Task: Find connections with filter location Sampués with filter topic #WebsiteDesignwith filter profile language Spanish with filter current company GenXHire Services Private Limited with filter school Sri Shakthi Institute of Engineering and Technology with filter industry Wholesale Footwear with filter service category Accounting with filter keywords title Computer Animator
Action: Mouse moved to (365, 275)
Screenshot: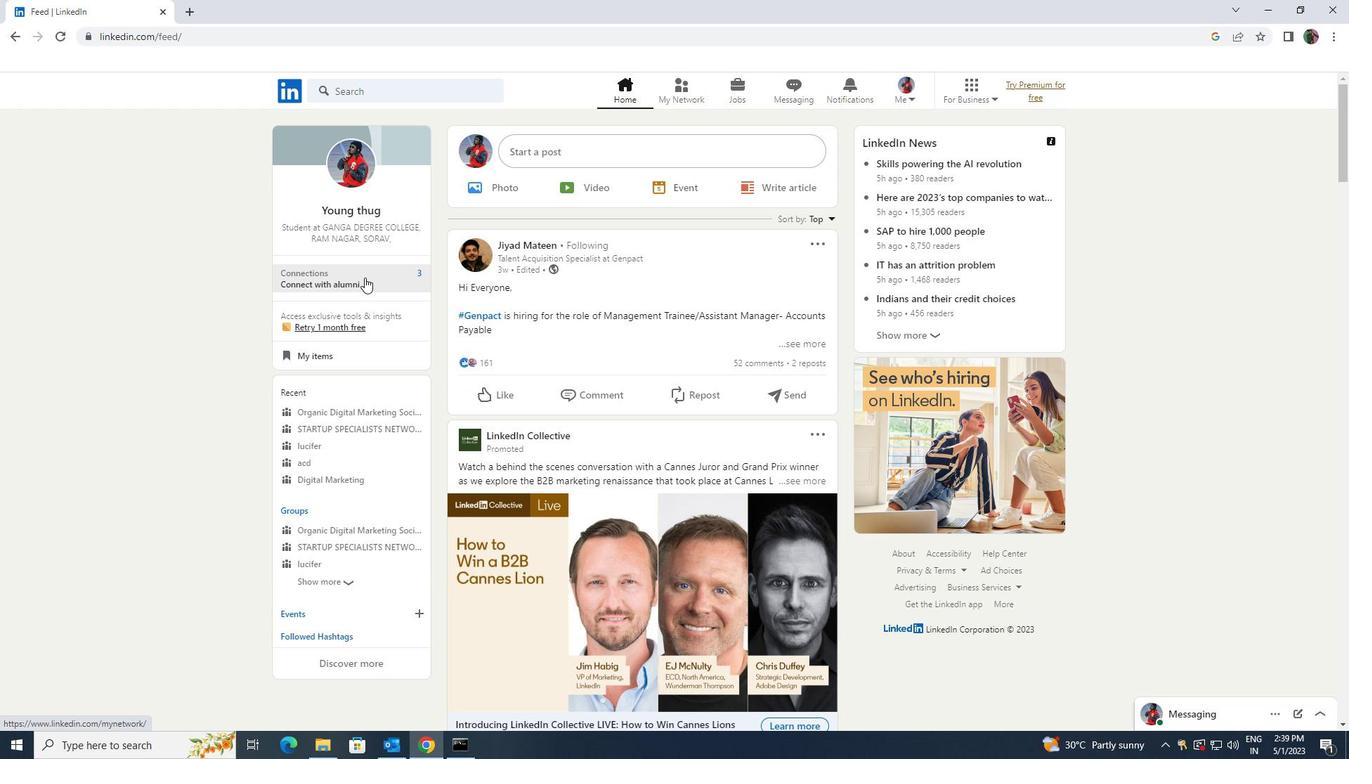 
Action: Mouse pressed left at (365, 275)
Screenshot: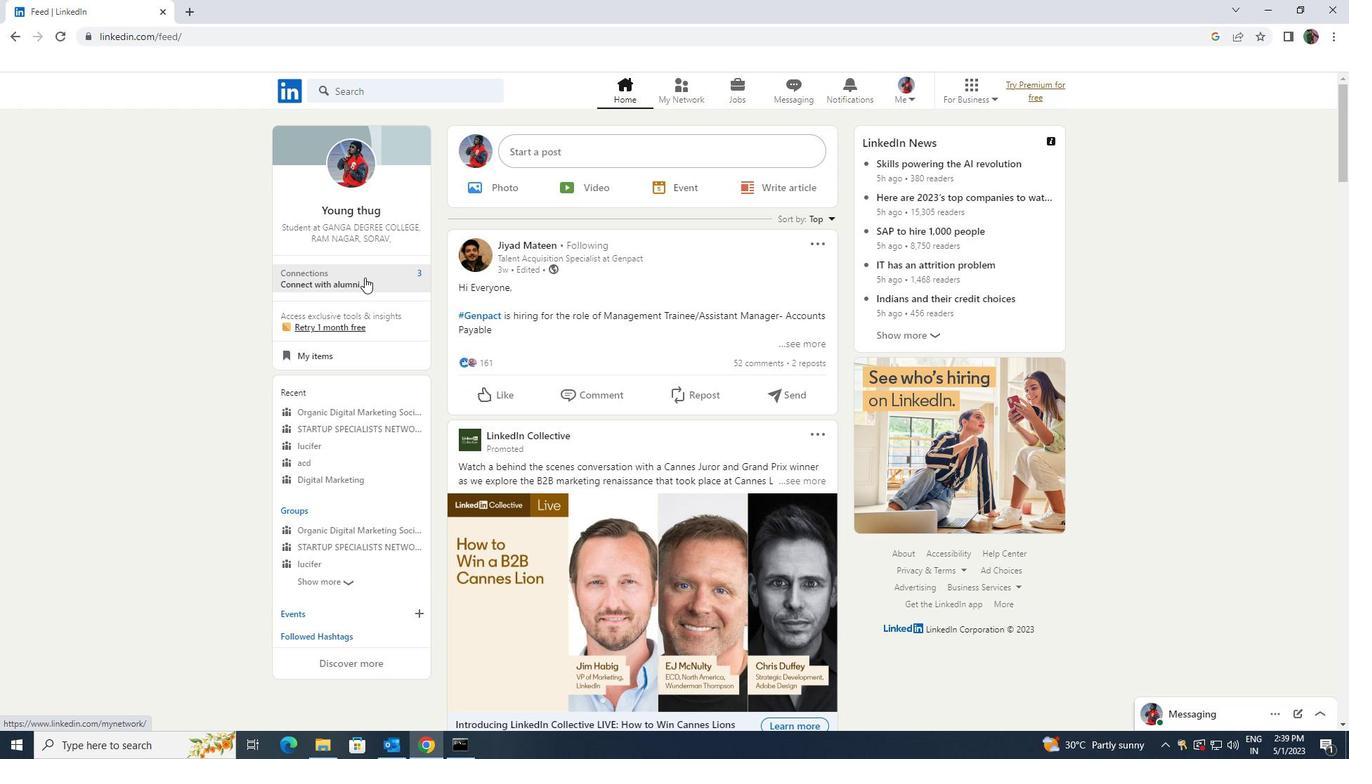 
Action: Mouse moved to (375, 172)
Screenshot: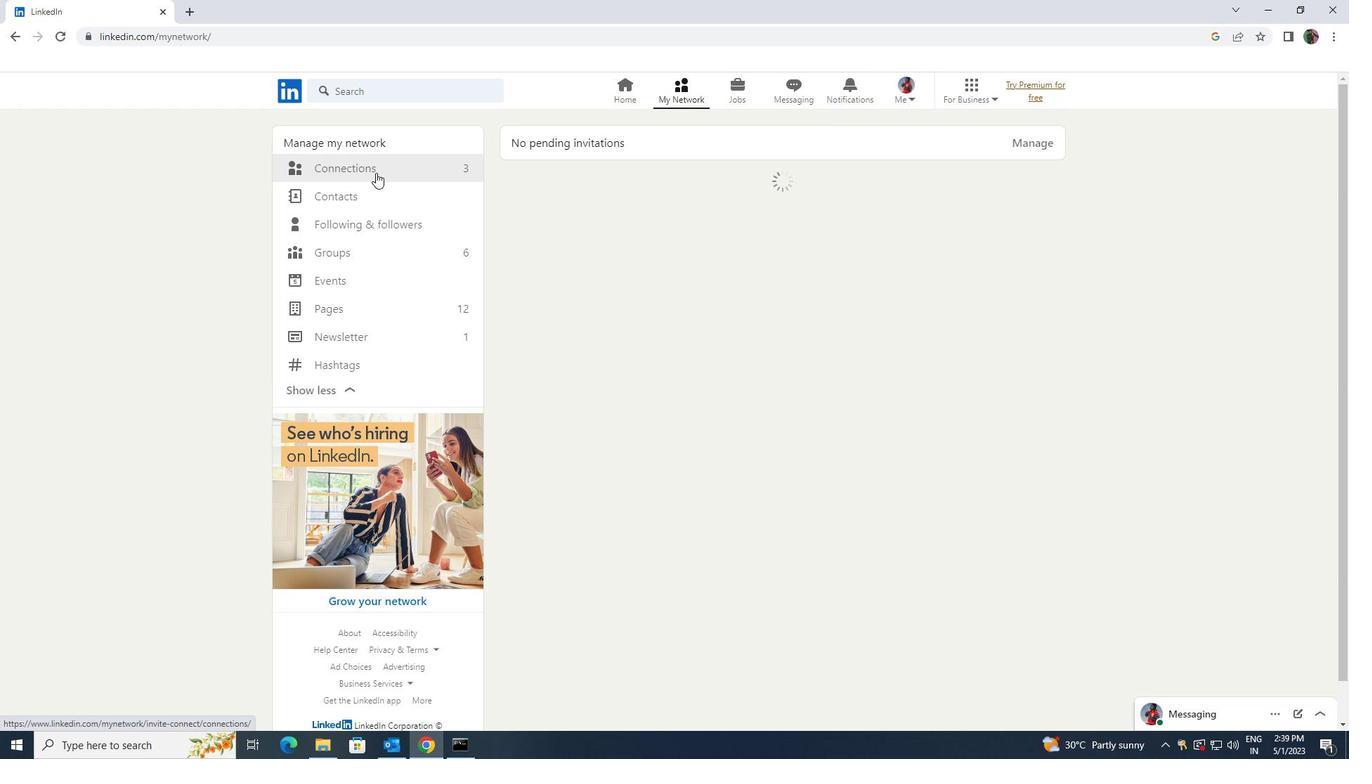 
Action: Mouse pressed left at (375, 172)
Screenshot: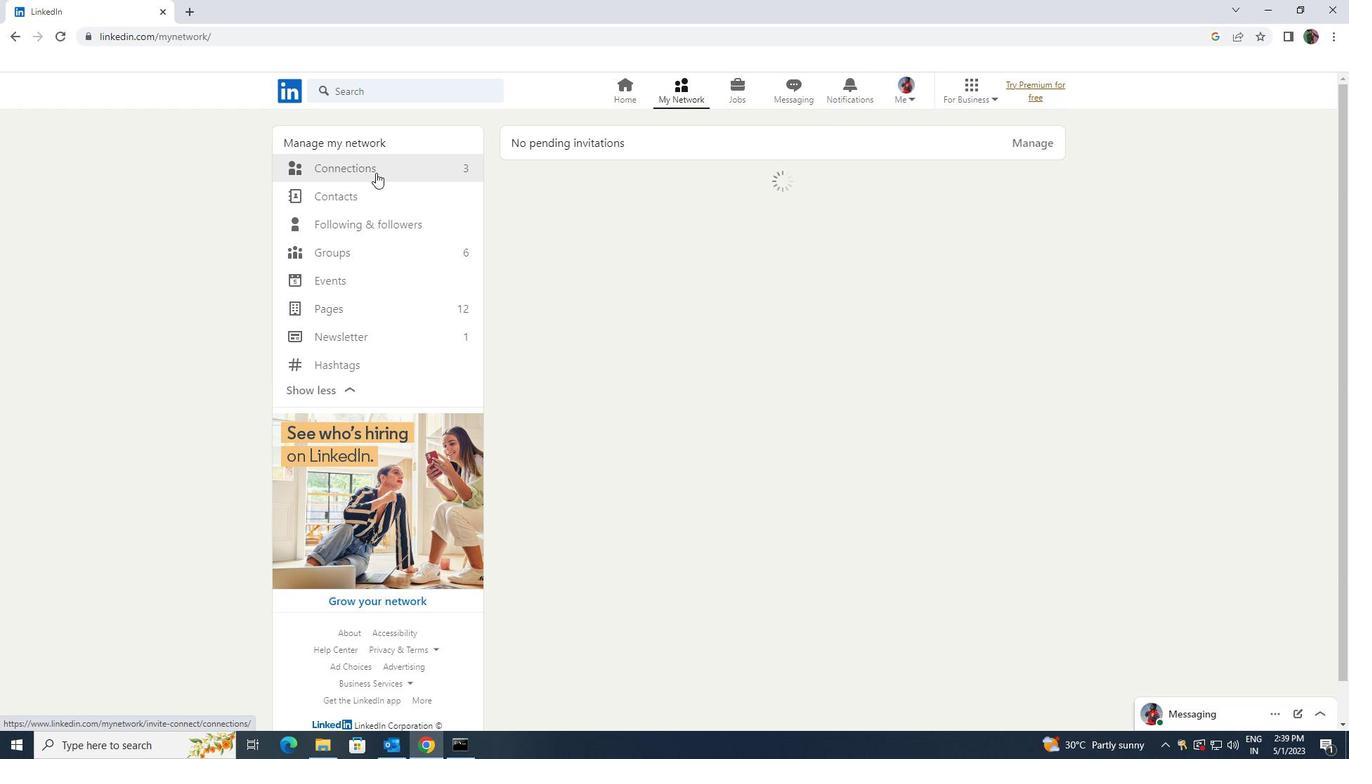 
Action: Mouse moved to (750, 171)
Screenshot: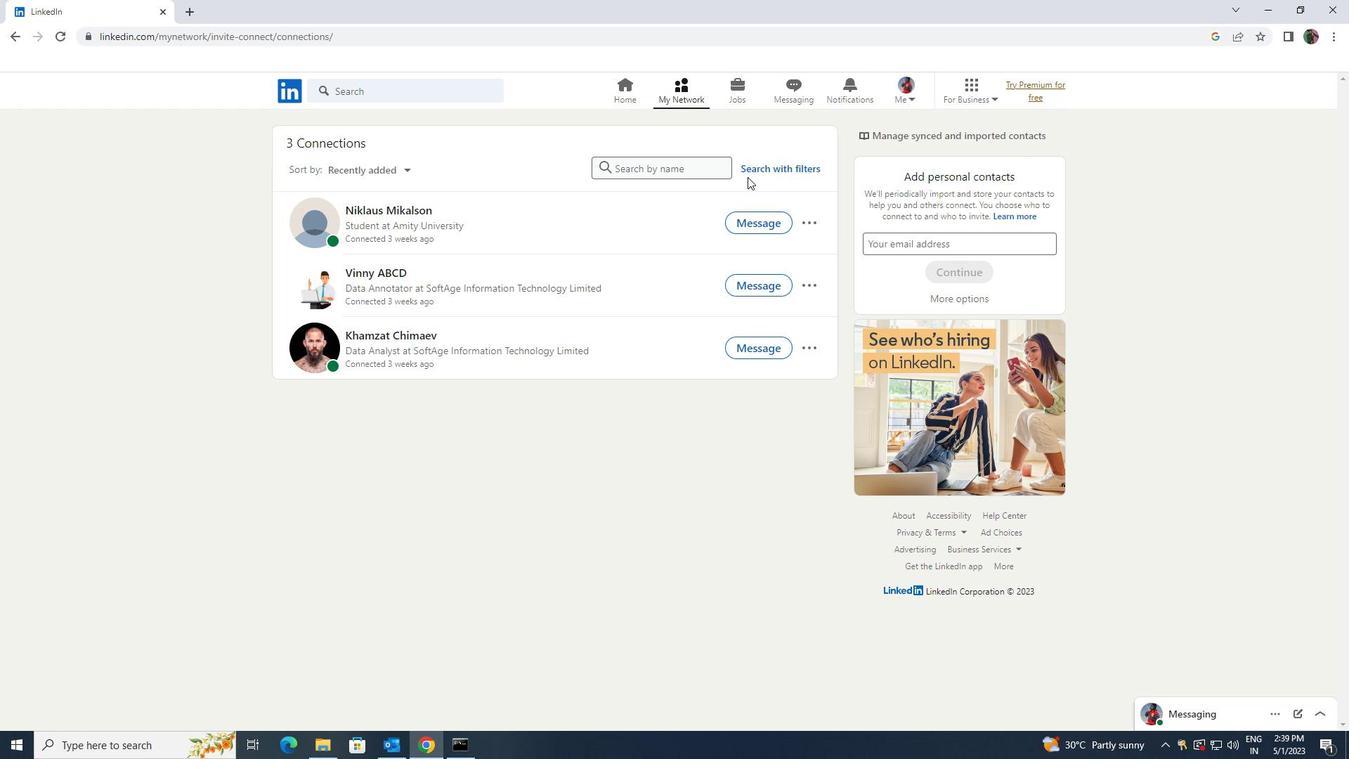 
Action: Mouse pressed left at (750, 171)
Screenshot: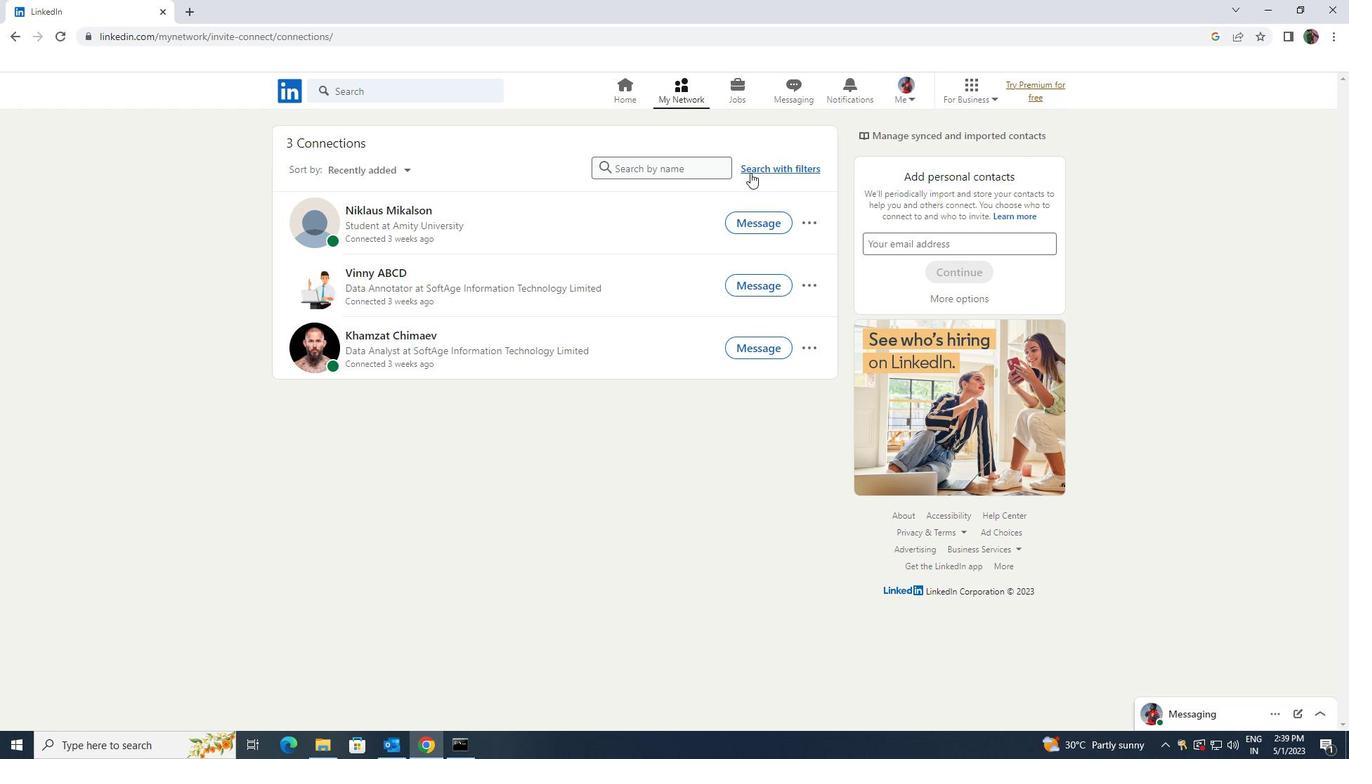 
Action: Mouse moved to (722, 133)
Screenshot: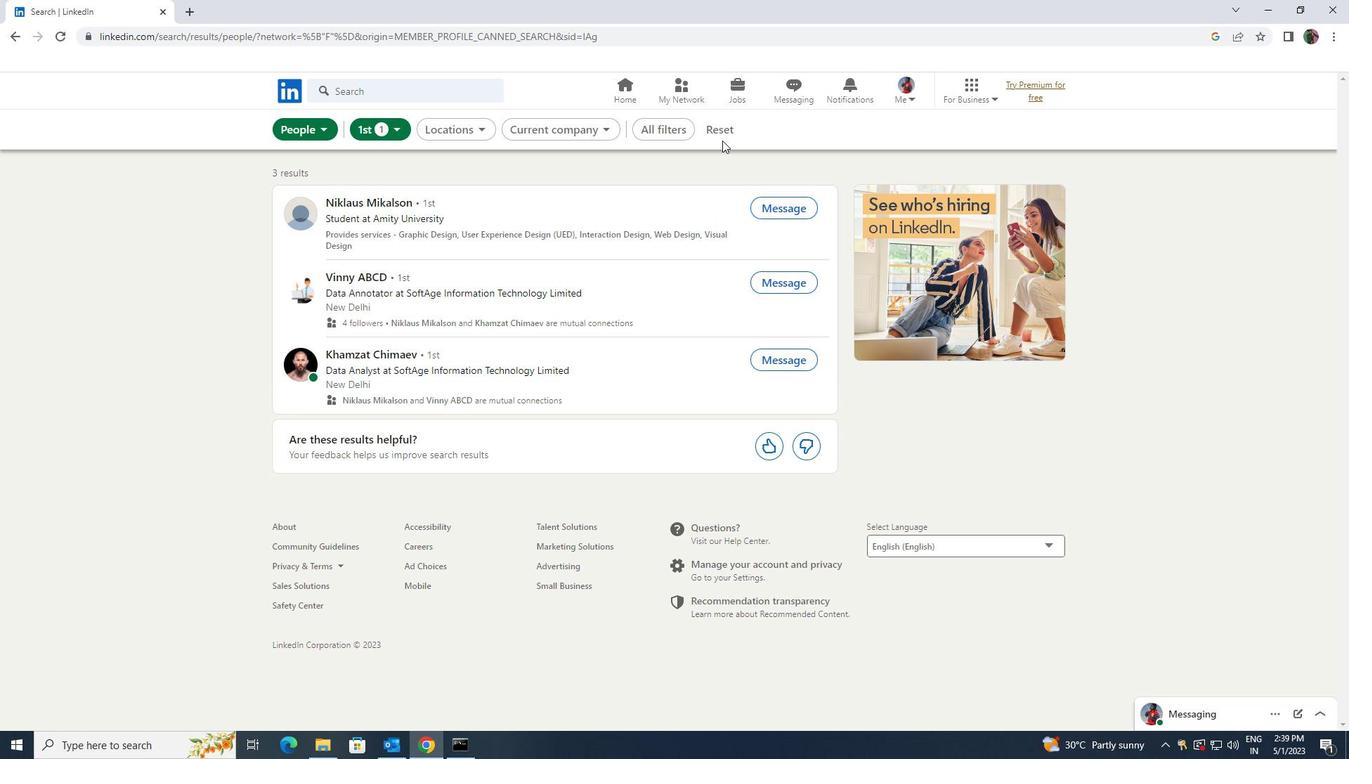 
Action: Mouse pressed left at (722, 133)
Screenshot: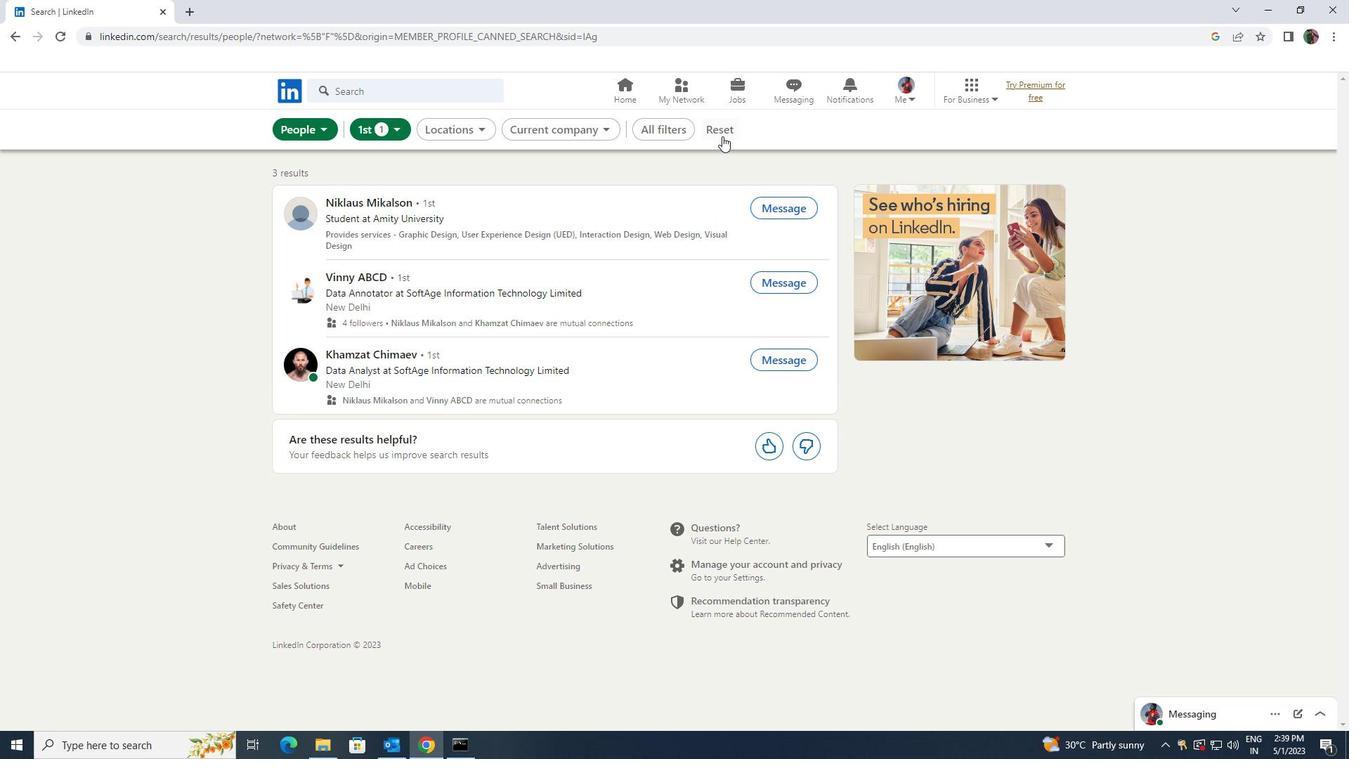 
Action: Mouse moved to (703, 127)
Screenshot: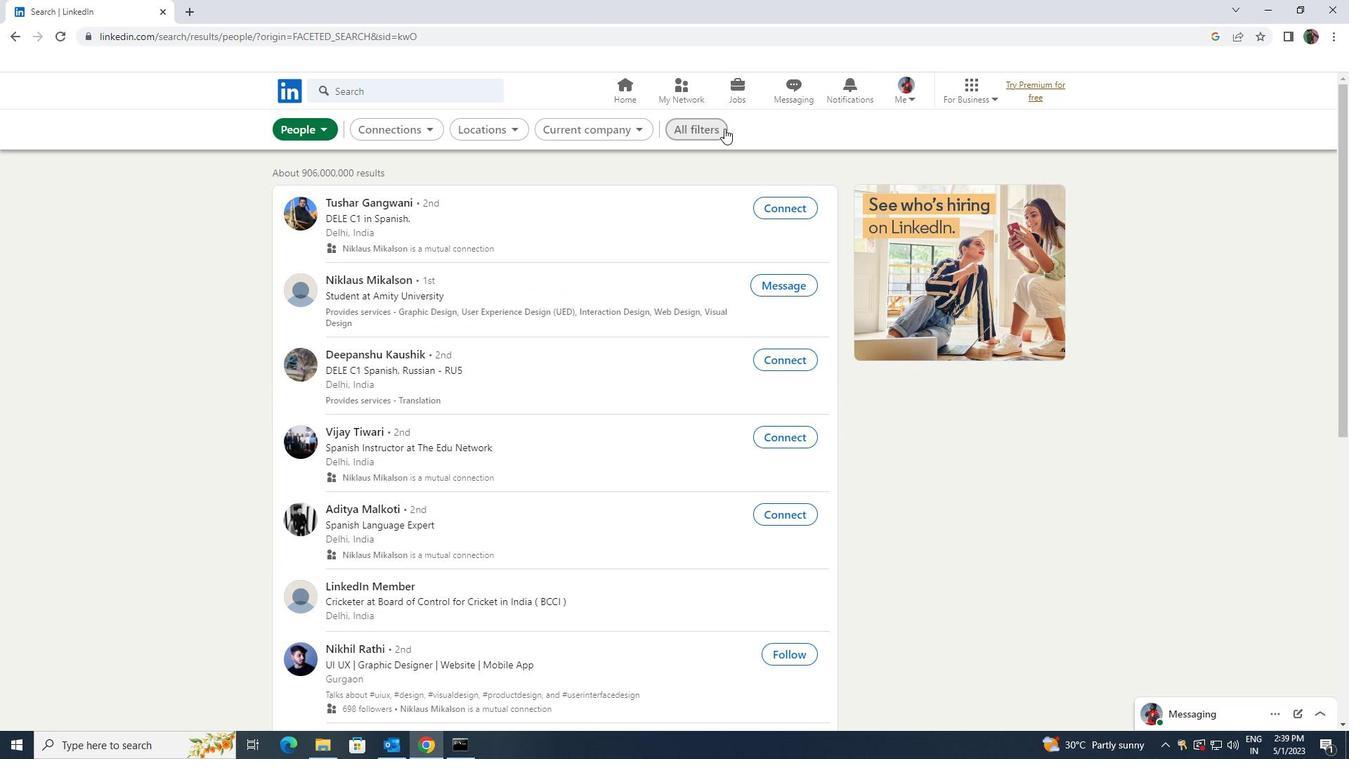 
Action: Mouse pressed left at (703, 127)
Screenshot: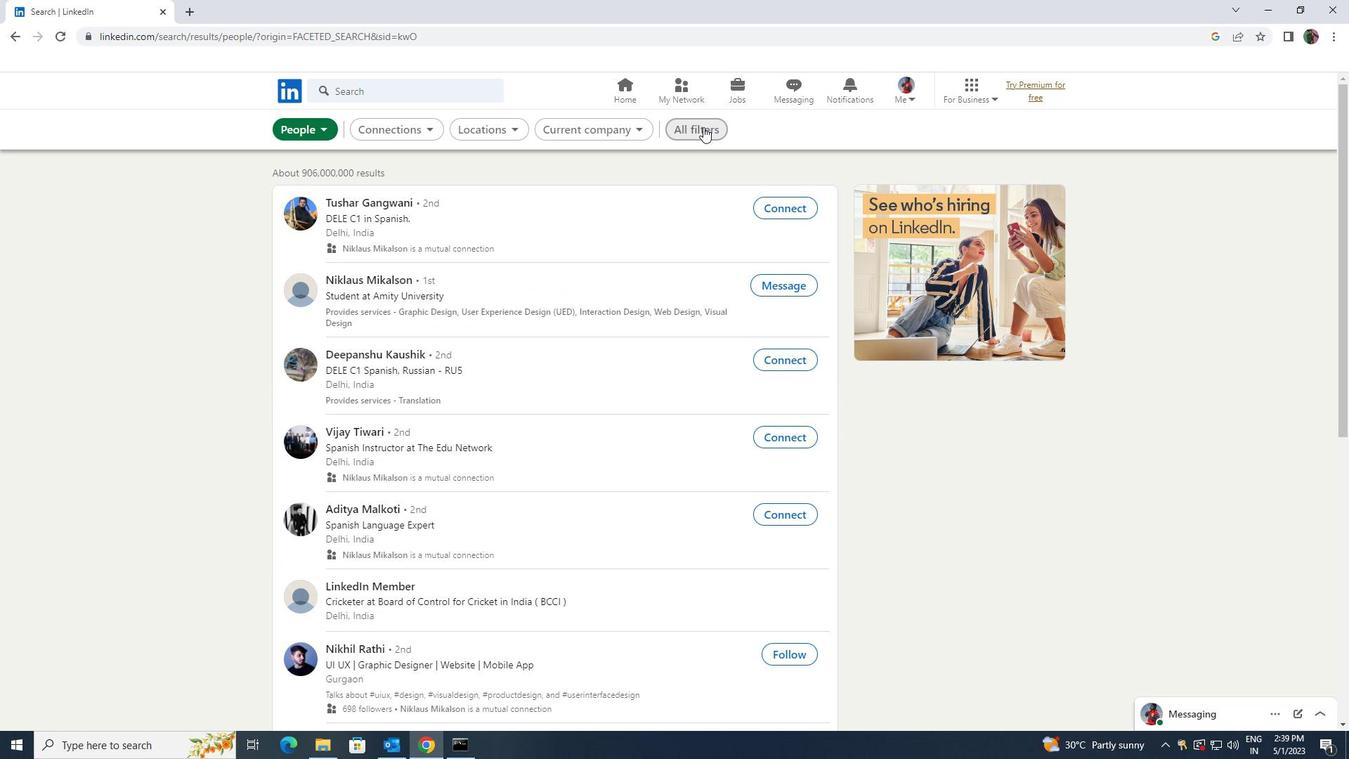 
Action: Mouse moved to (1114, 420)
Screenshot: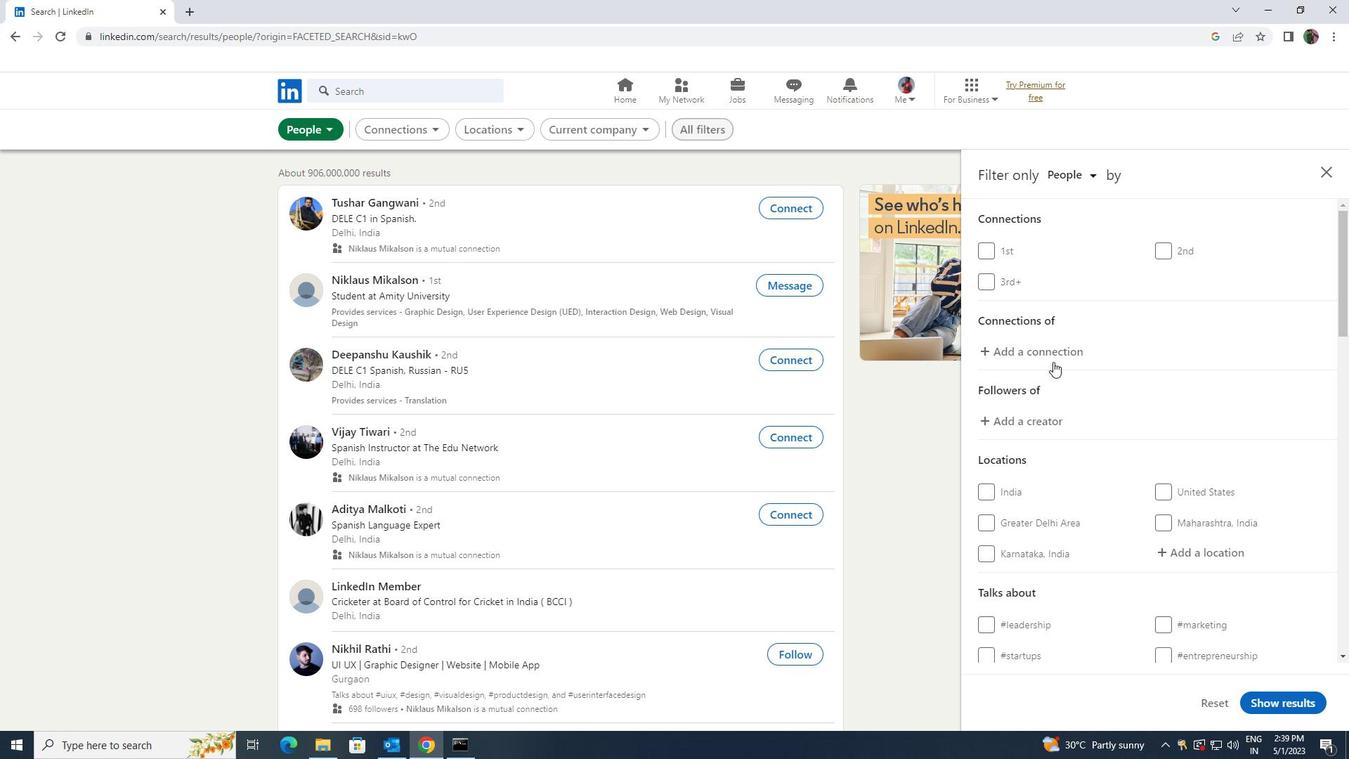 
Action: Mouse scrolled (1114, 420) with delta (0, 0)
Screenshot: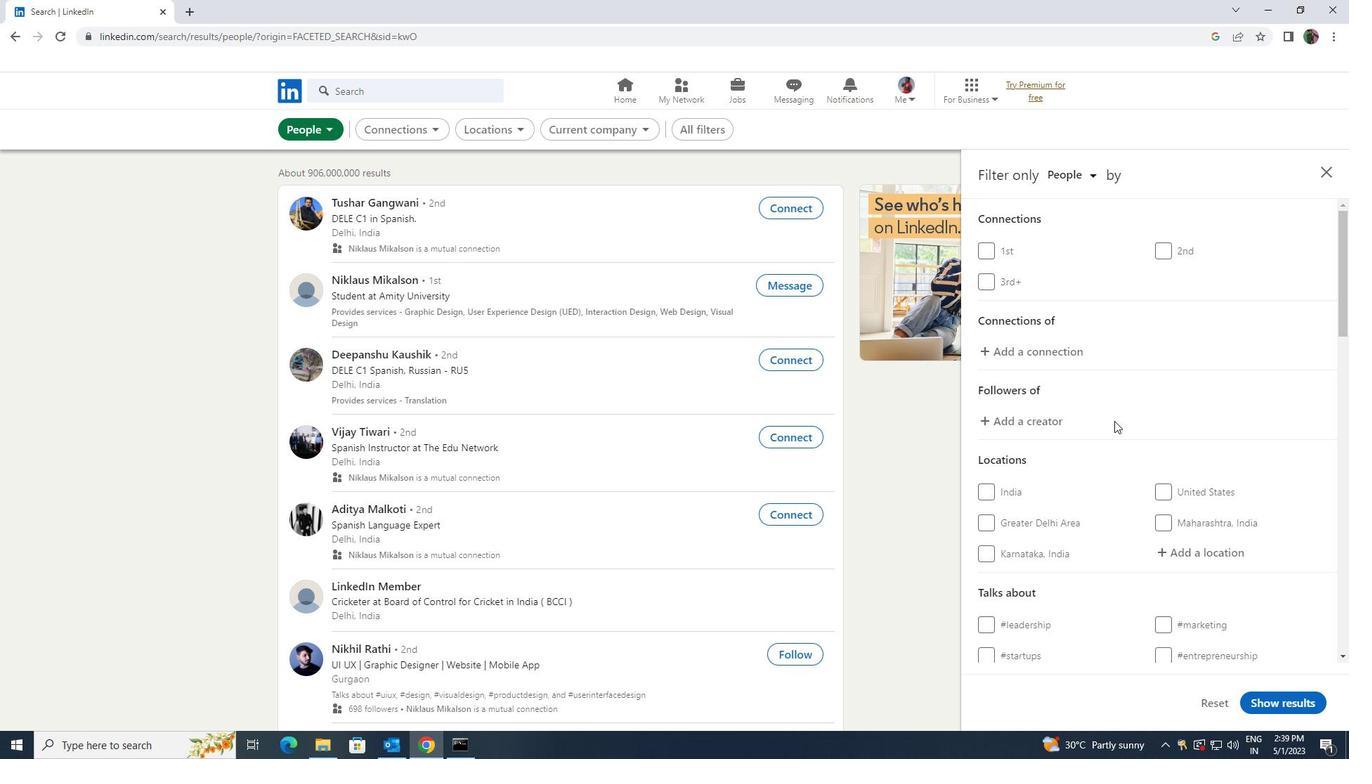 
Action: Mouse scrolled (1114, 420) with delta (0, 0)
Screenshot: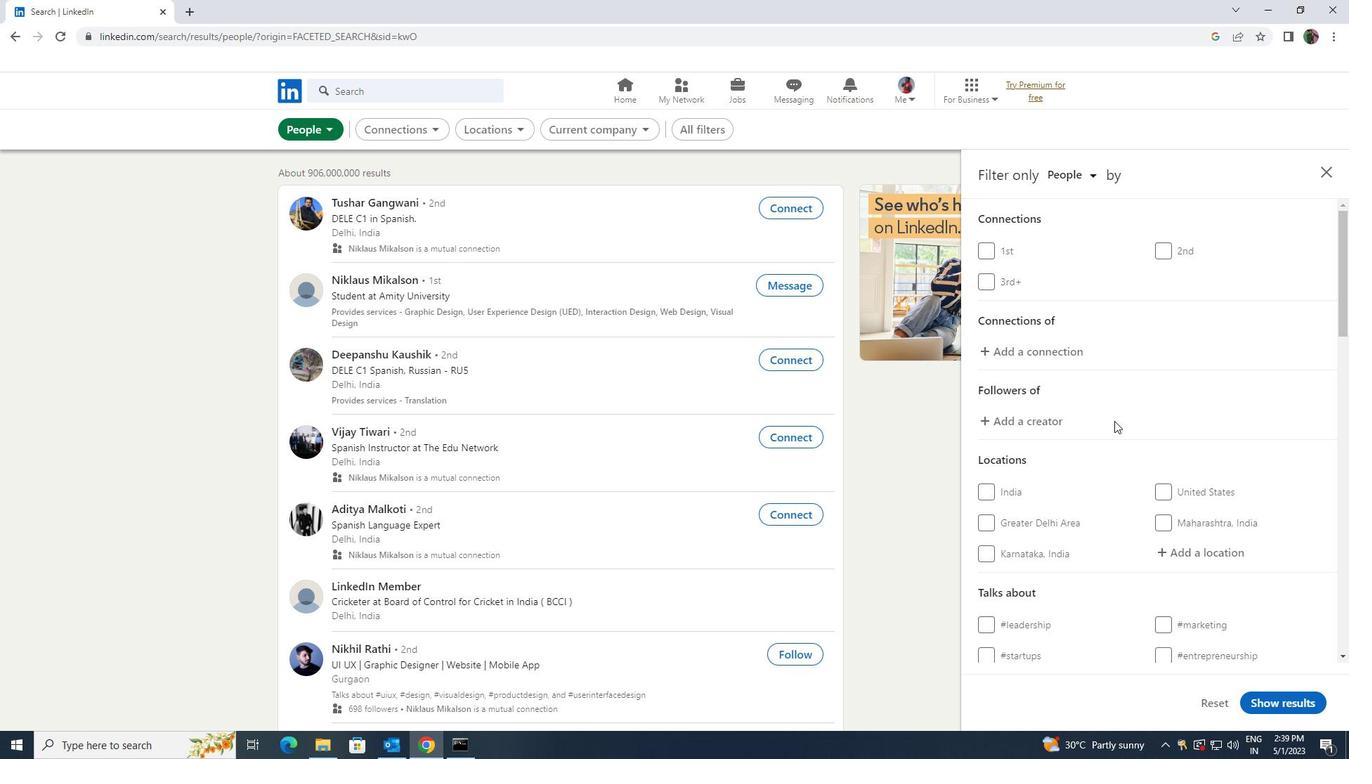 
Action: Mouse moved to (1172, 406)
Screenshot: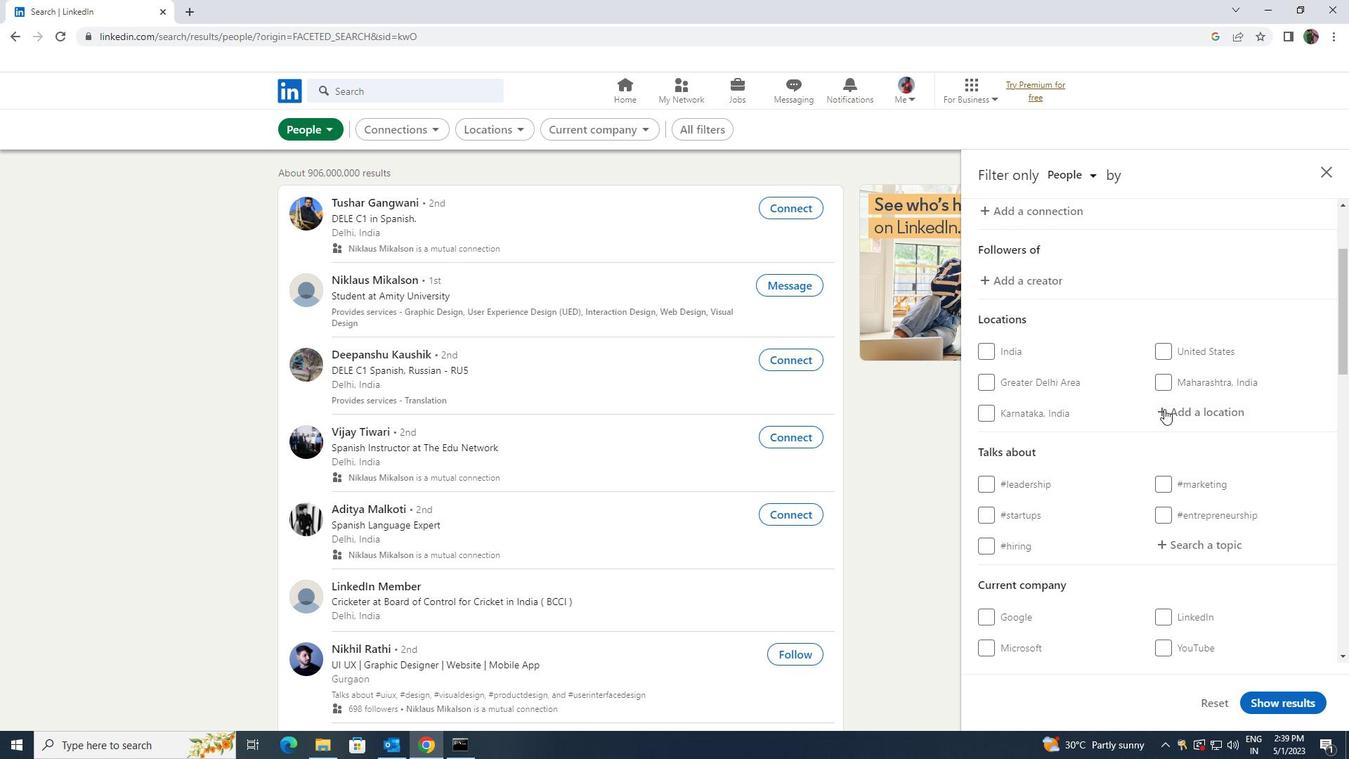 
Action: Mouse pressed left at (1172, 406)
Screenshot: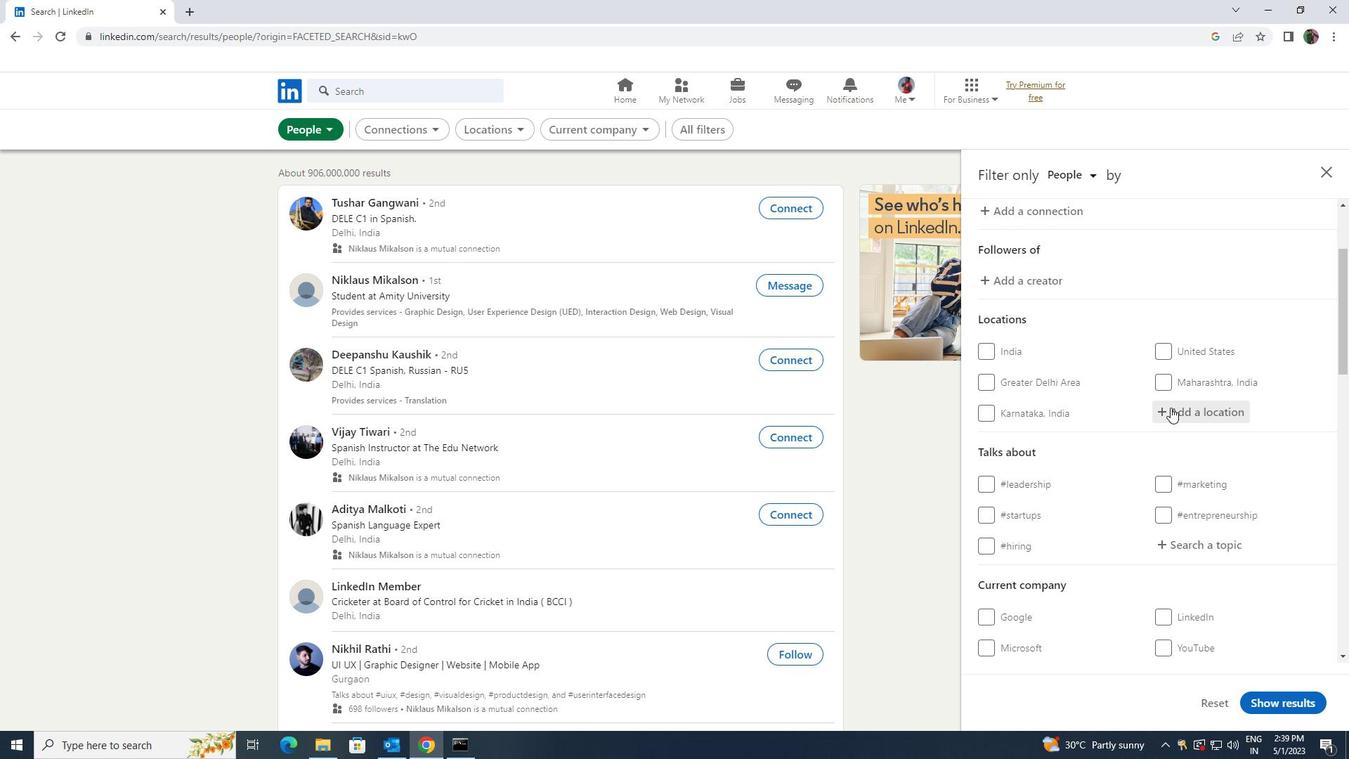 
Action: Mouse moved to (1159, 398)
Screenshot: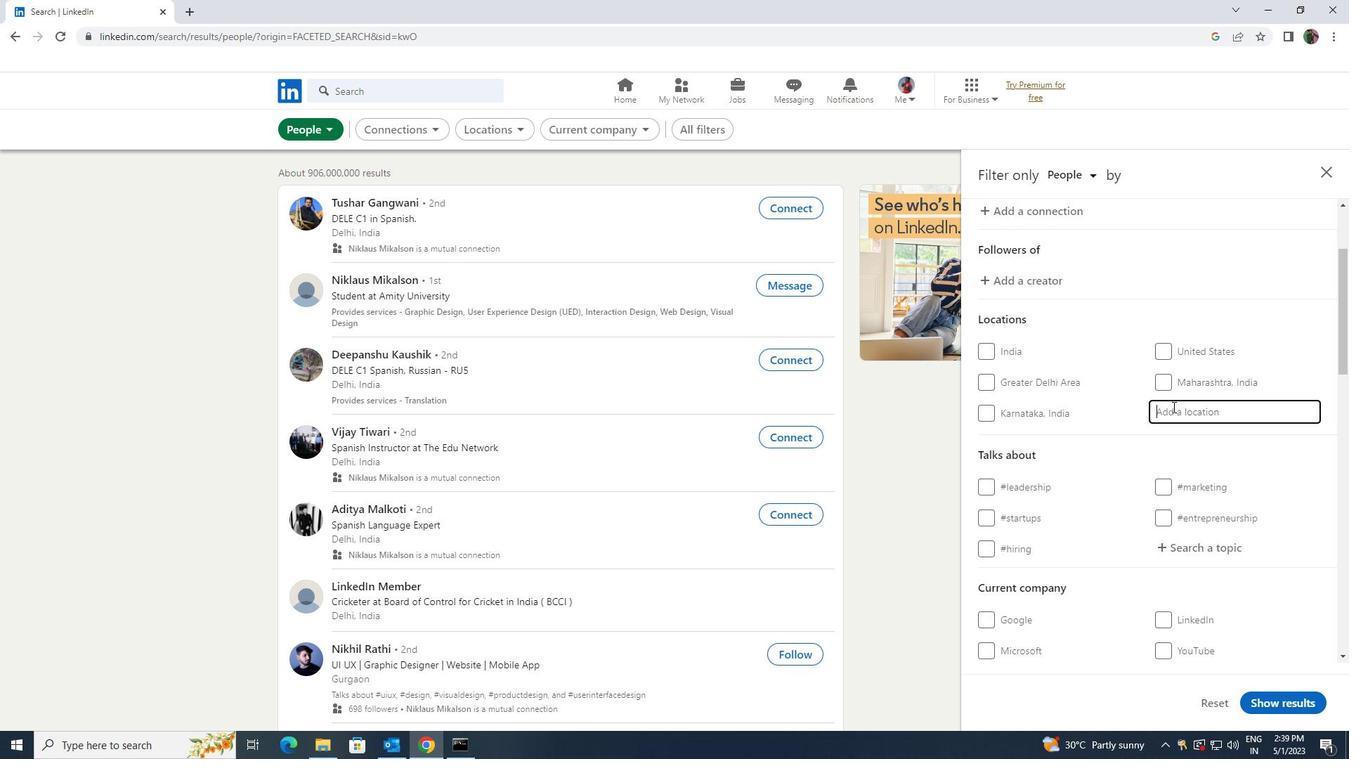 
Action: Key pressed <Key.shift><Key.shift>SAMPUES
Screenshot: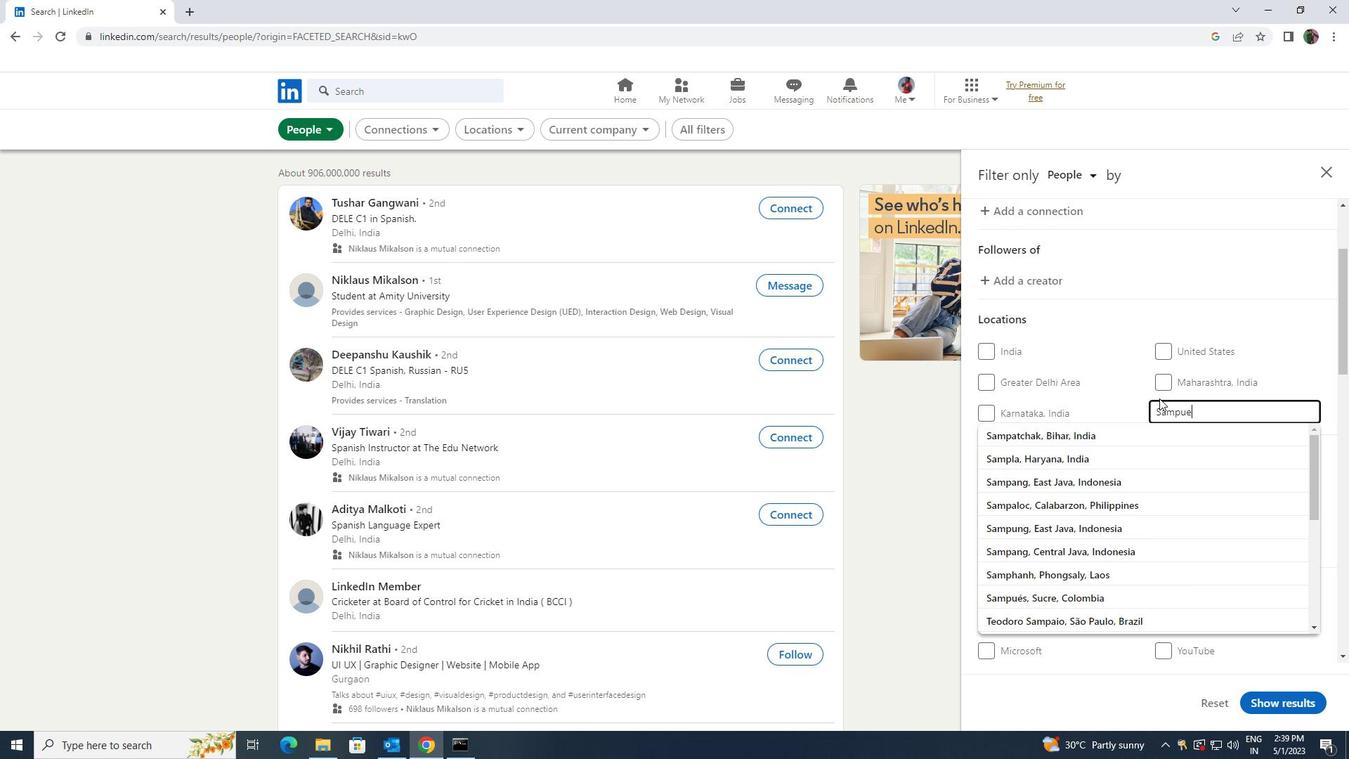 
Action: Mouse moved to (1148, 427)
Screenshot: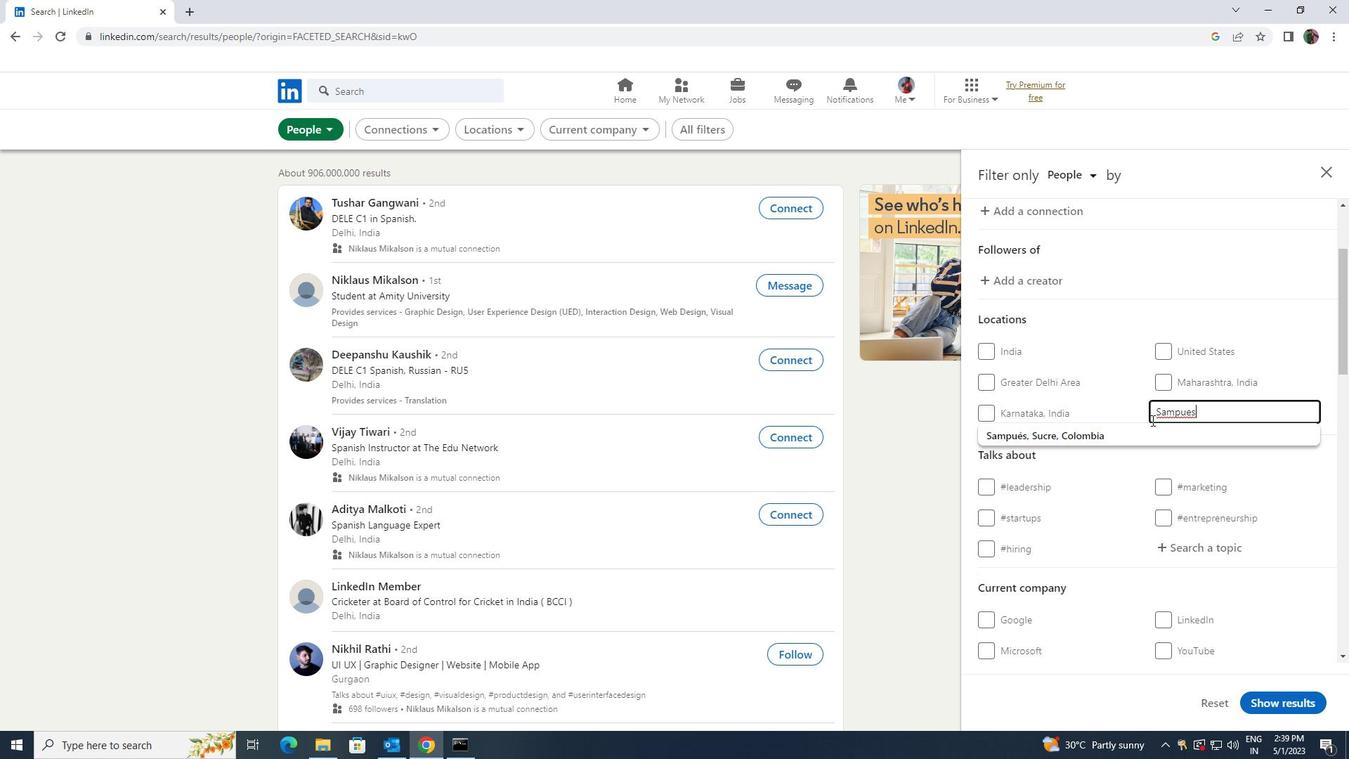 
Action: Mouse pressed left at (1148, 427)
Screenshot: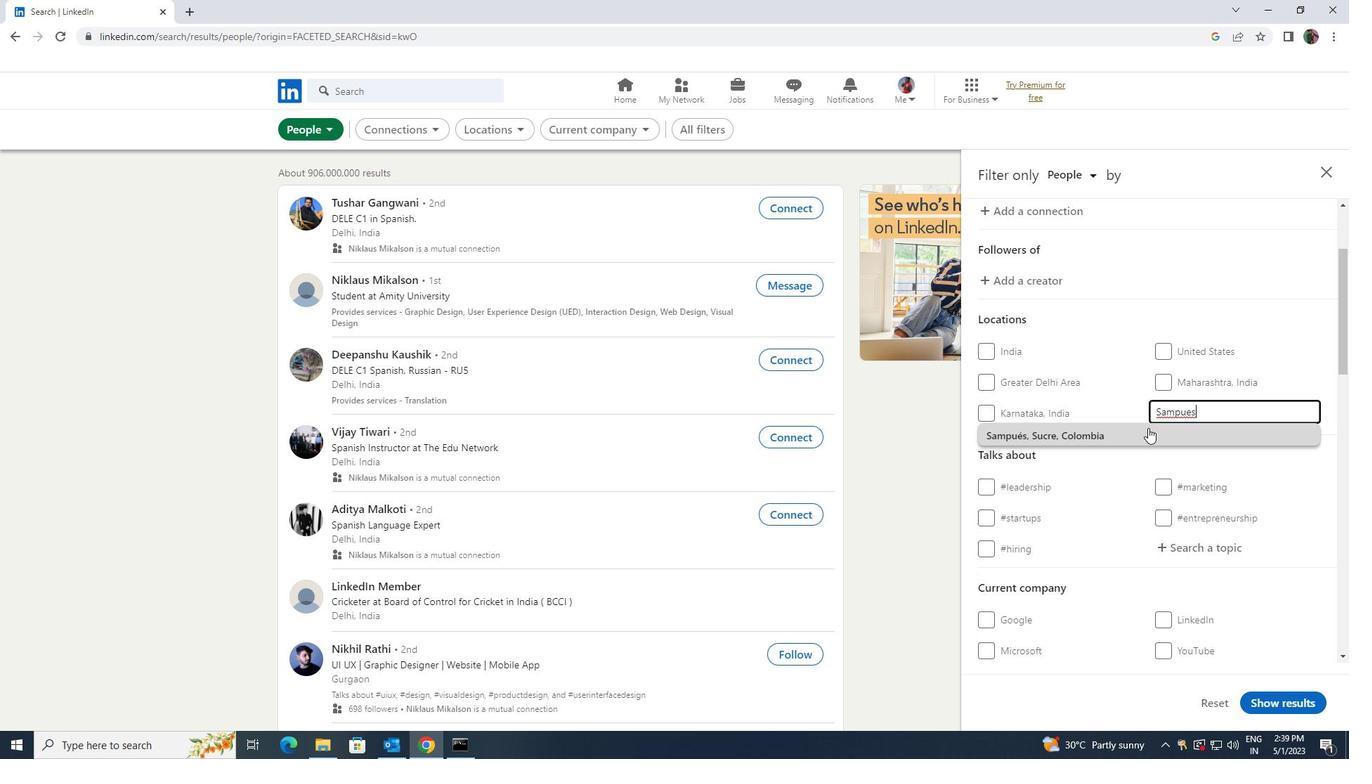 
Action: Mouse scrolled (1148, 427) with delta (0, 0)
Screenshot: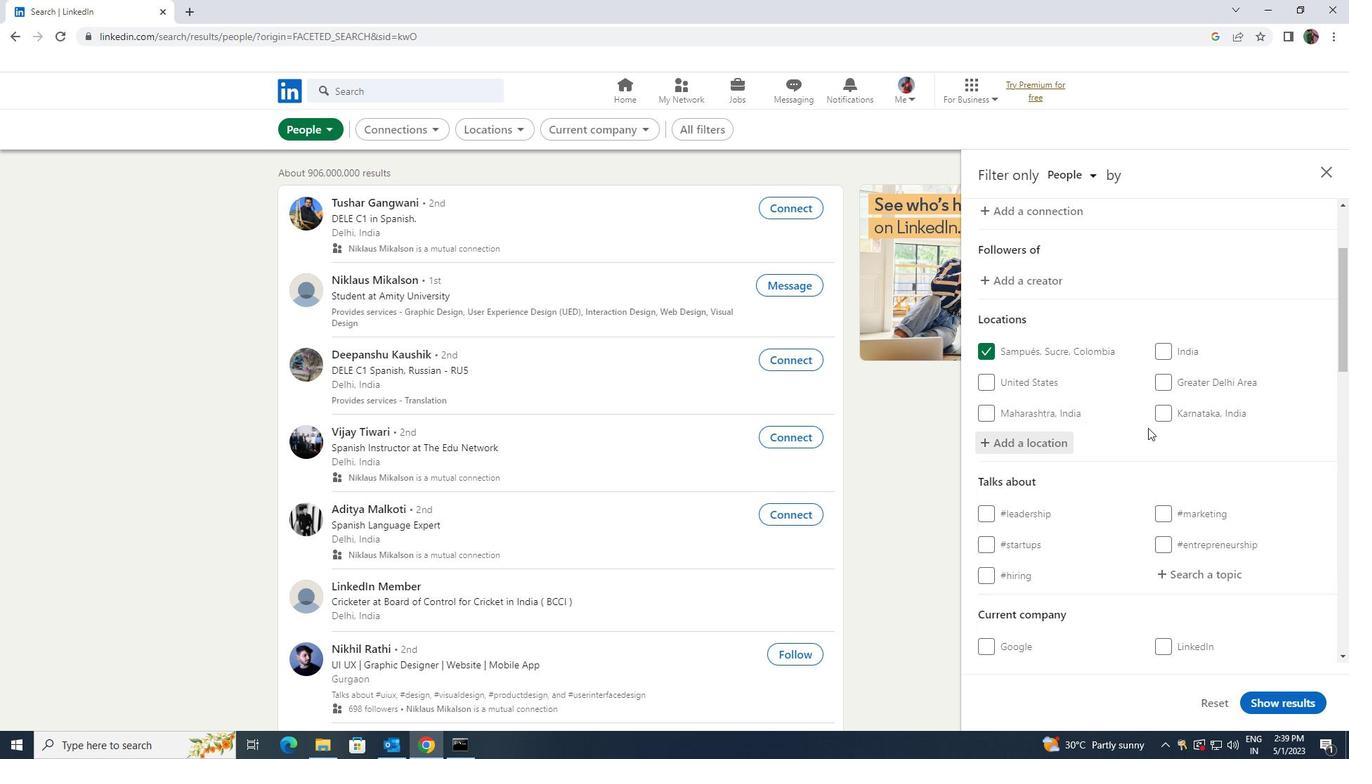 
Action: Mouse moved to (1147, 427)
Screenshot: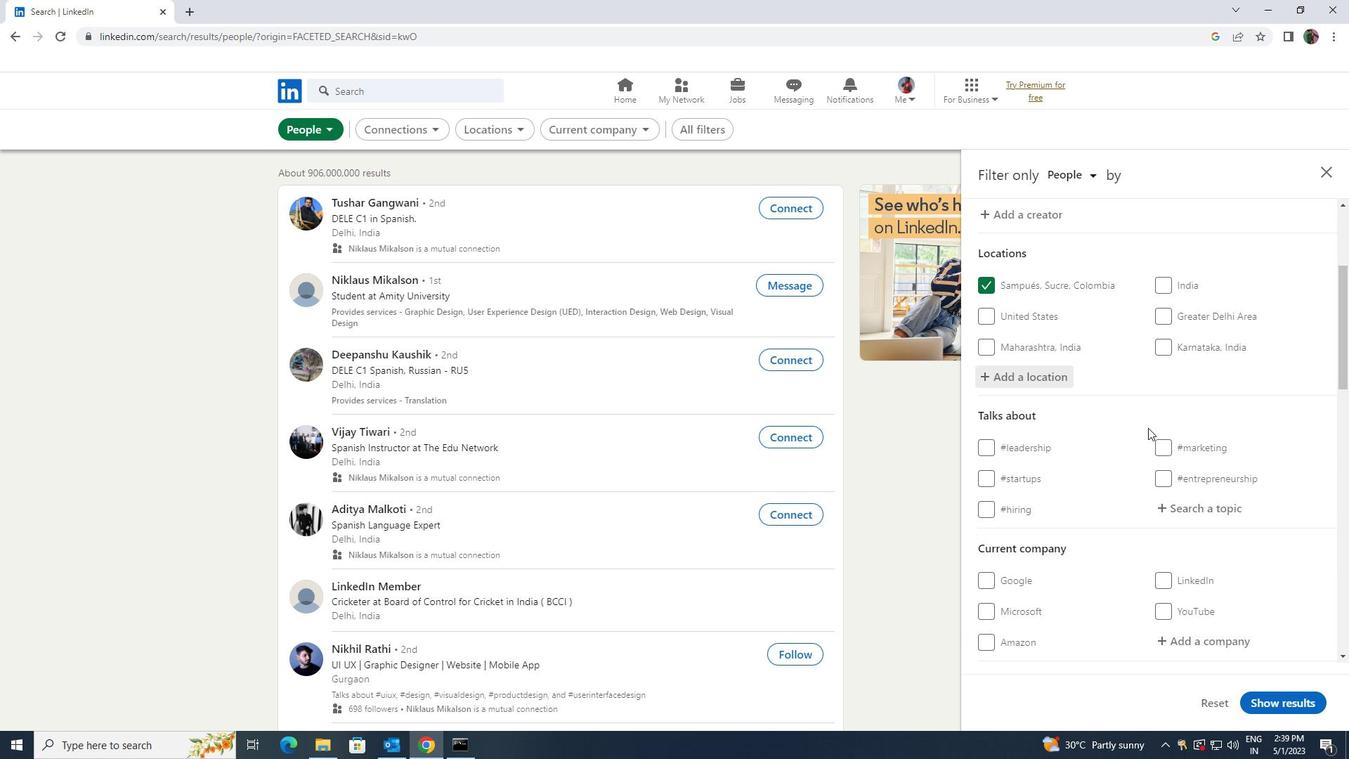 
Action: Mouse scrolled (1147, 427) with delta (0, 0)
Screenshot: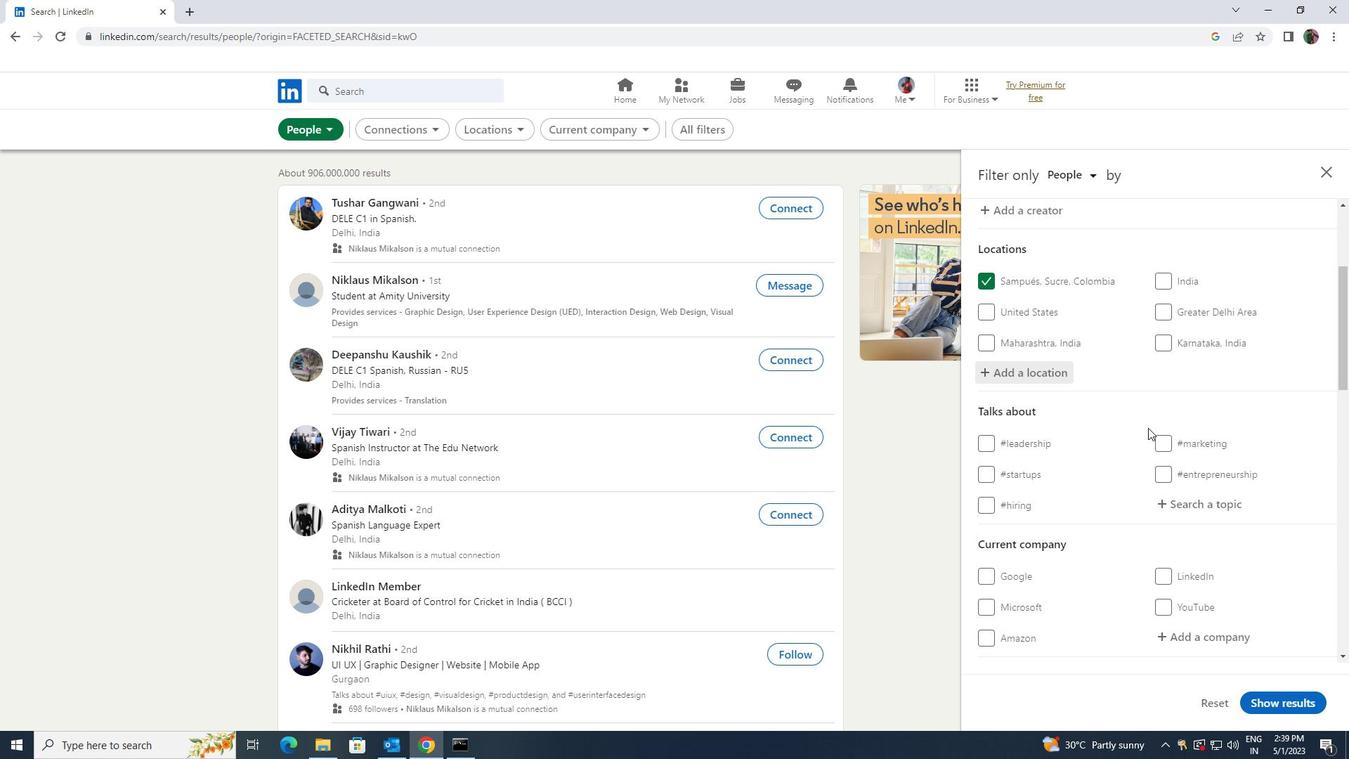 
Action: Mouse moved to (1187, 429)
Screenshot: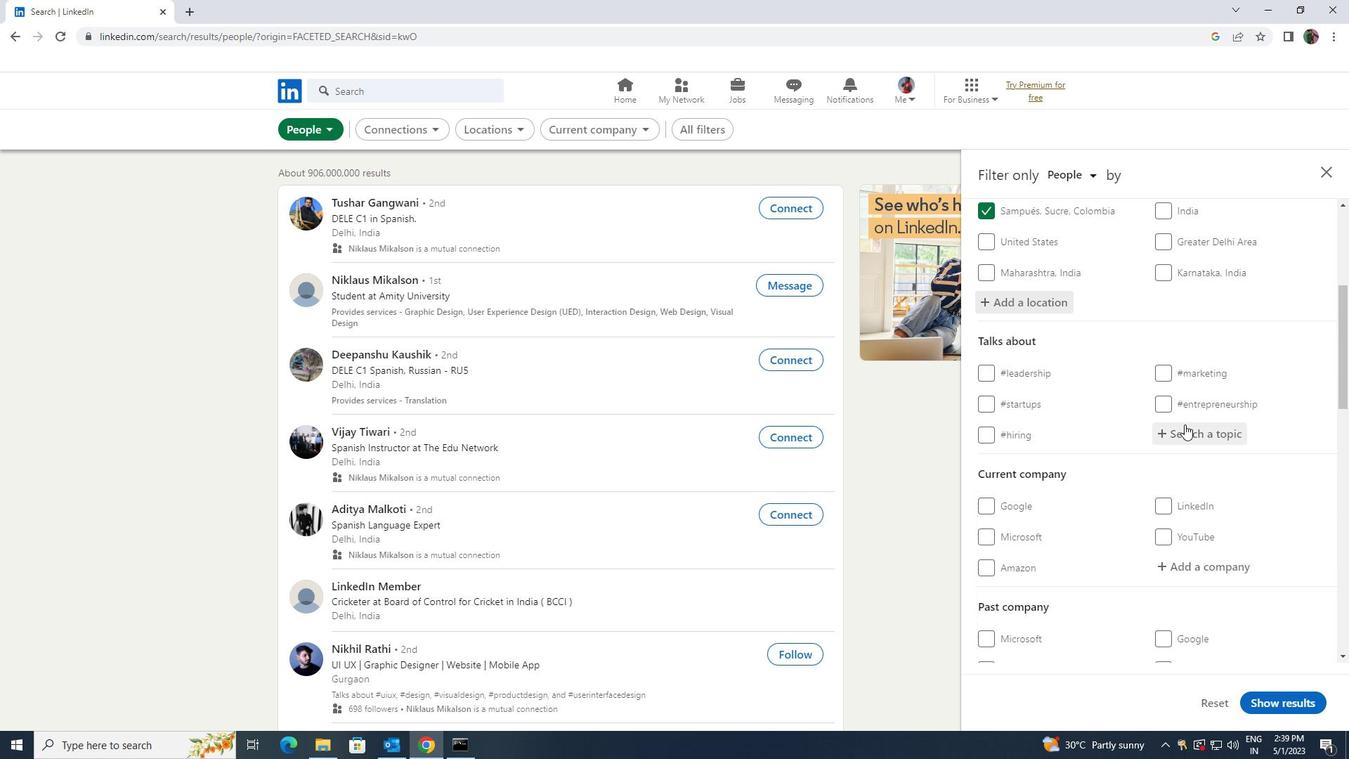 
Action: Mouse pressed left at (1187, 429)
Screenshot: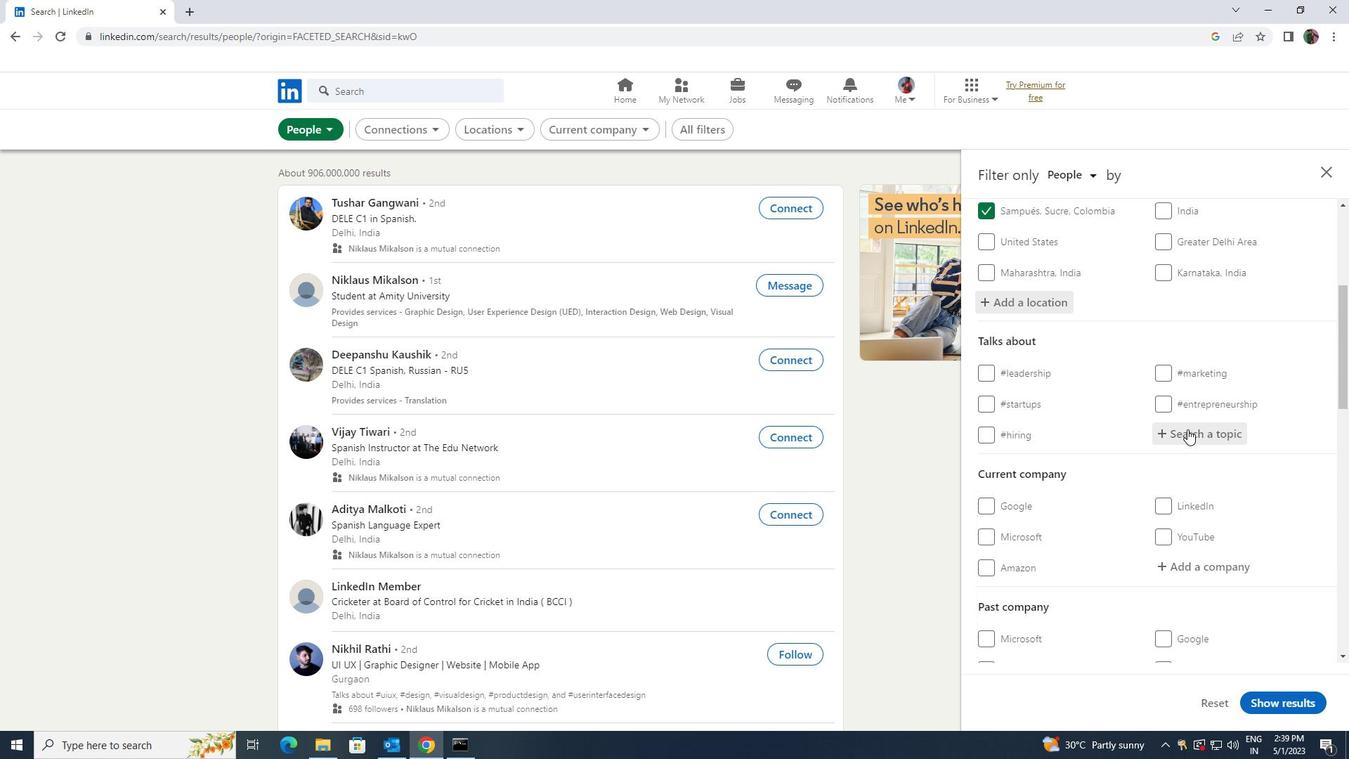 
Action: Key pressed <Key.shift>WEBSITE
Screenshot: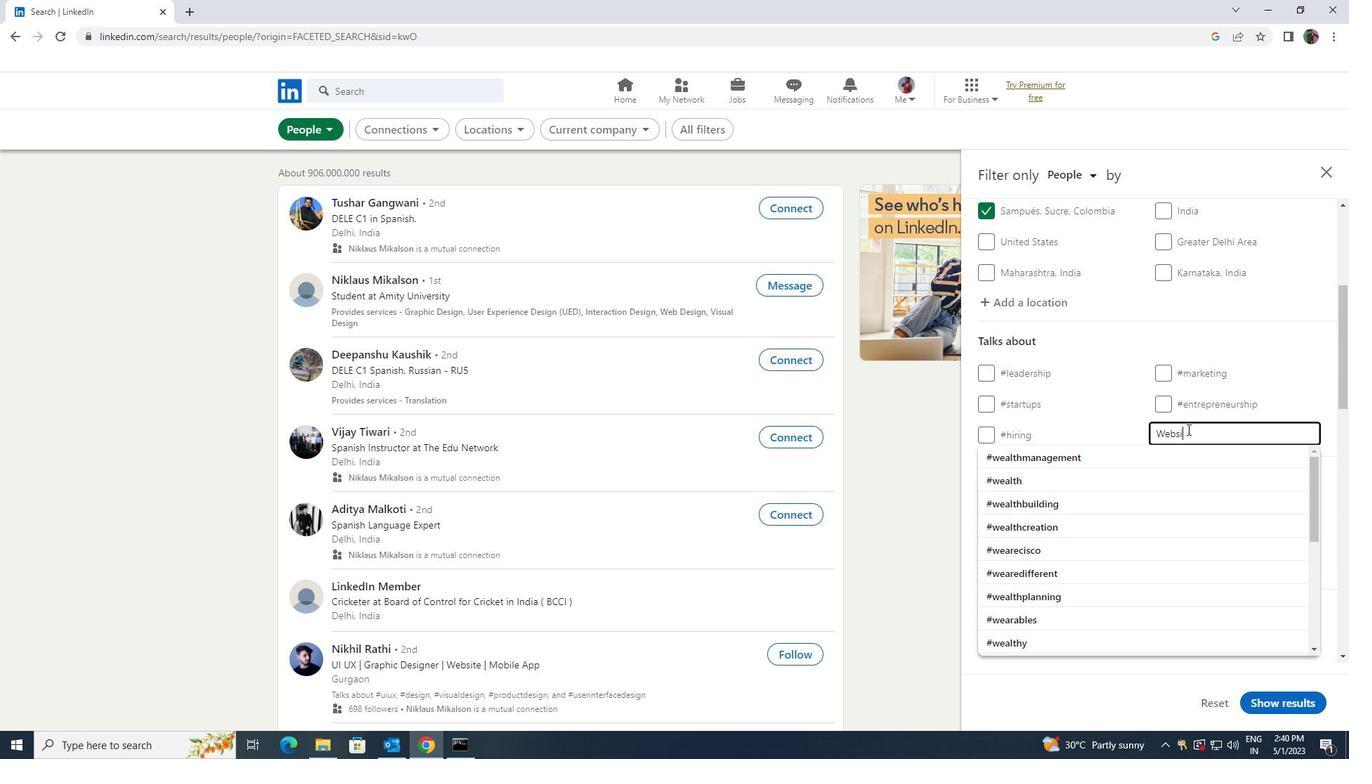 
Action: Mouse moved to (1142, 476)
Screenshot: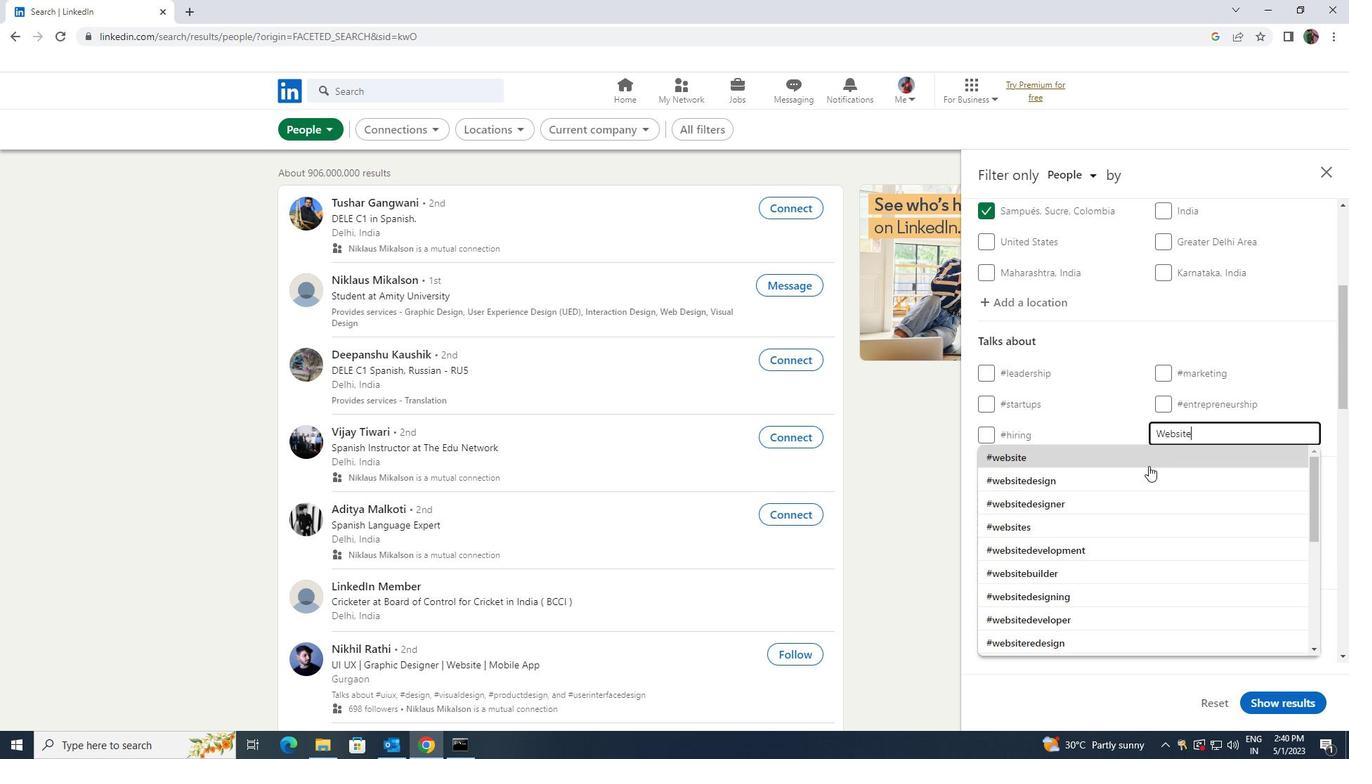 
Action: Mouse pressed left at (1142, 476)
Screenshot: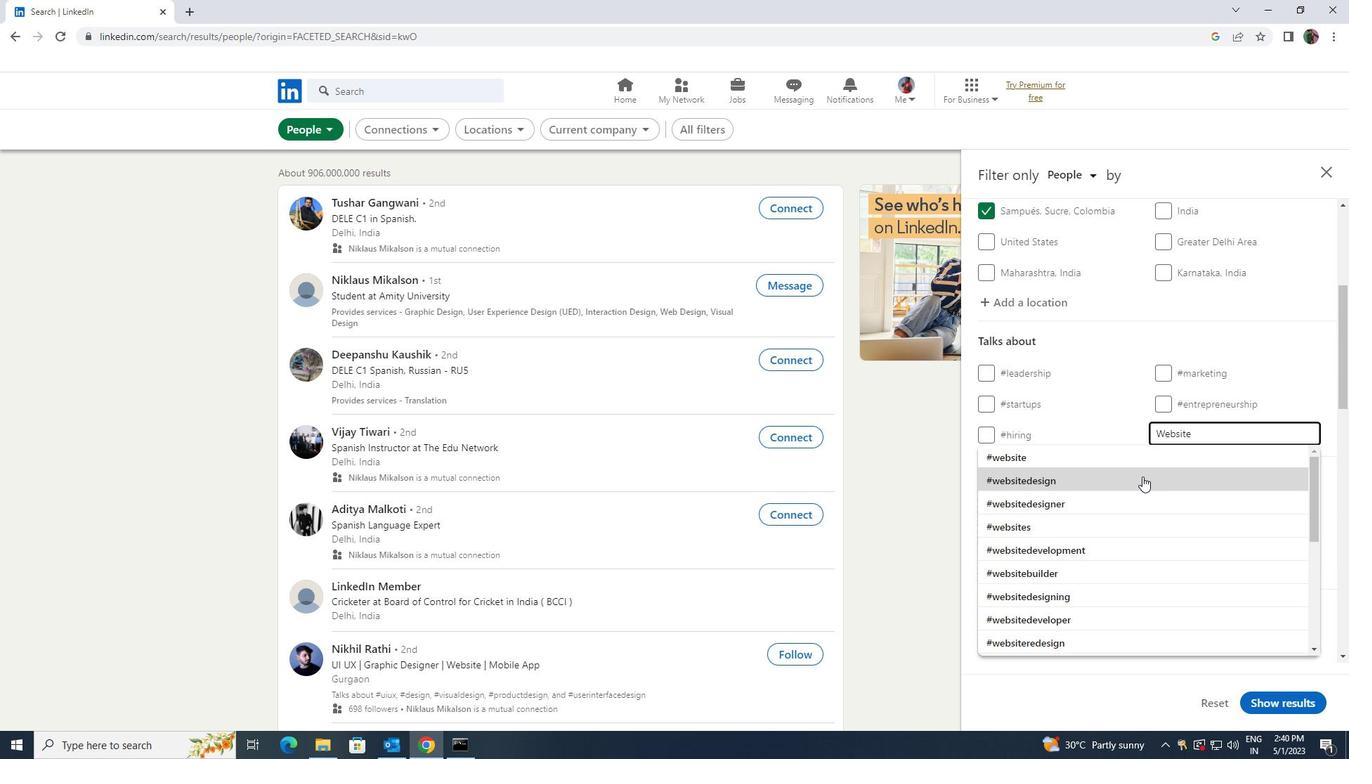 
Action: Mouse scrolled (1142, 475) with delta (0, 0)
Screenshot: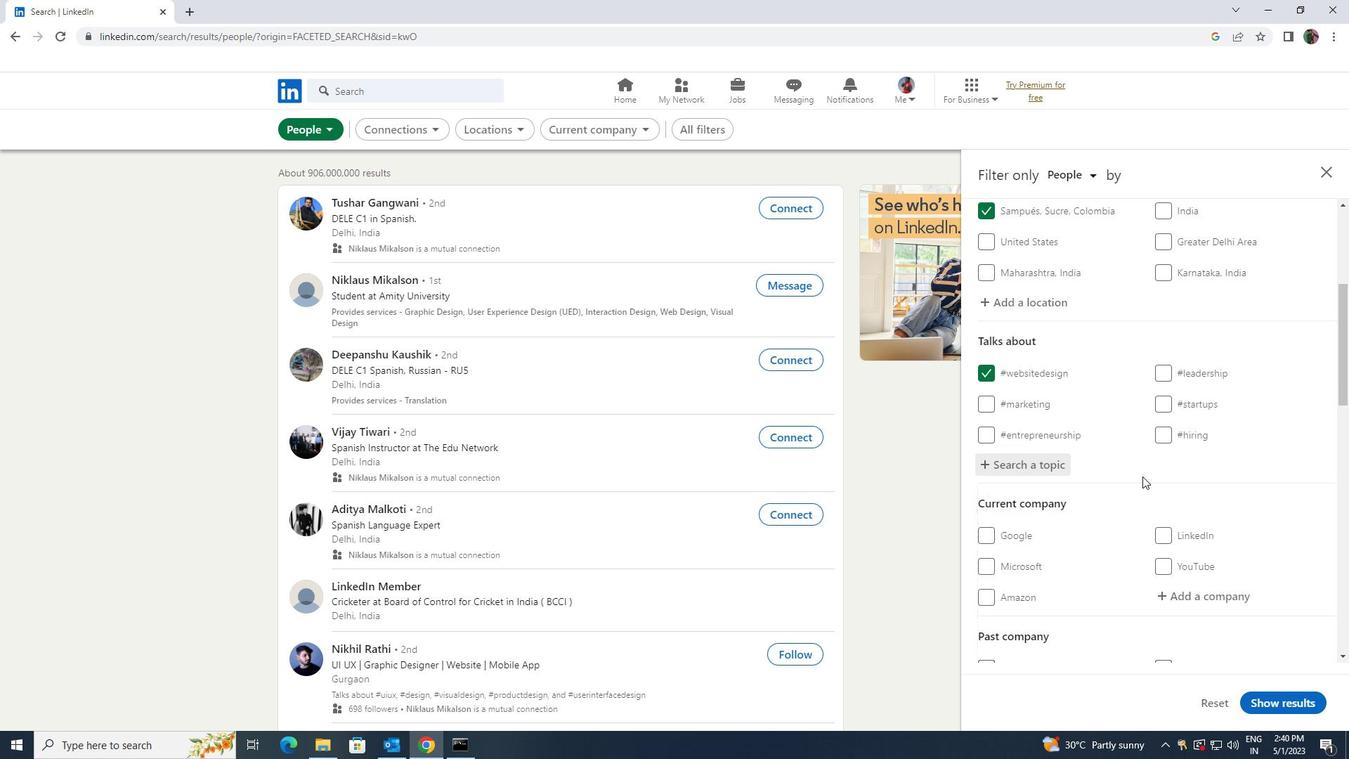 
Action: Mouse scrolled (1142, 475) with delta (0, 0)
Screenshot: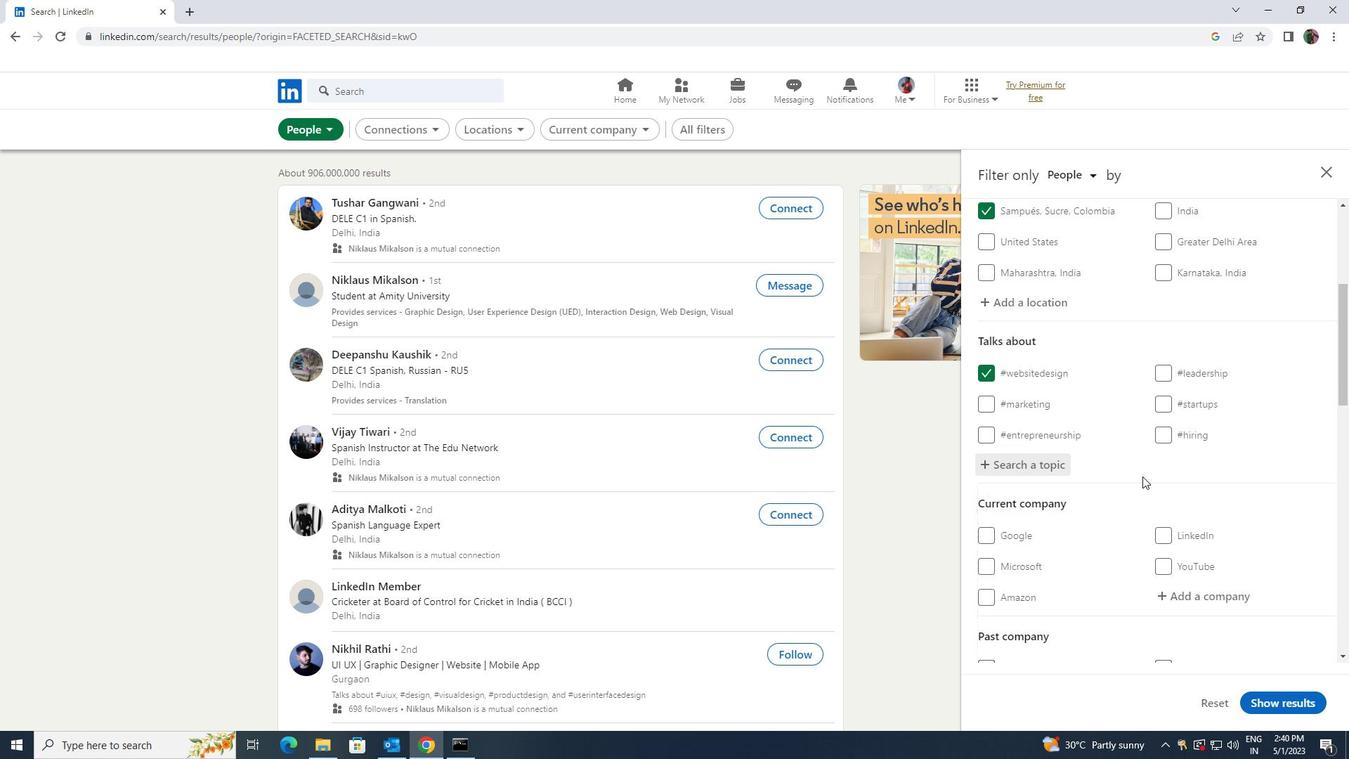 
Action: Mouse moved to (1142, 477)
Screenshot: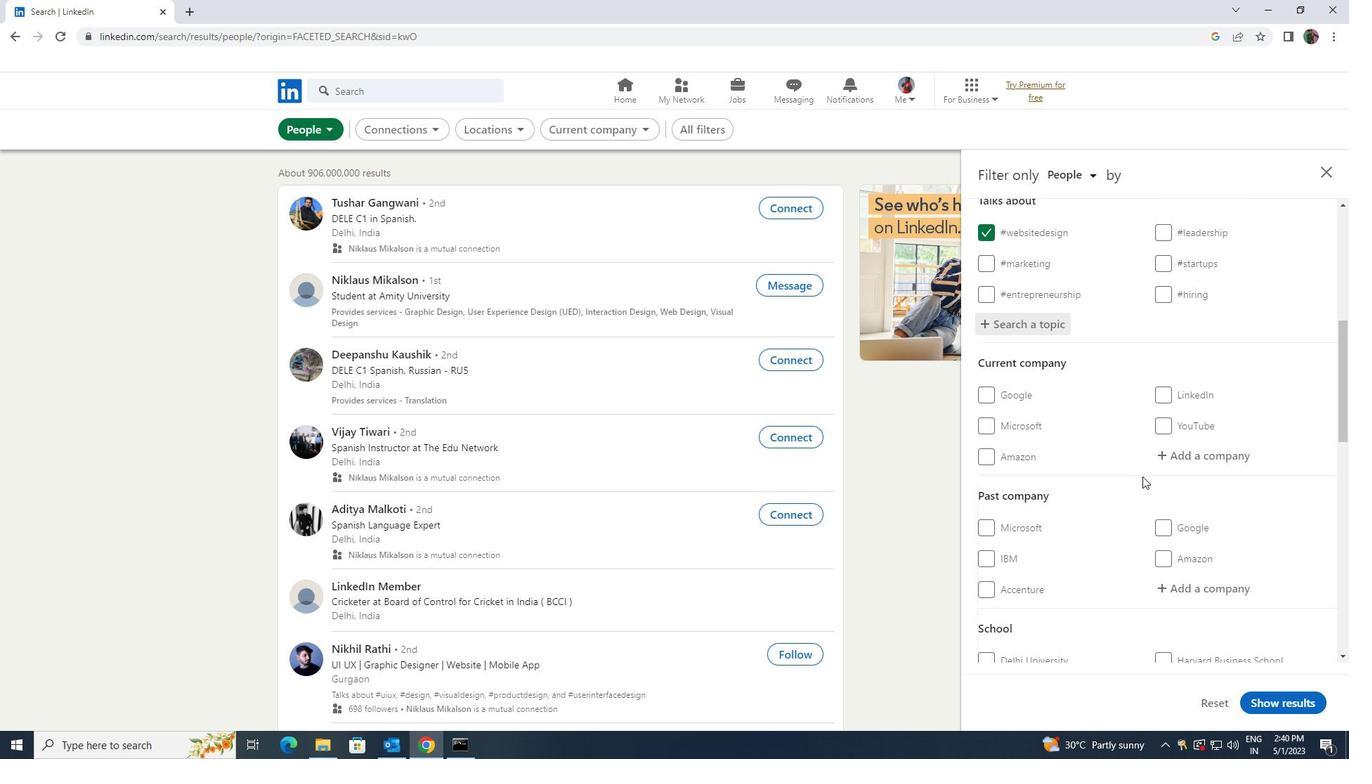 
Action: Mouse scrolled (1142, 476) with delta (0, 0)
Screenshot: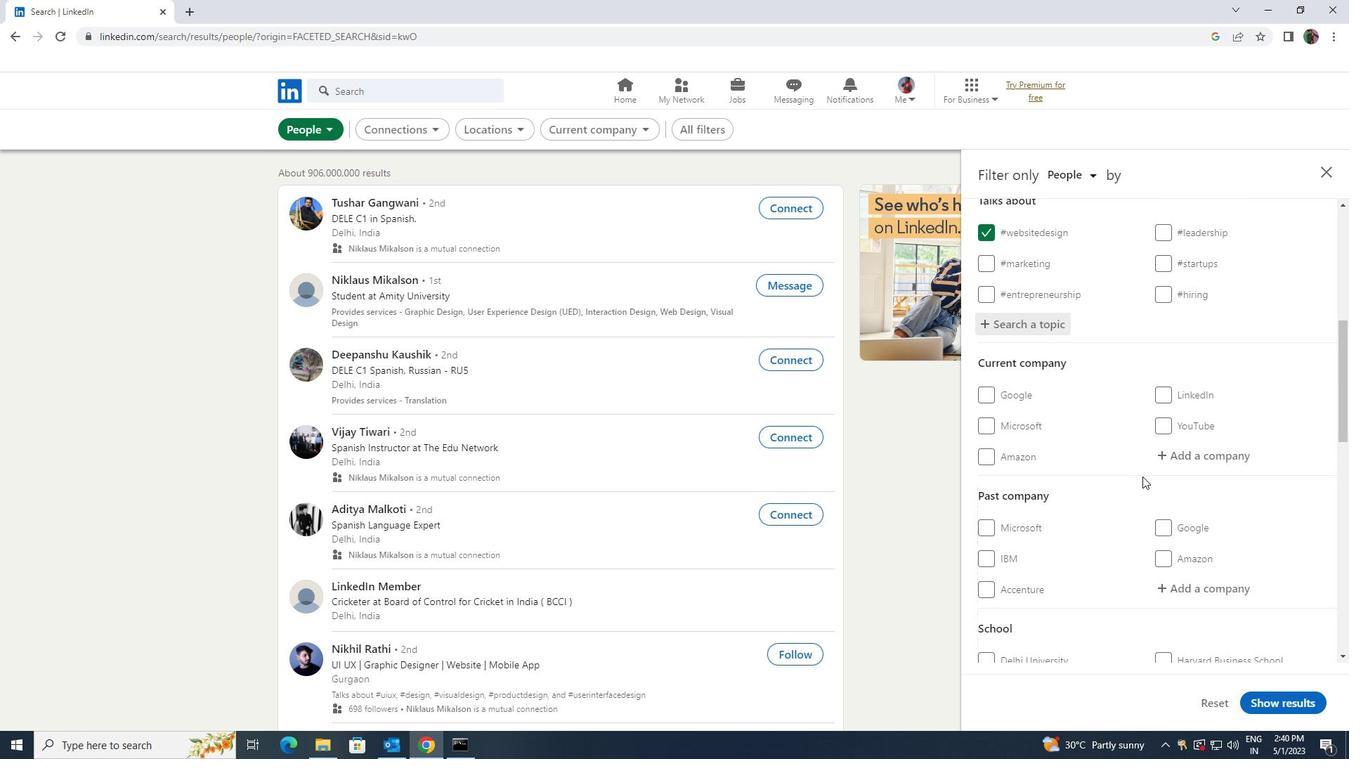 
Action: Mouse moved to (1142, 477)
Screenshot: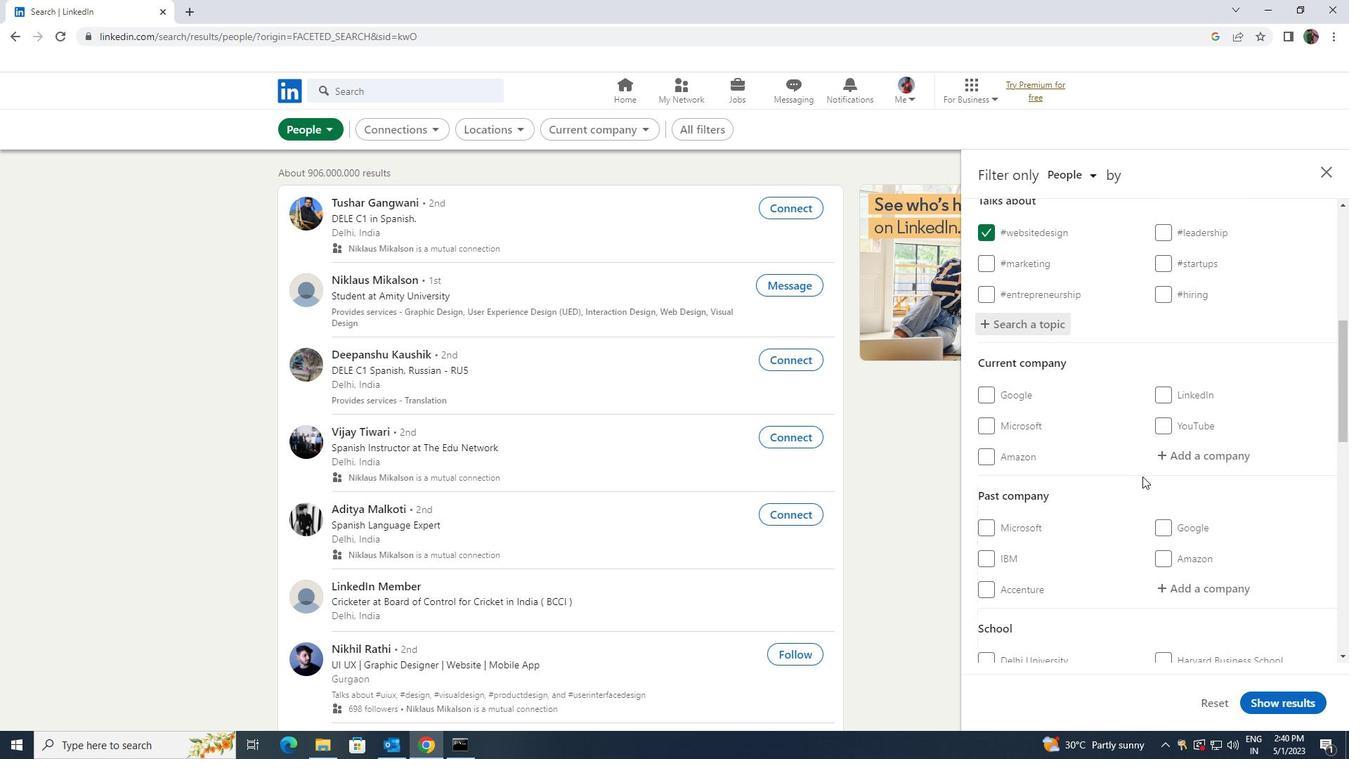 
Action: Mouse scrolled (1142, 477) with delta (0, 0)
Screenshot: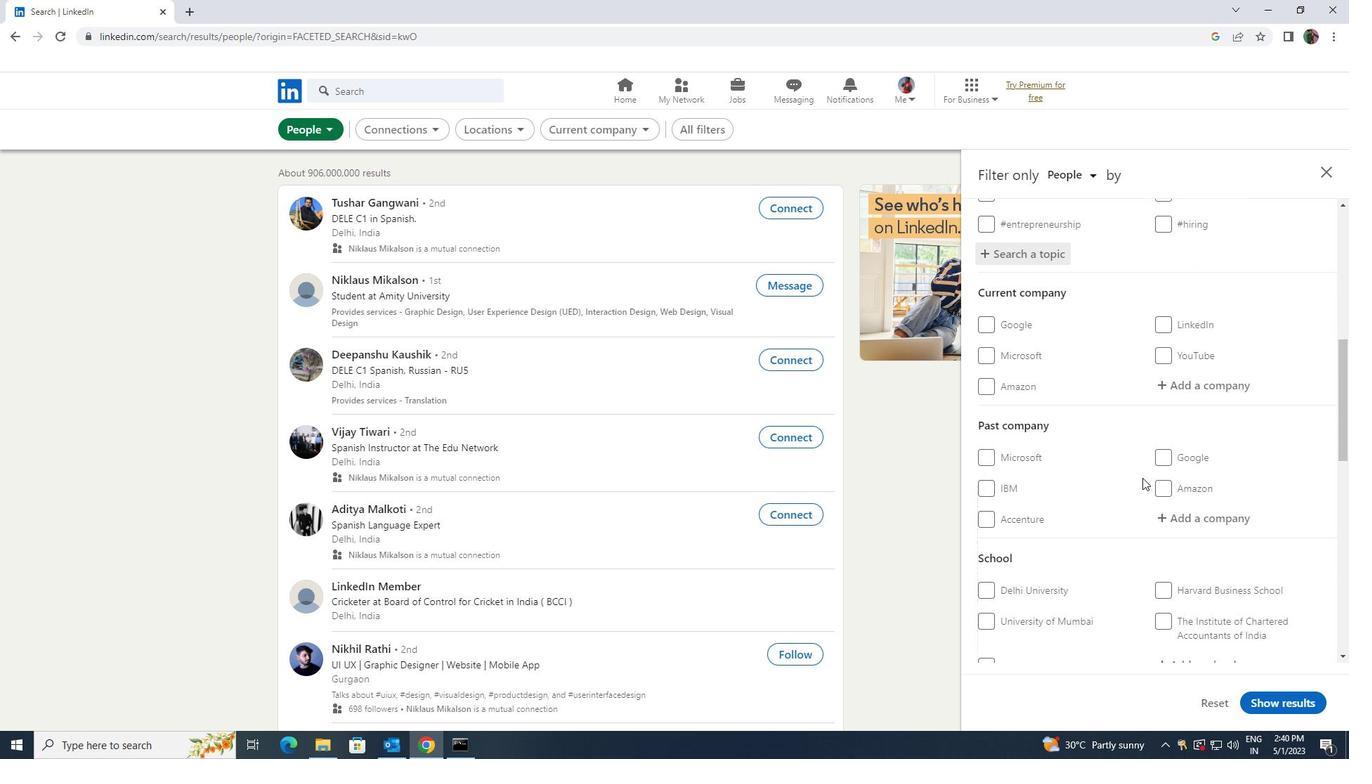 
Action: Mouse scrolled (1142, 477) with delta (0, 0)
Screenshot: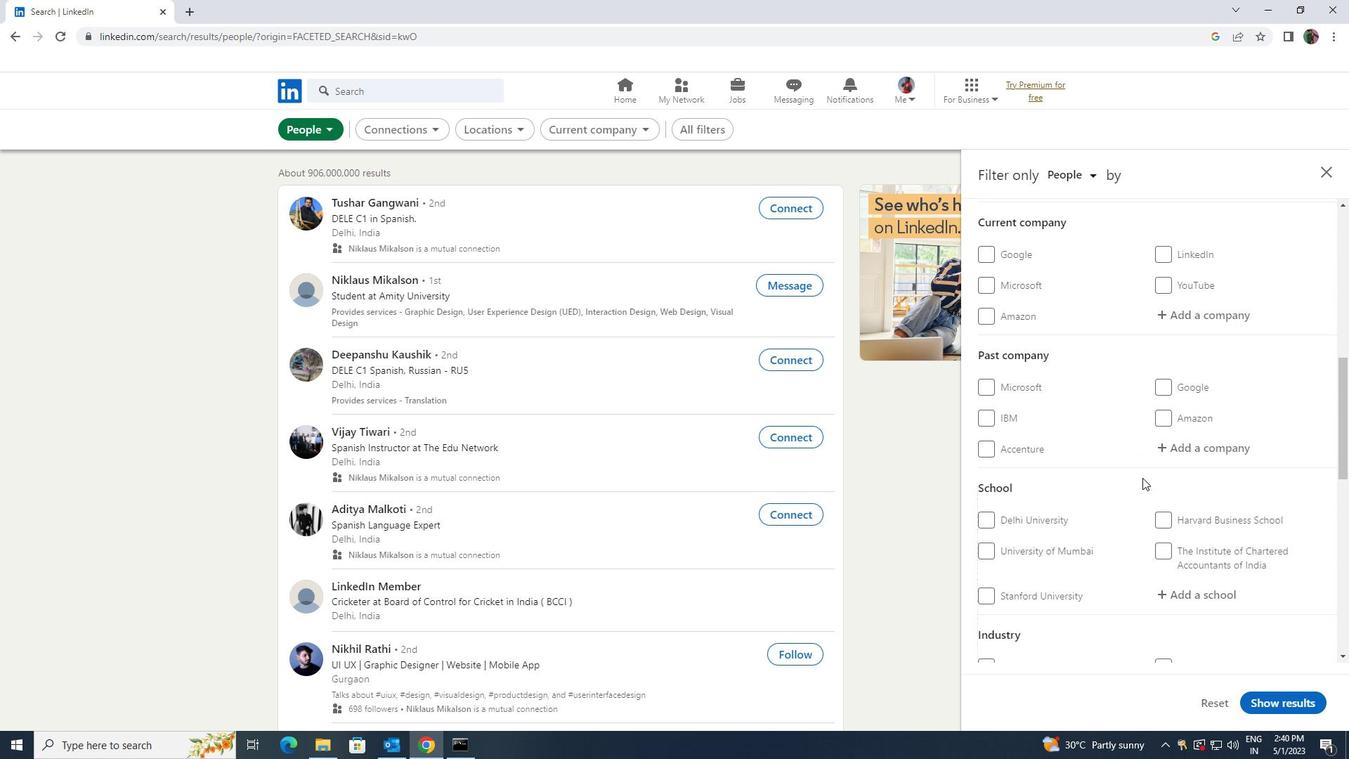
Action: Mouse scrolled (1142, 477) with delta (0, 0)
Screenshot: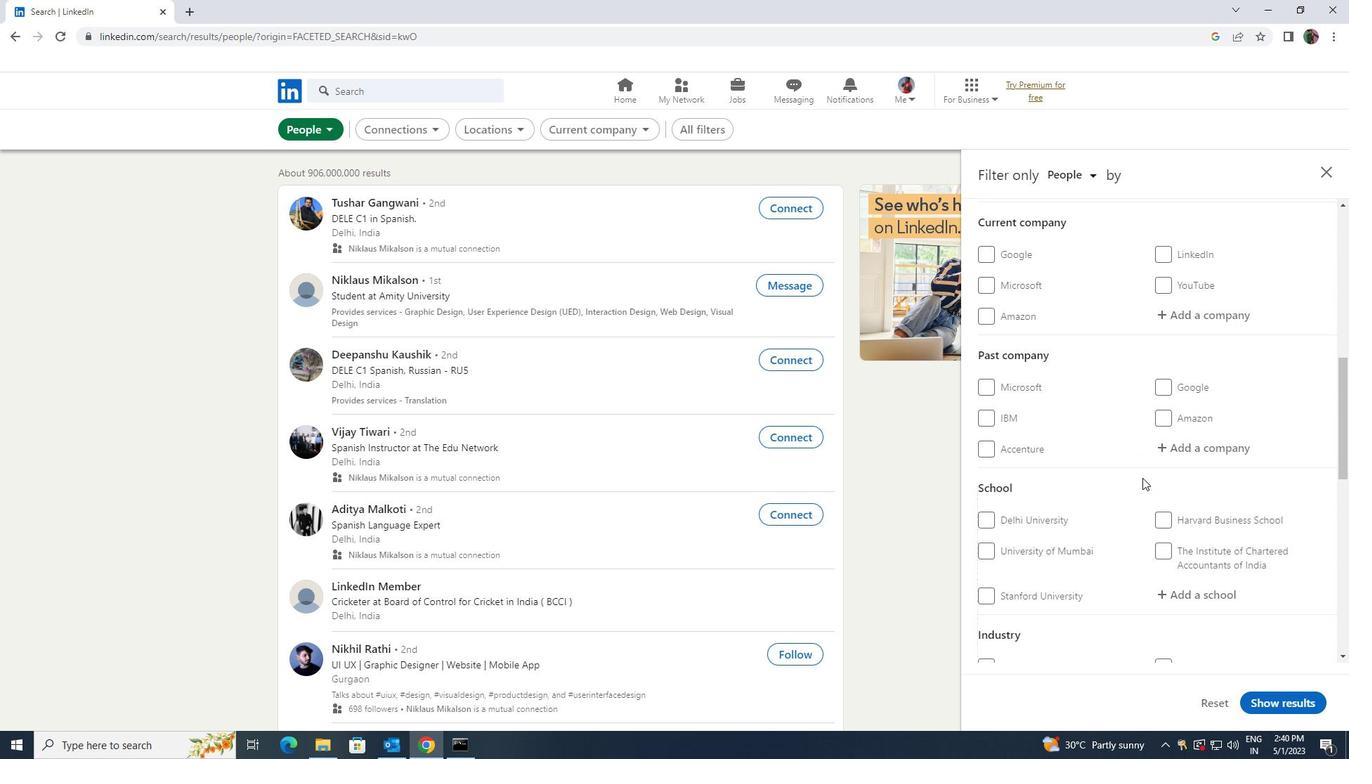 
Action: Mouse scrolled (1142, 477) with delta (0, 0)
Screenshot: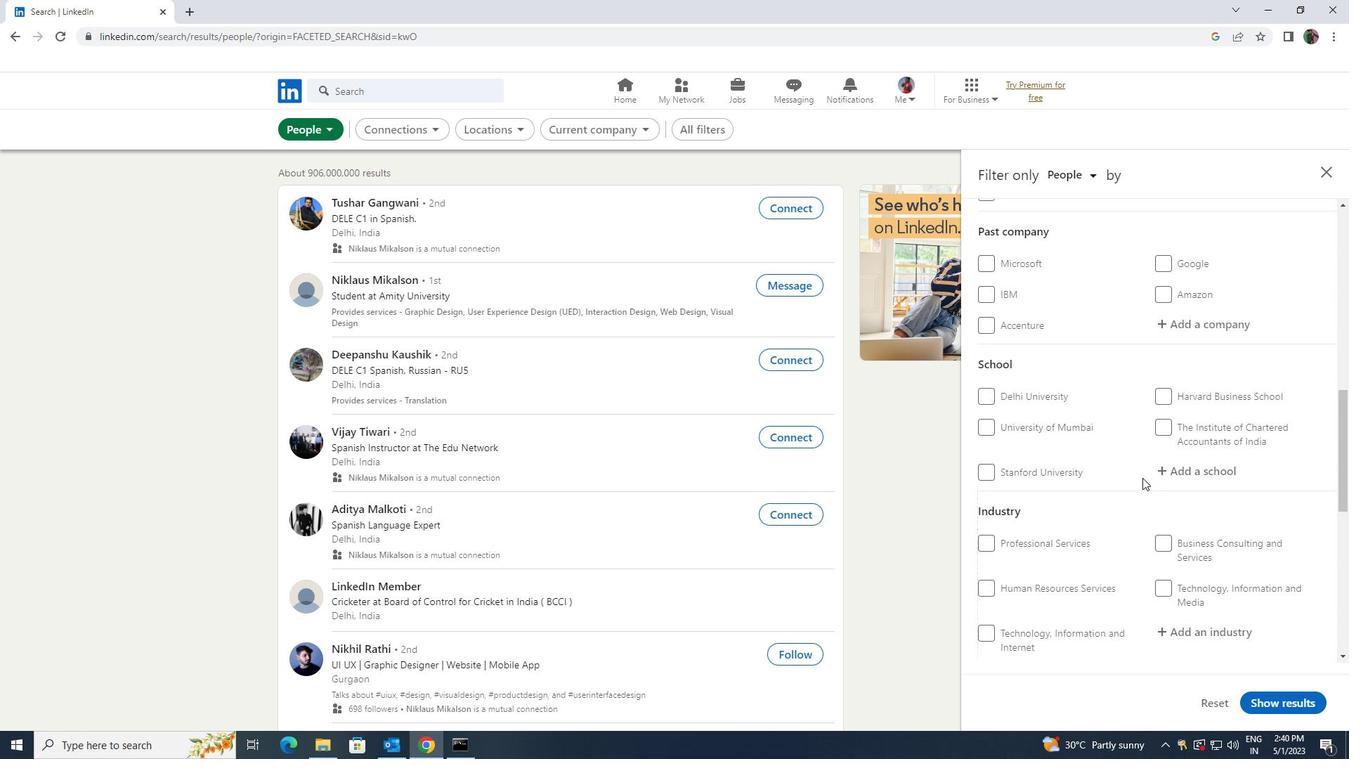 
Action: Mouse scrolled (1142, 477) with delta (0, 0)
Screenshot: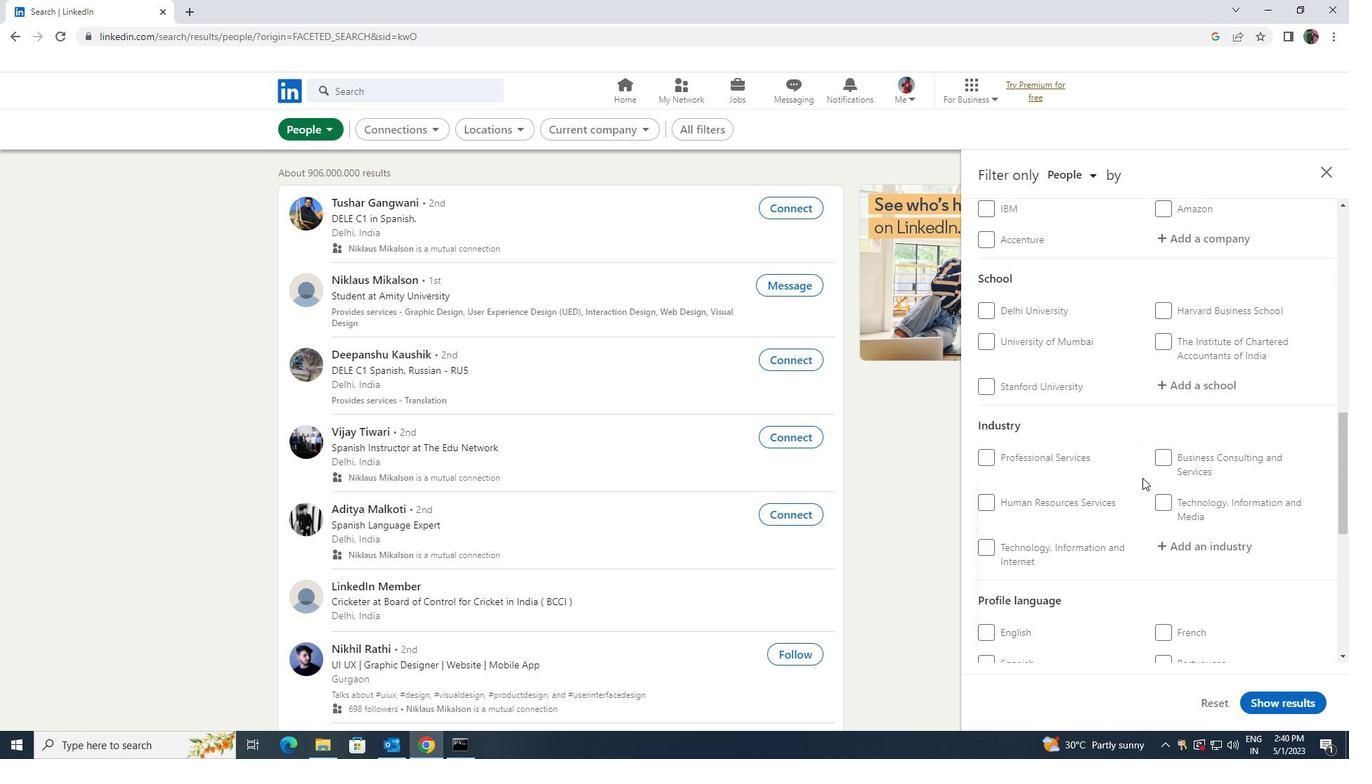 
Action: Mouse scrolled (1142, 477) with delta (0, 0)
Screenshot: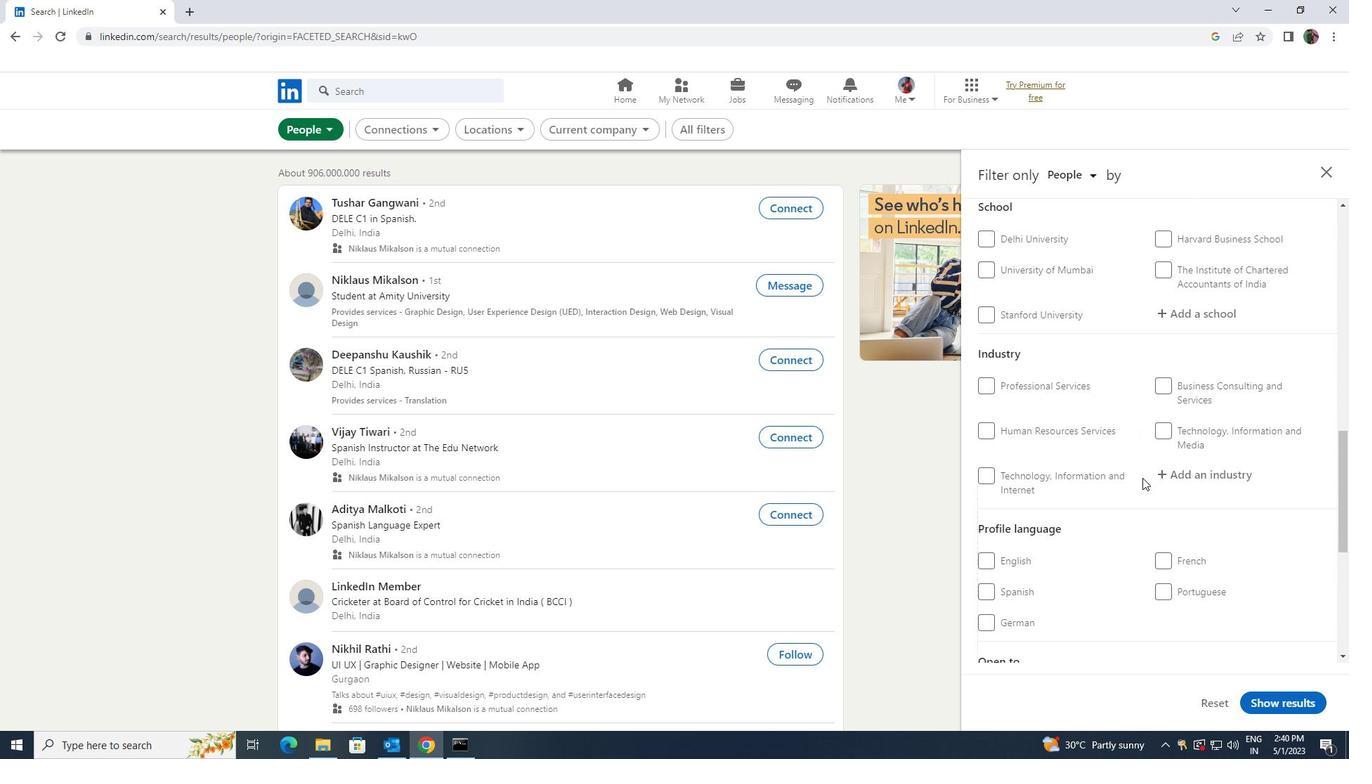 
Action: Mouse scrolled (1142, 477) with delta (0, 0)
Screenshot: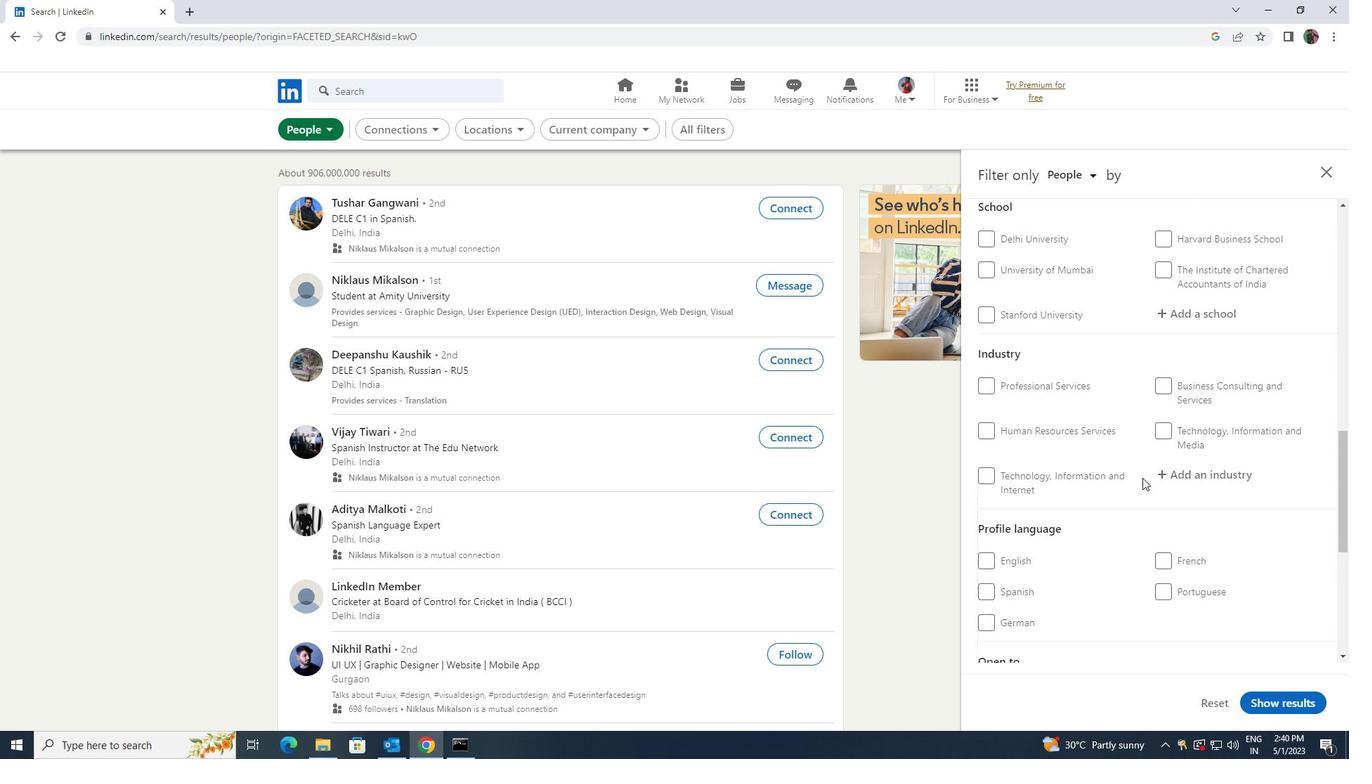 
Action: Mouse moved to (987, 446)
Screenshot: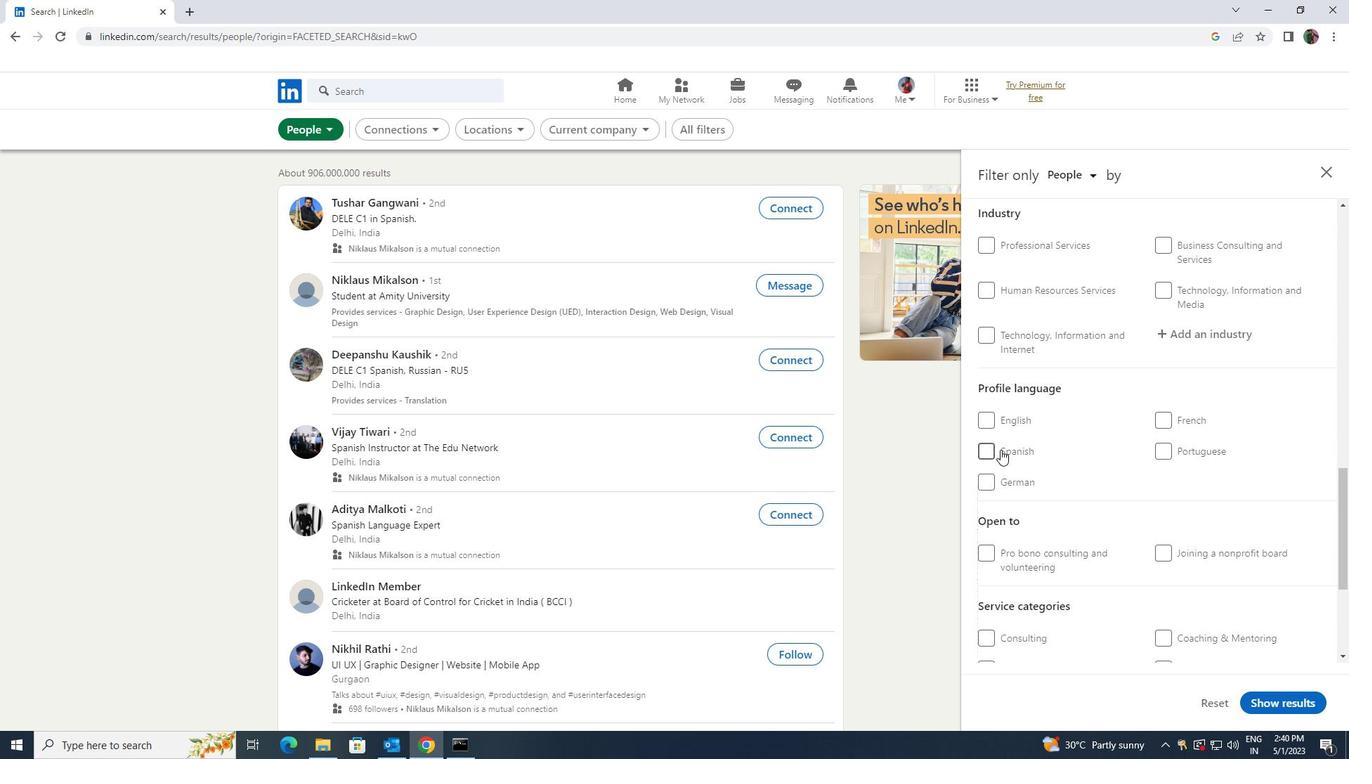 
Action: Mouse pressed left at (987, 446)
Screenshot: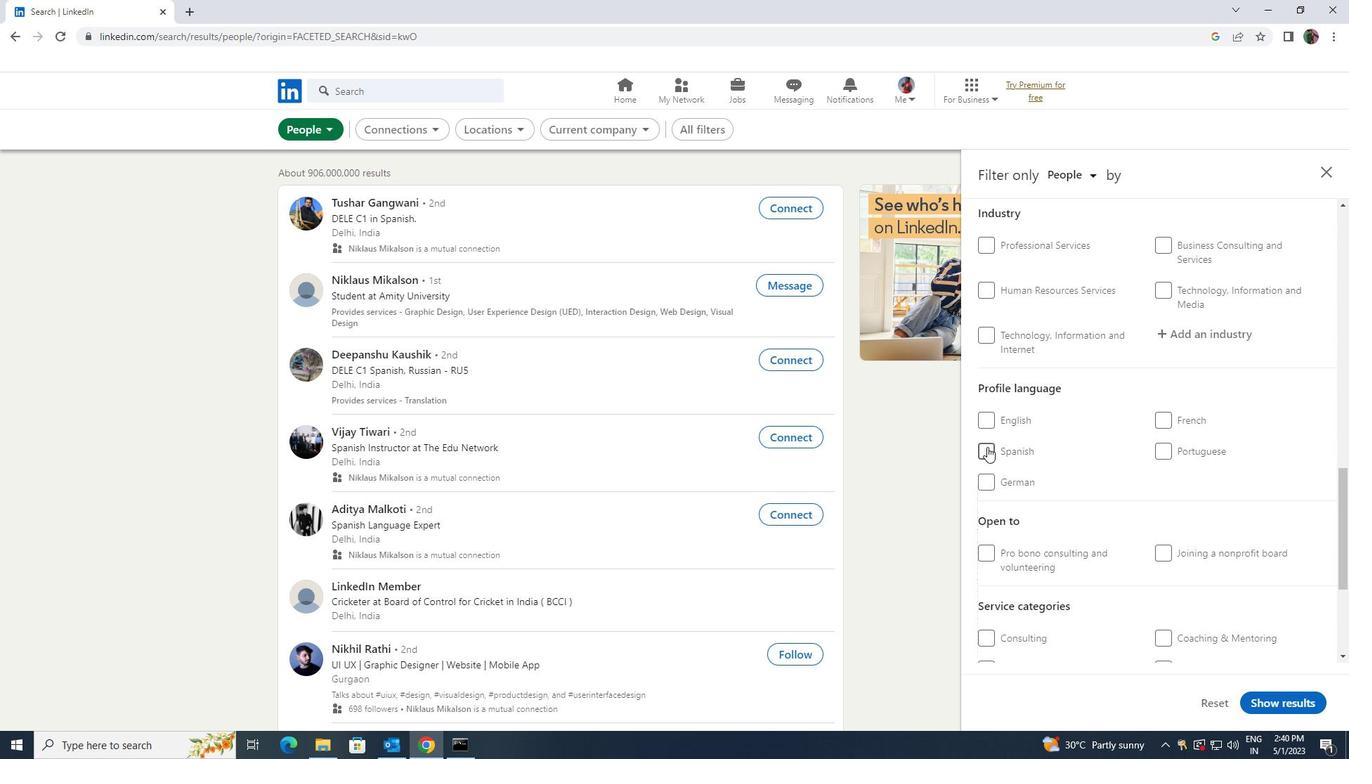 
Action: Mouse moved to (1106, 470)
Screenshot: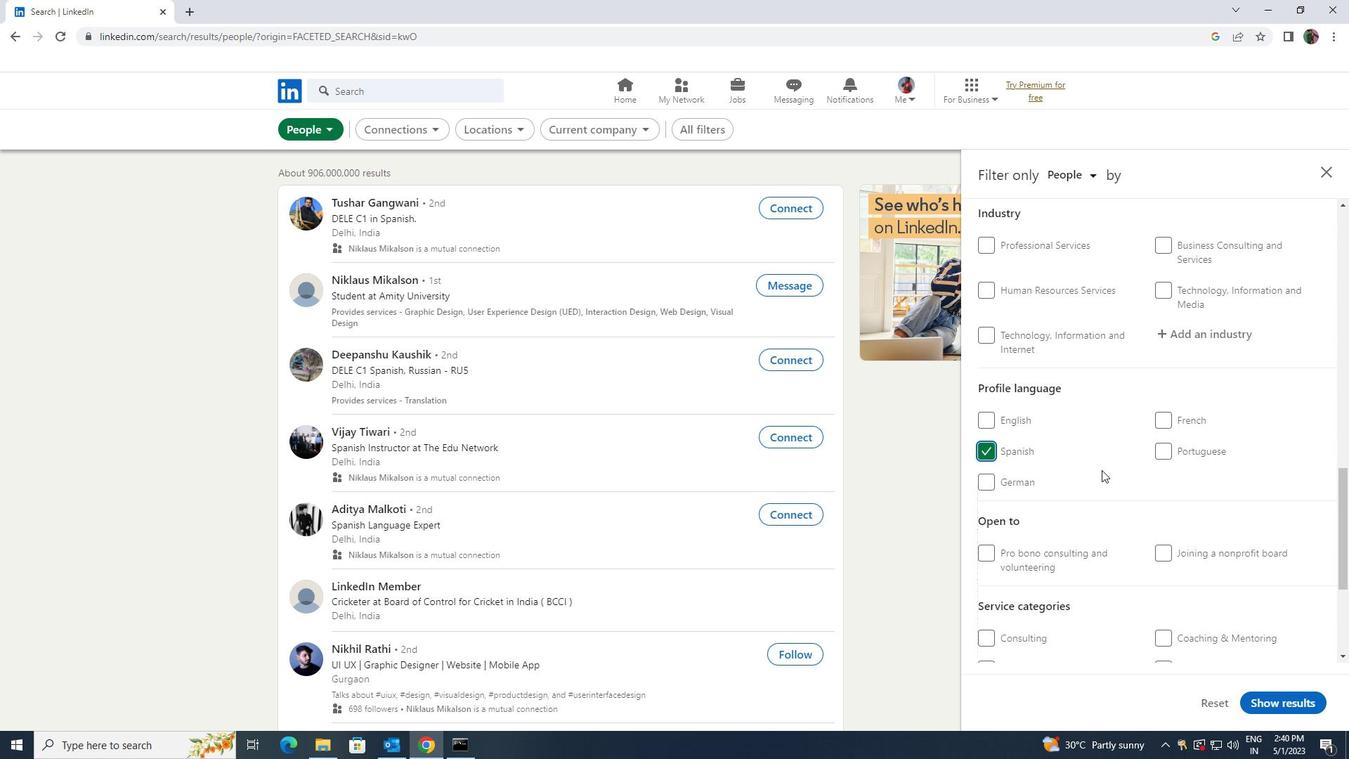 
Action: Mouse scrolled (1106, 470) with delta (0, 0)
Screenshot: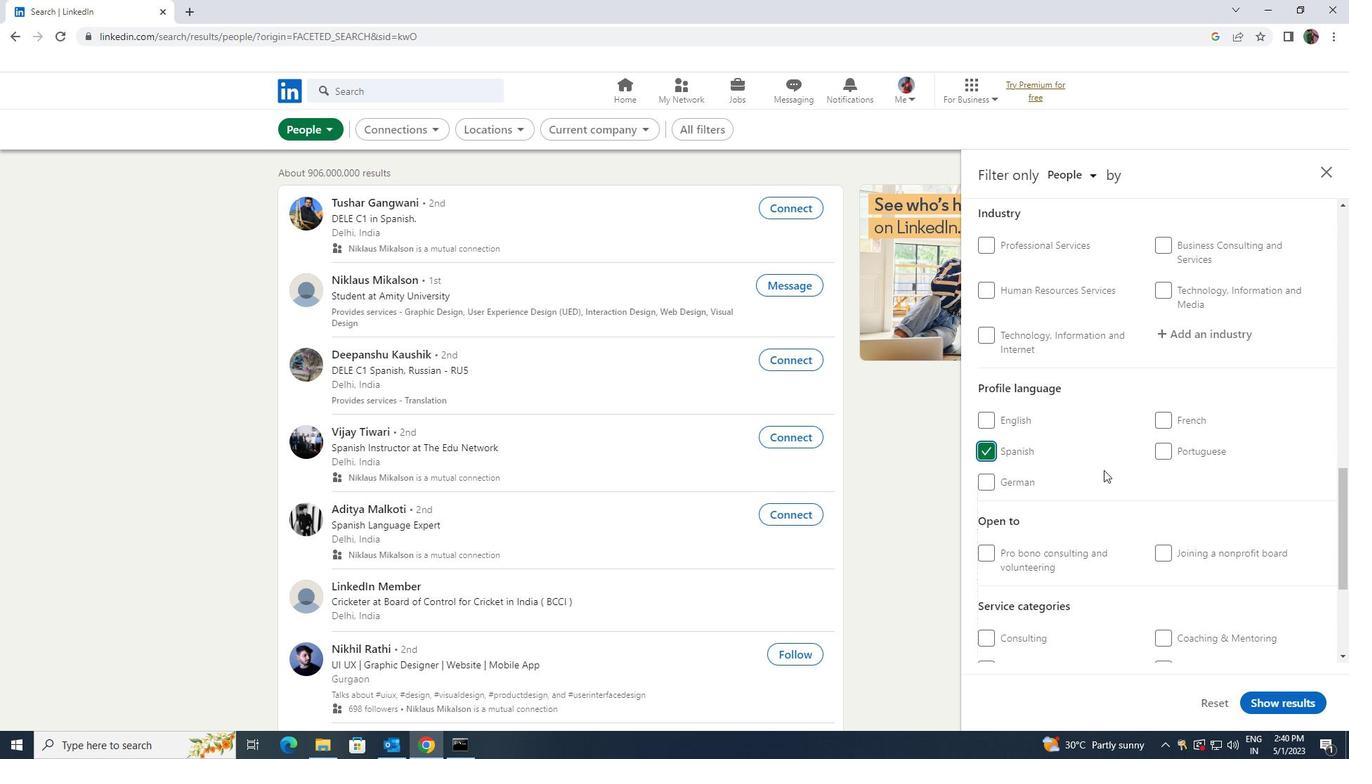 
Action: Mouse scrolled (1106, 470) with delta (0, 0)
Screenshot: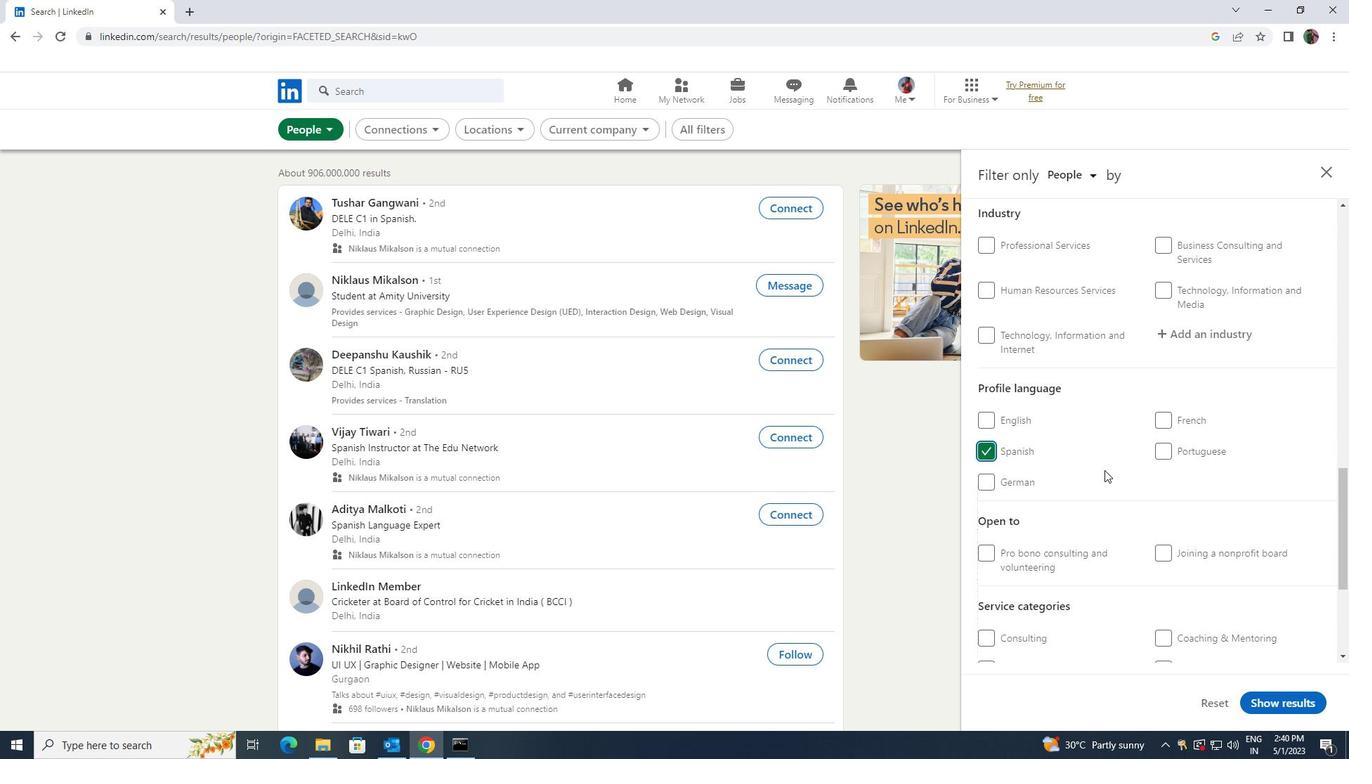
Action: Mouse moved to (1107, 470)
Screenshot: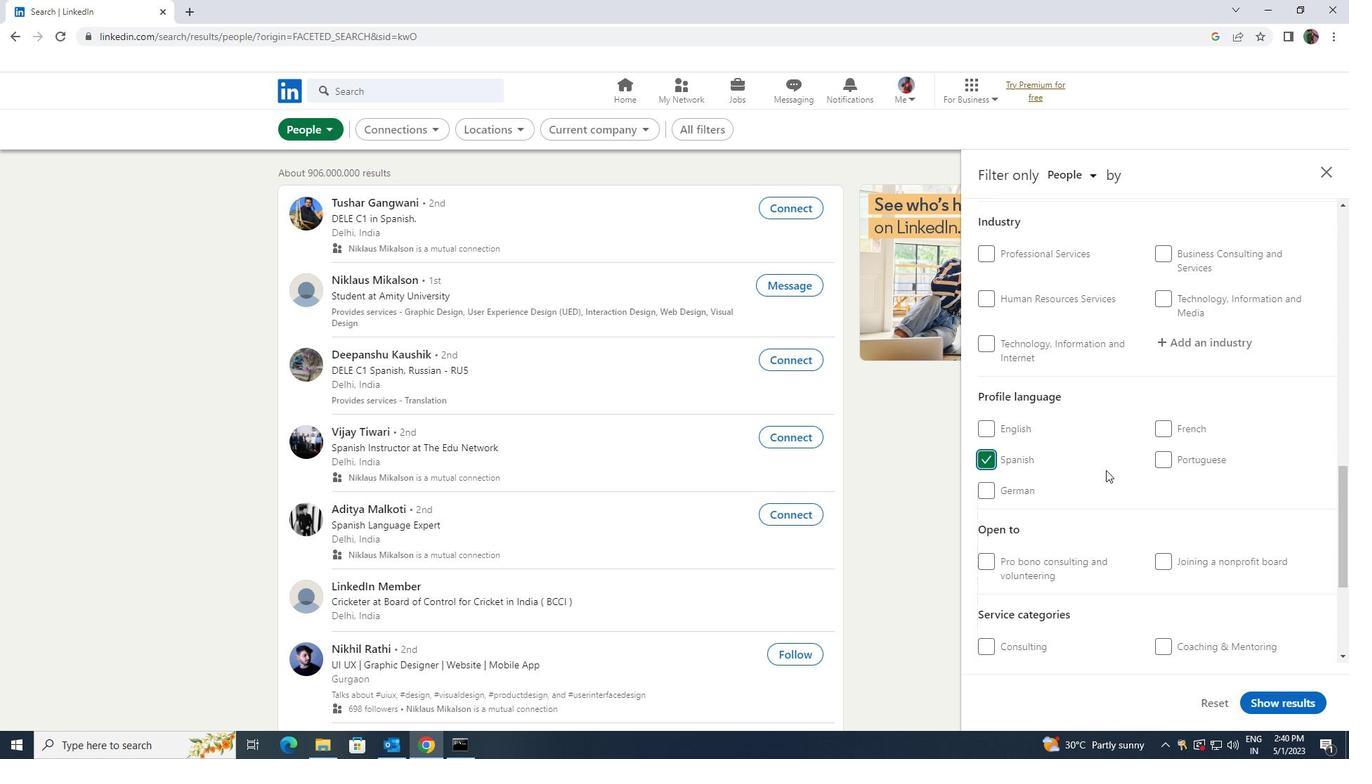 
Action: Mouse scrolled (1107, 470) with delta (0, 0)
Screenshot: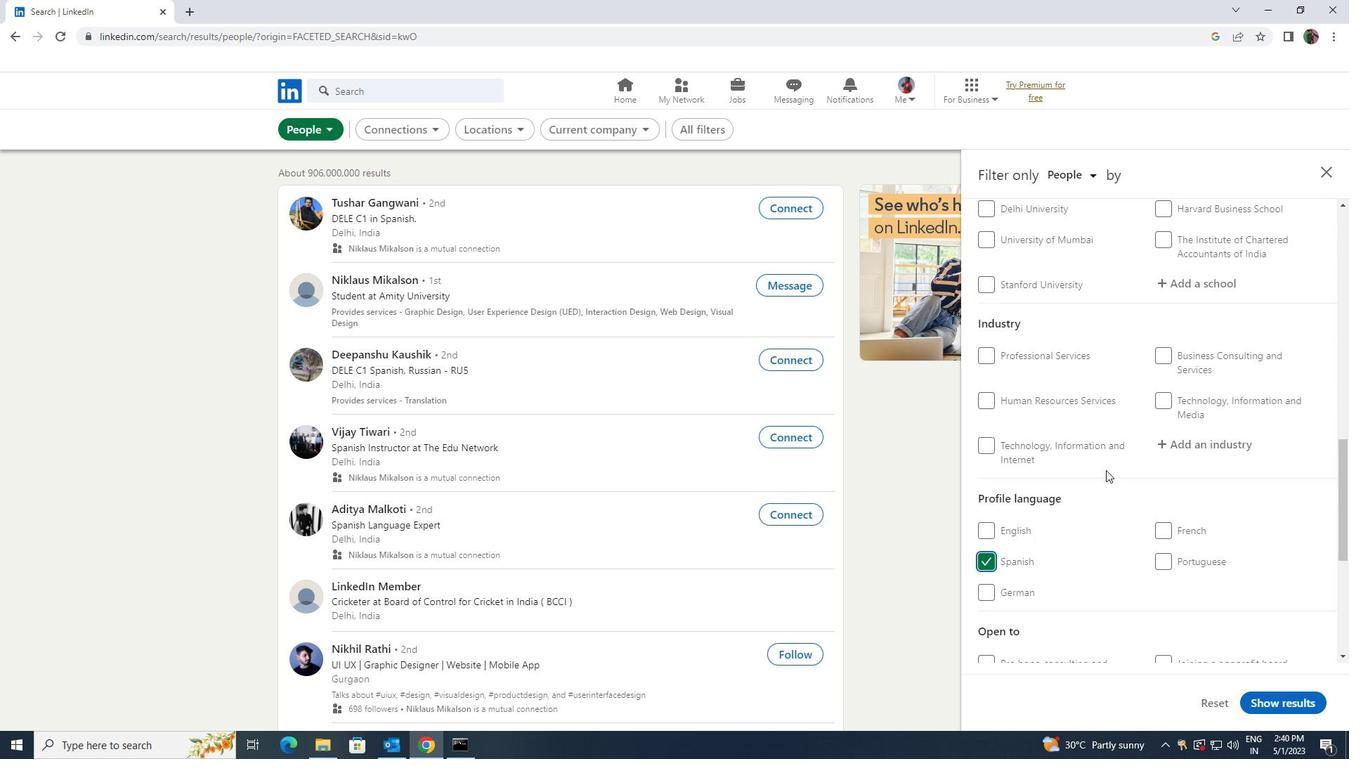 
Action: Mouse scrolled (1107, 470) with delta (0, 0)
Screenshot: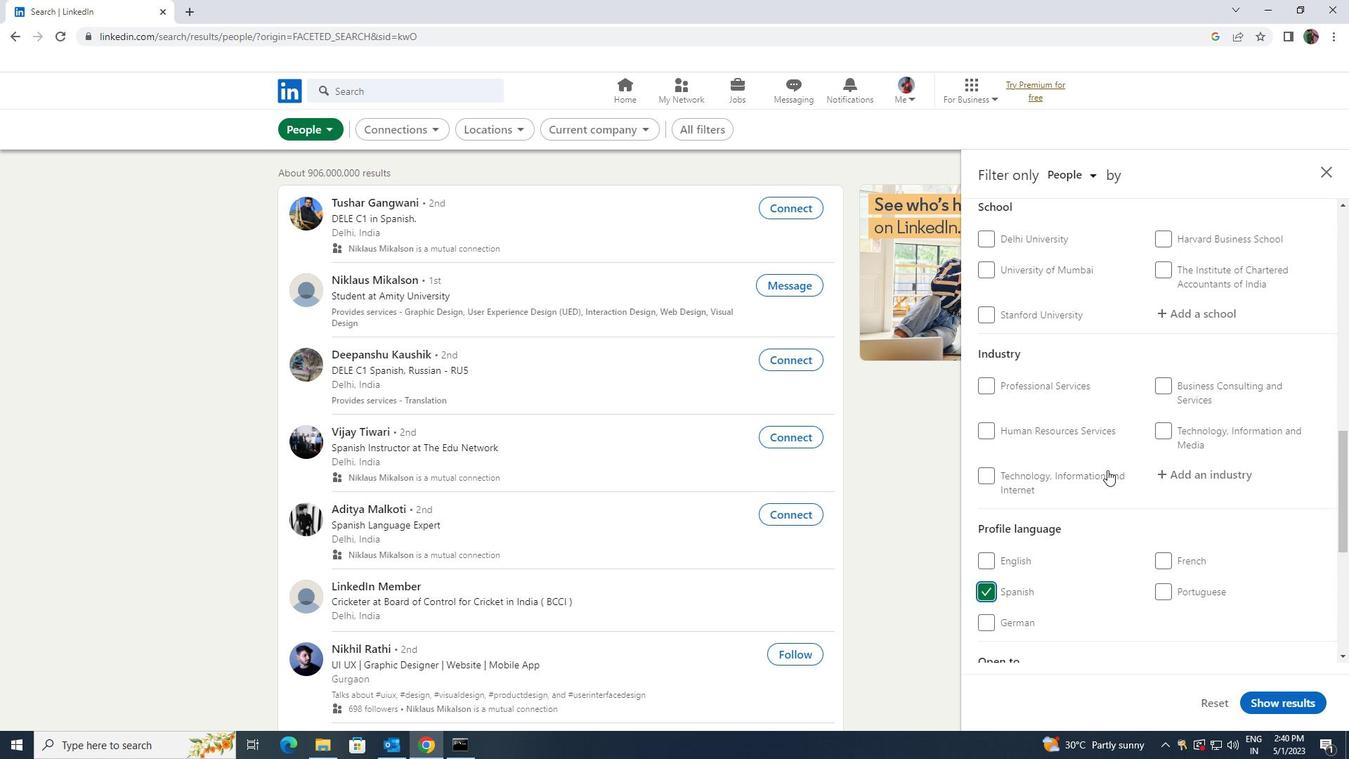 
Action: Mouse moved to (1109, 472)
Screenshot: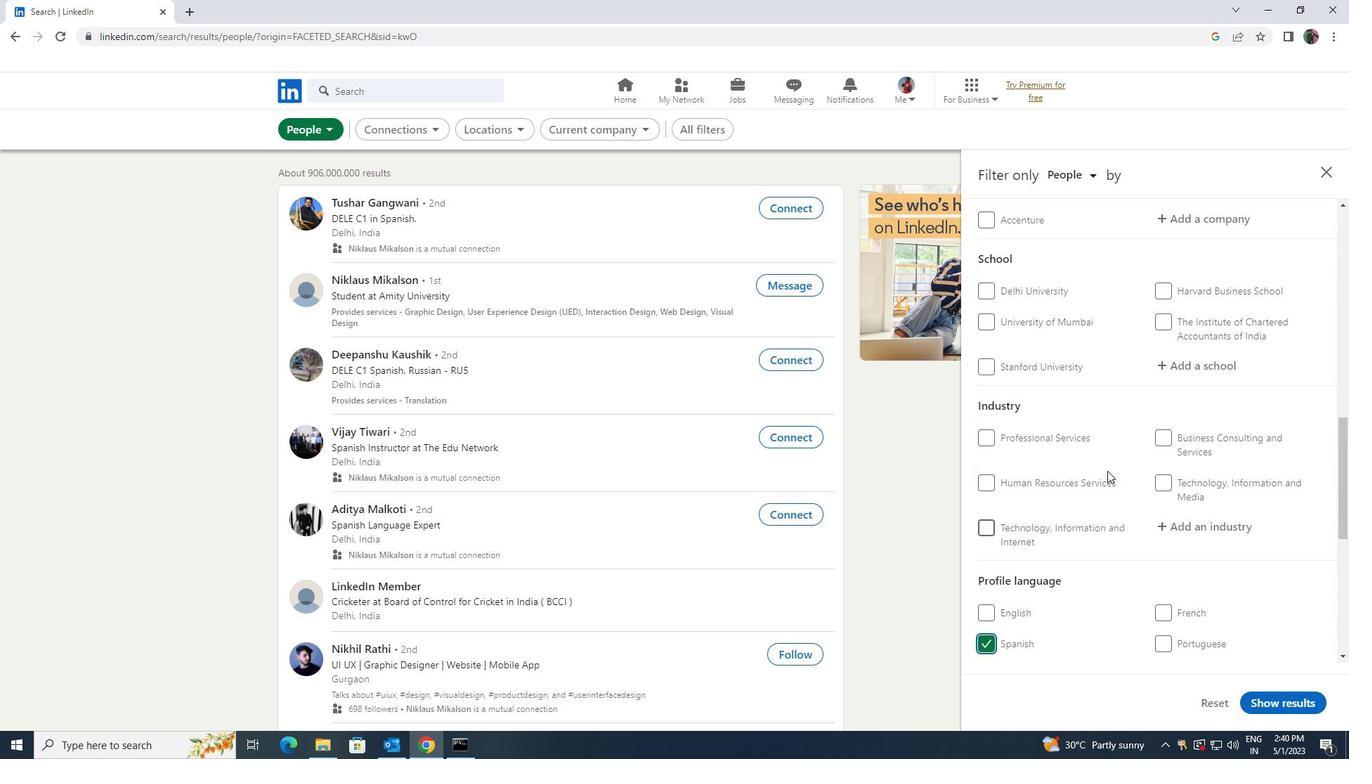 
Action: Mouse scrolled (1109, 472) with delta (0, 0)
Screenshot: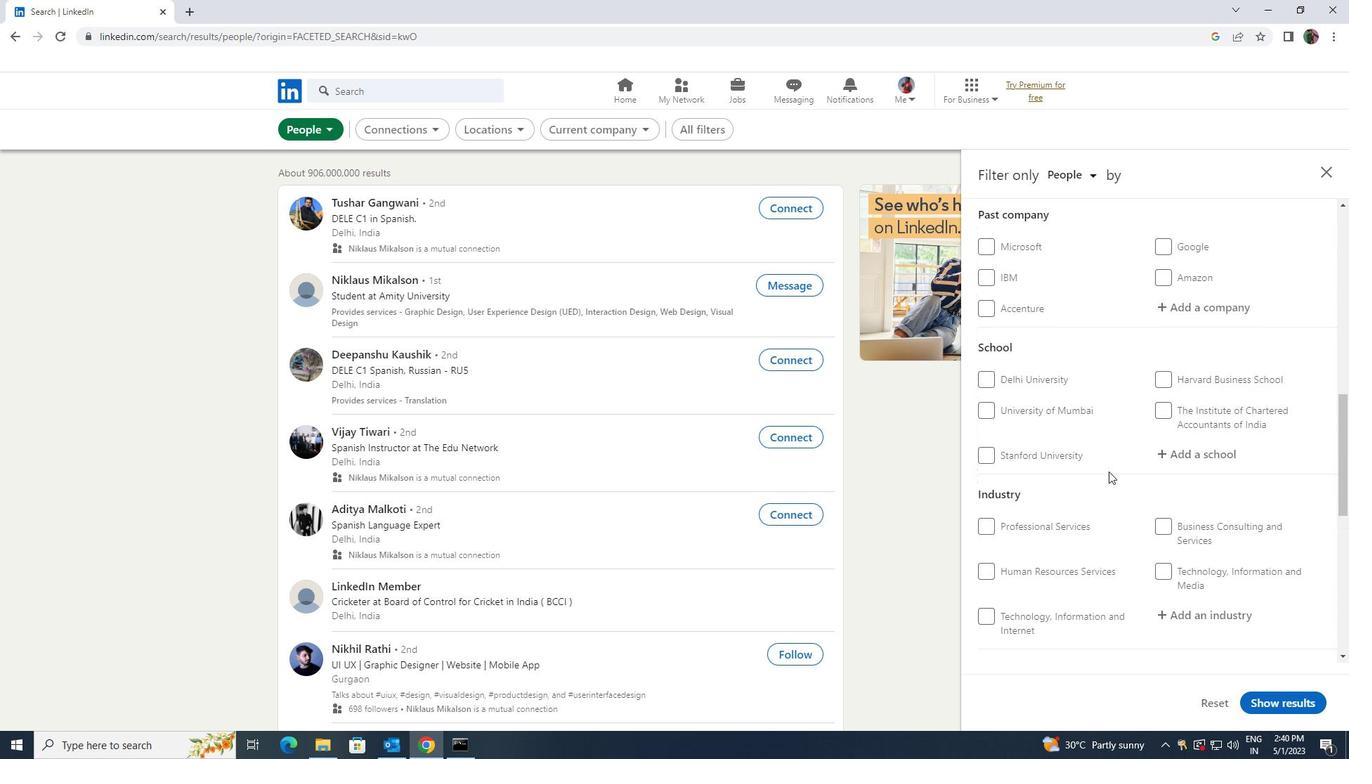 
Action: Mouse moved to (1108, 472)
Screenshot: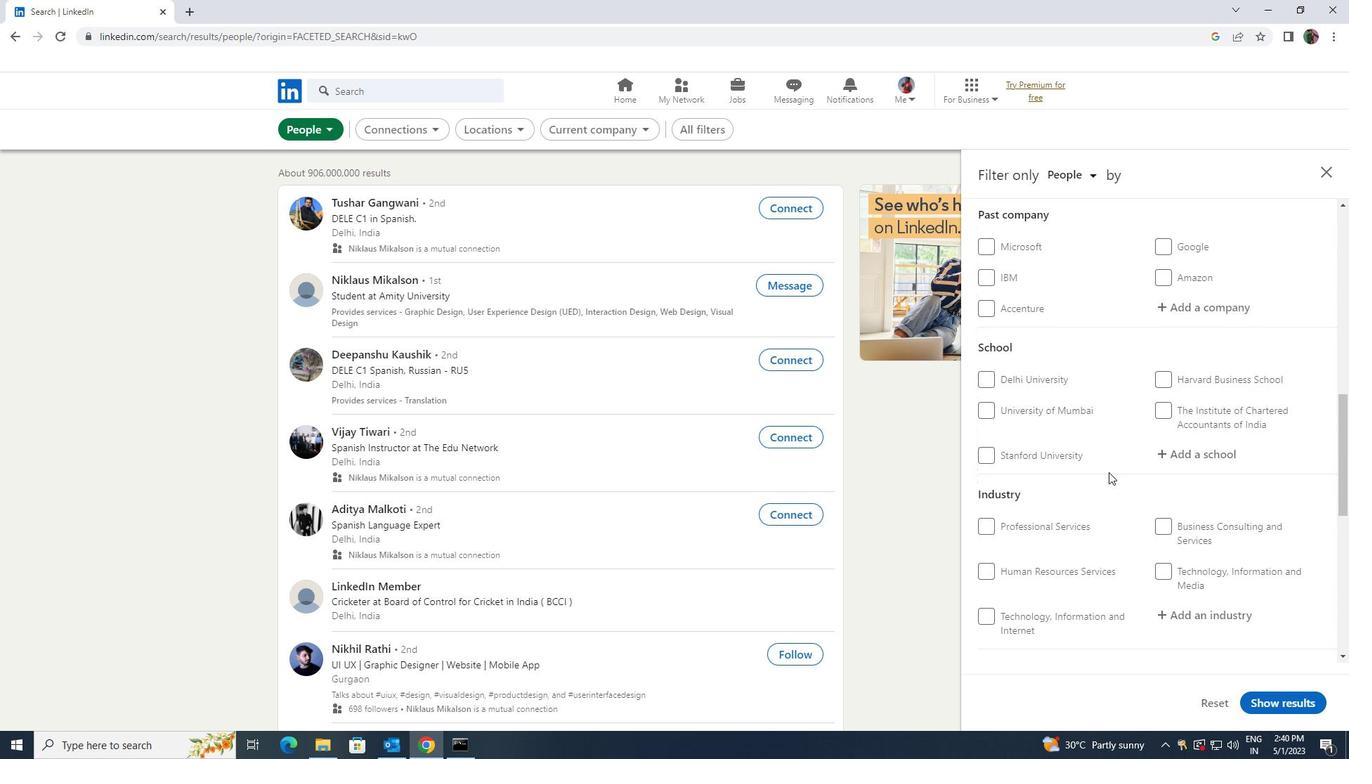 
Action: Mouse scrolled (1108, 473) with delta (0, 0)
Screenshot: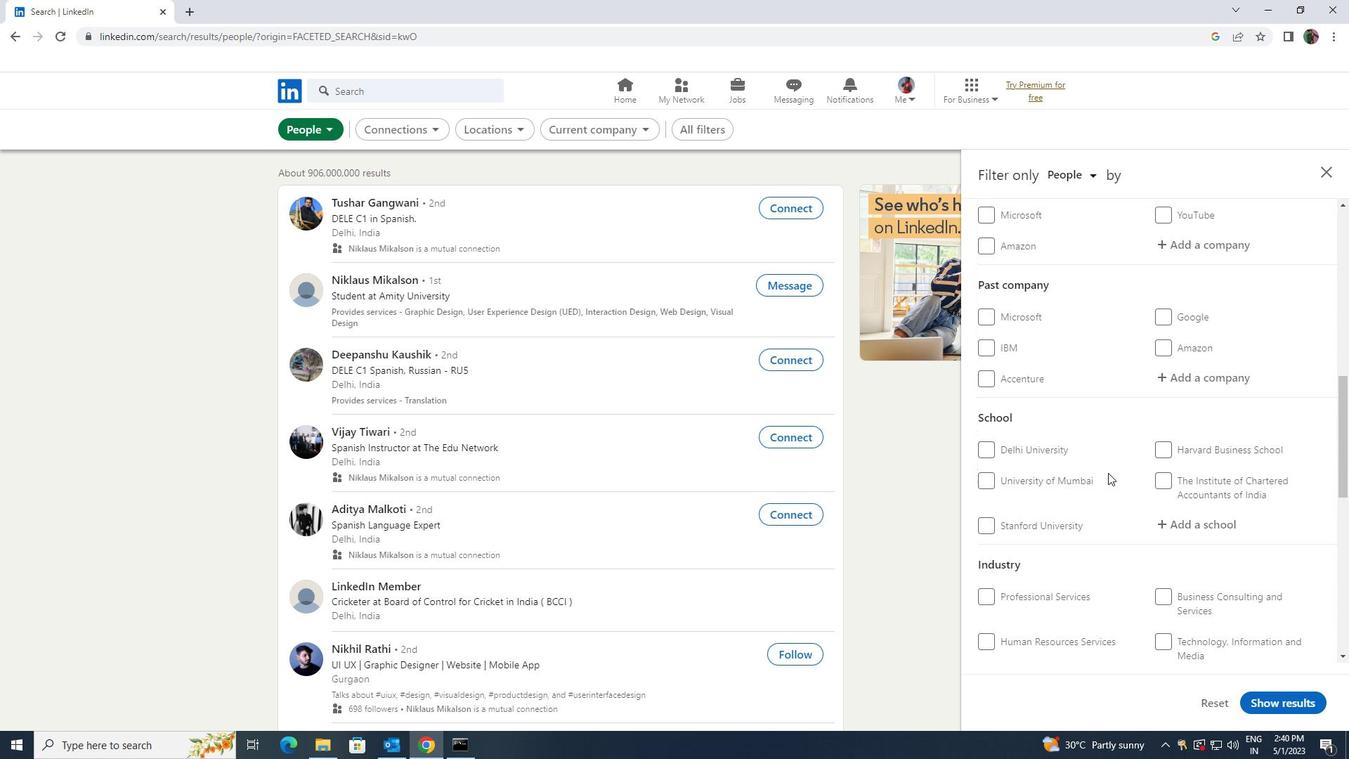 
Action: Mouse scrolled (1108, 473) with delta (0, 0)
Screenshot: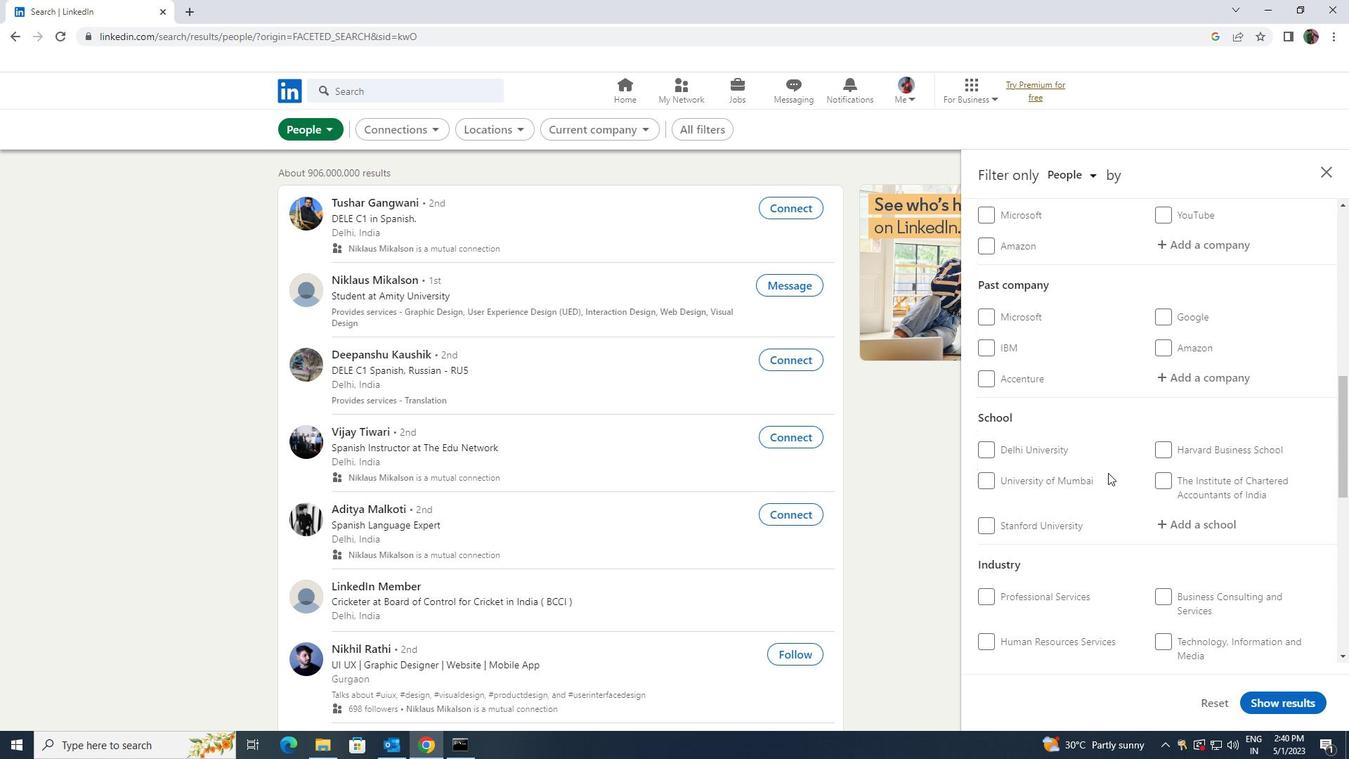 
Action: Mouse scrolled (1108, 473) with delta (0, 0)
Screenshot: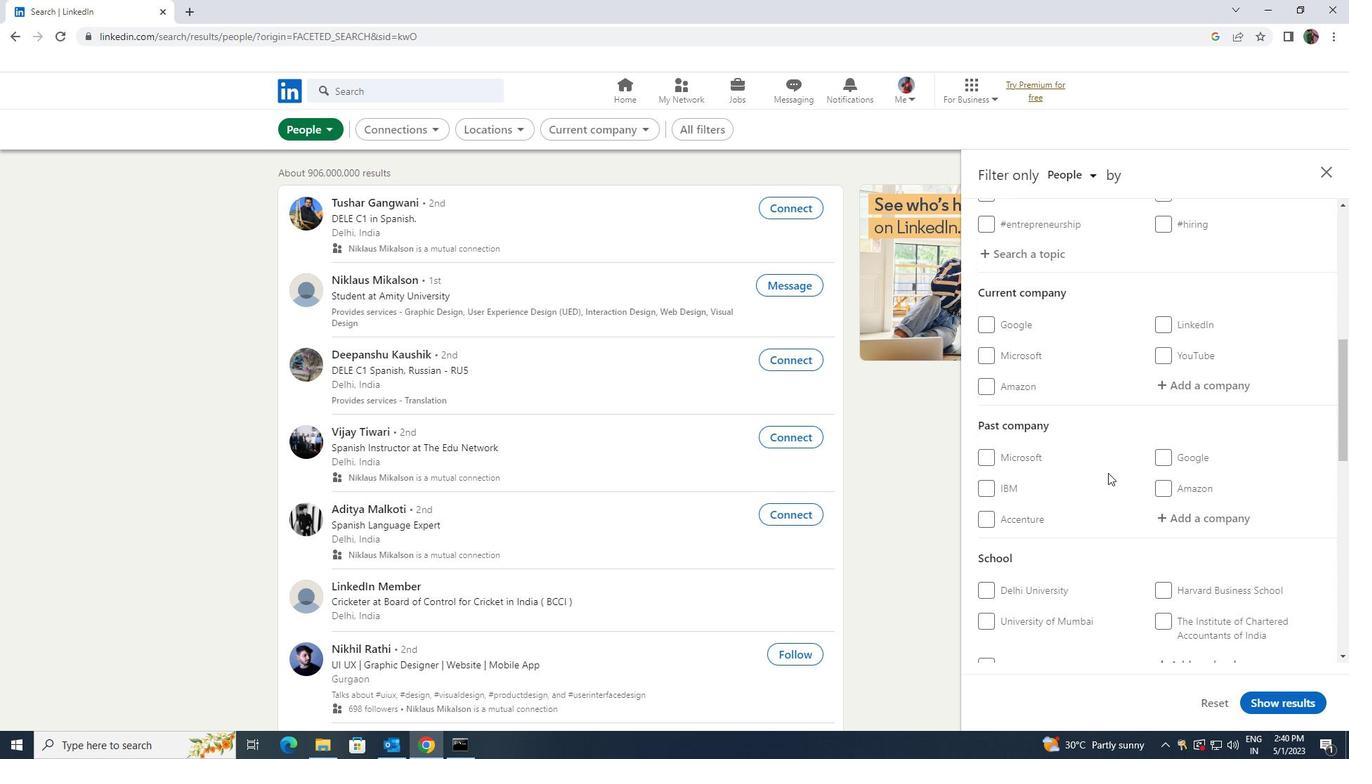 
Action: Mouse moved to (1163, 456)
Screenshot: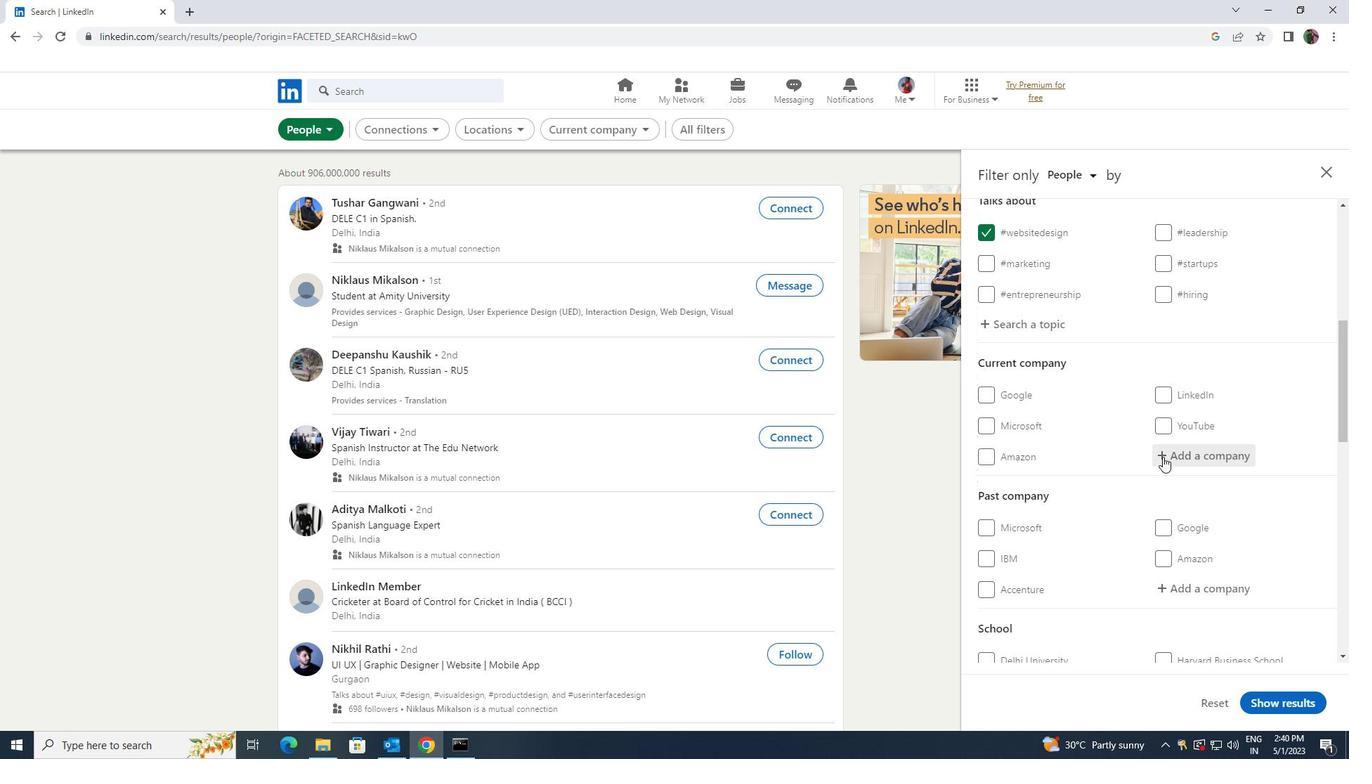 
Action: Mouse pressed left at (1163, 456)
Screenshot: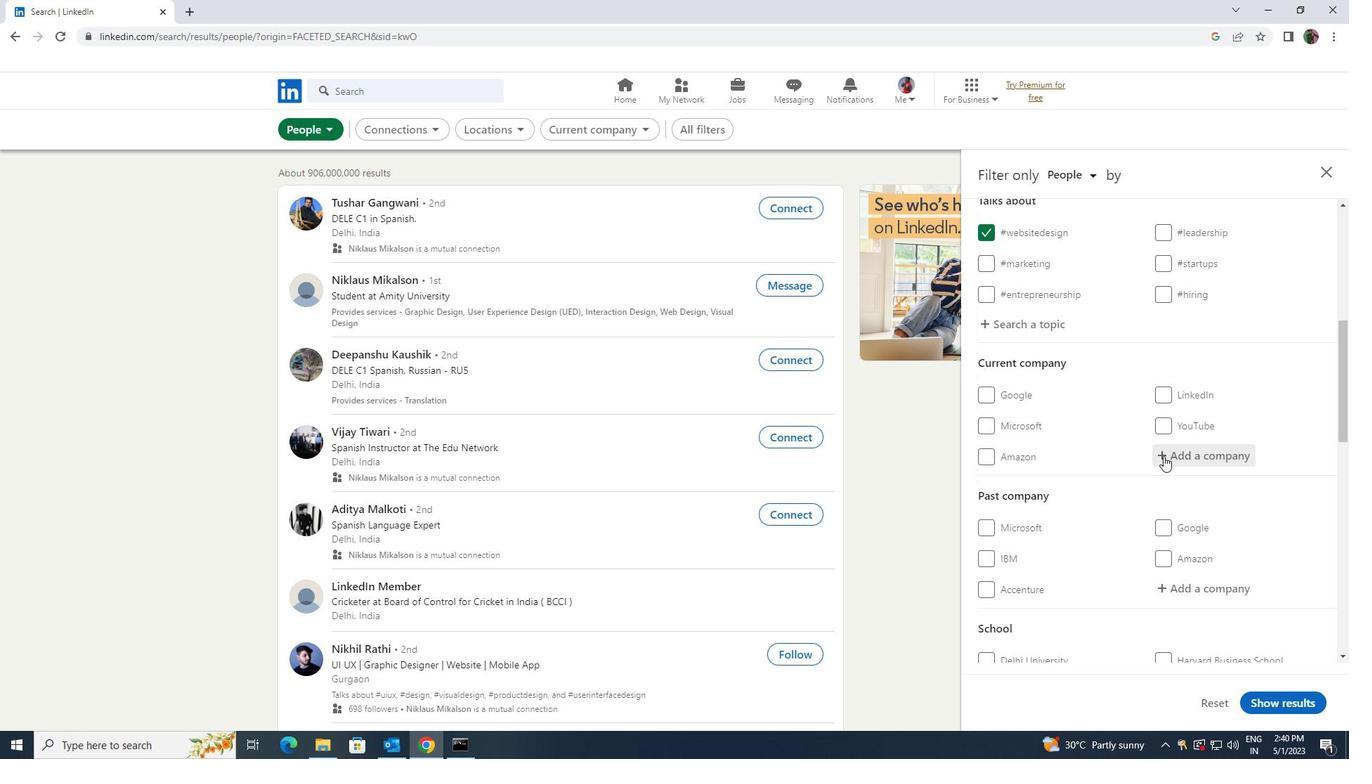 
Action: Key pressed <Key.shift><Key.shift><Key.shift>GEN<Key.shift>XHIRE
Screenshot: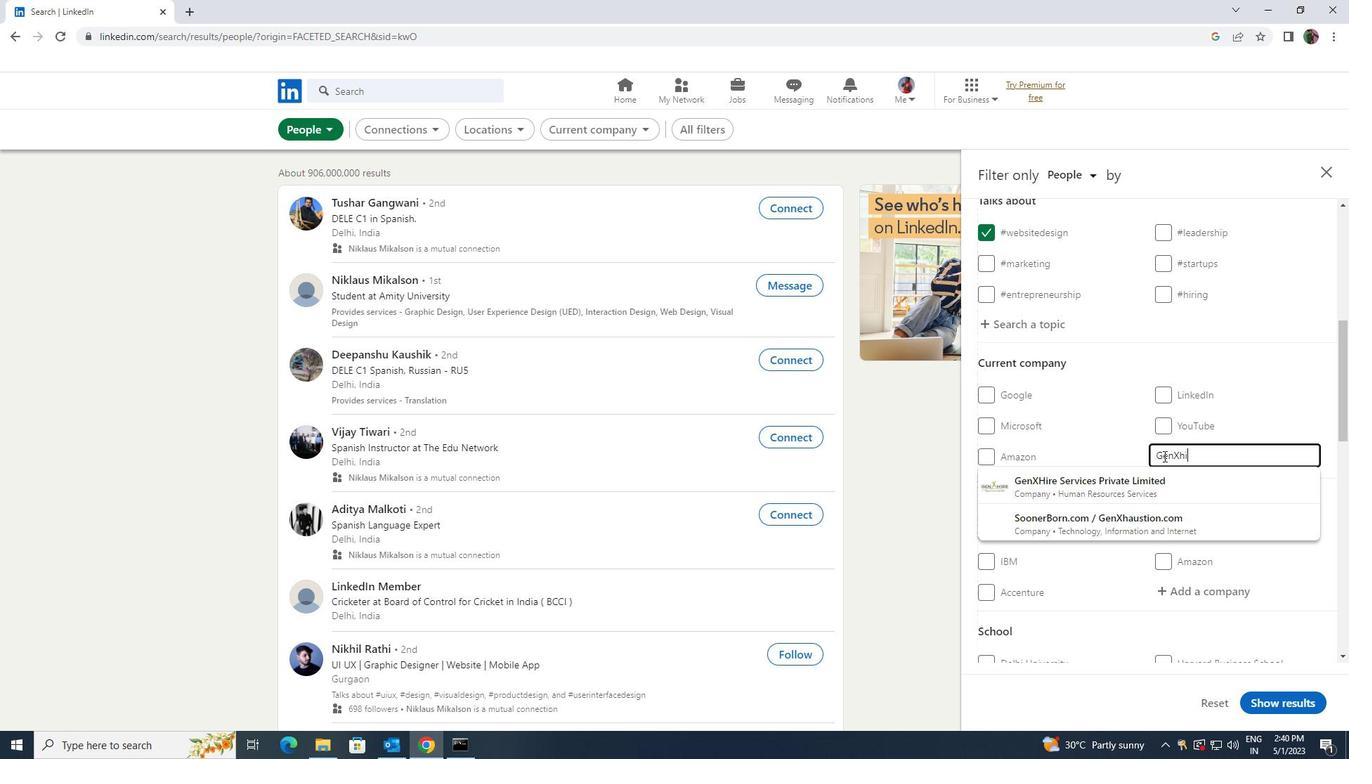 
Action: Mouse moved to (1130, 487)
Screenshot: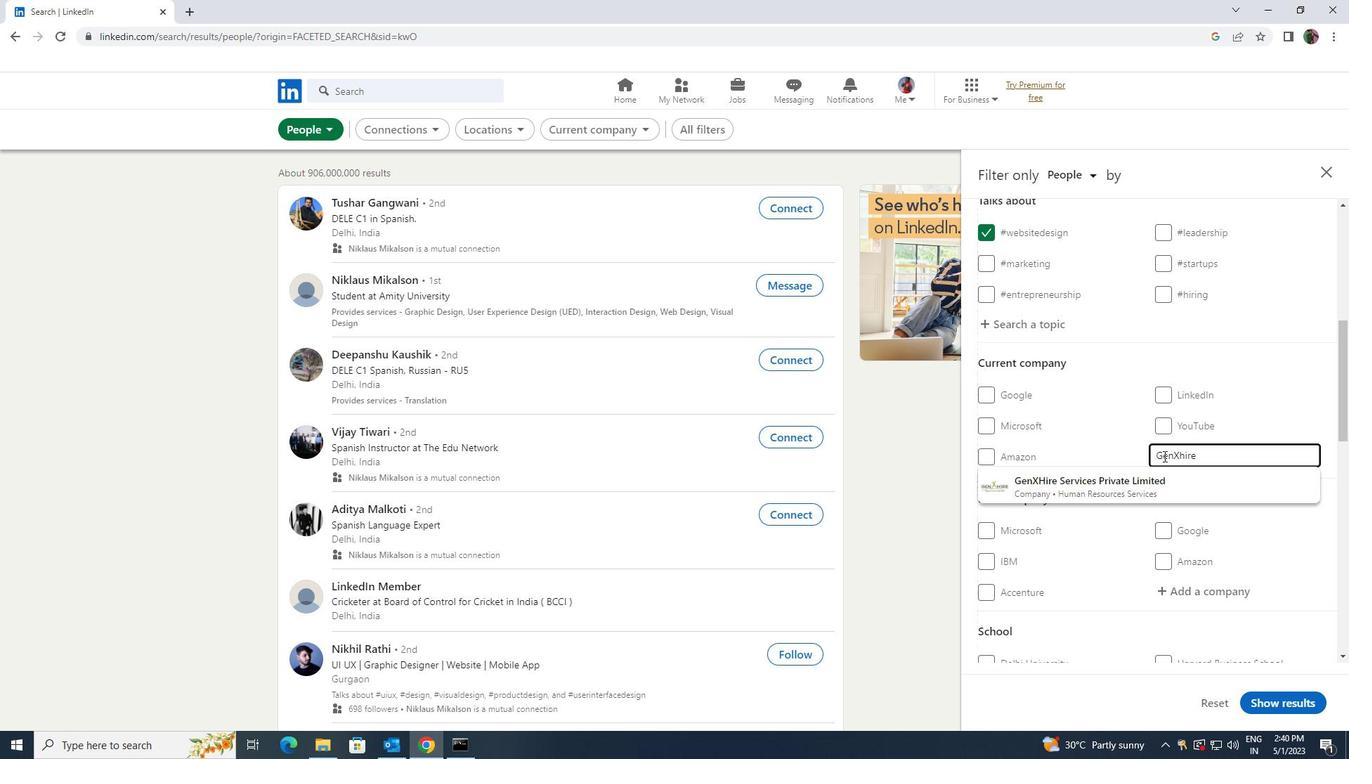 
Action: Mouse pressed left at (1130, 487)
Screenshot: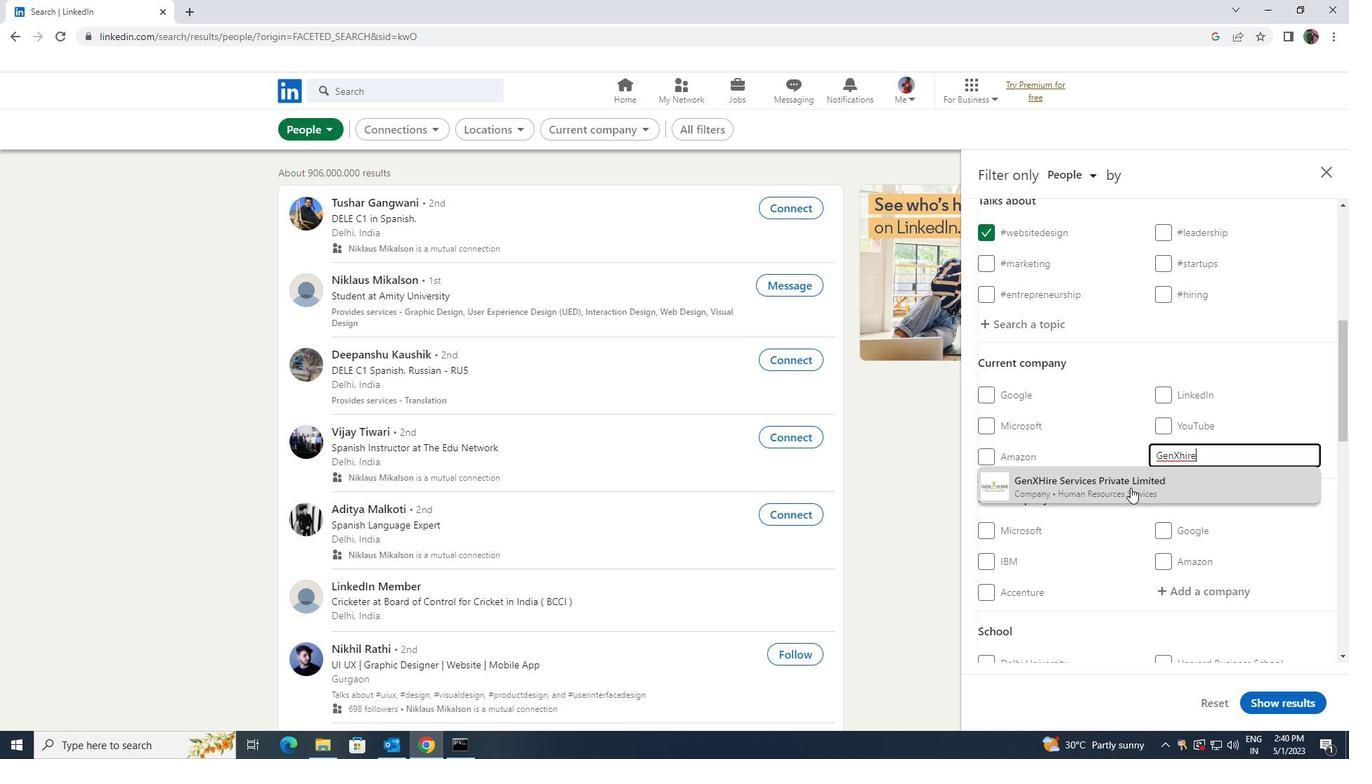 
Action: Mouse scrolled (1130, 487) with delta (0, 0)
Screenshot: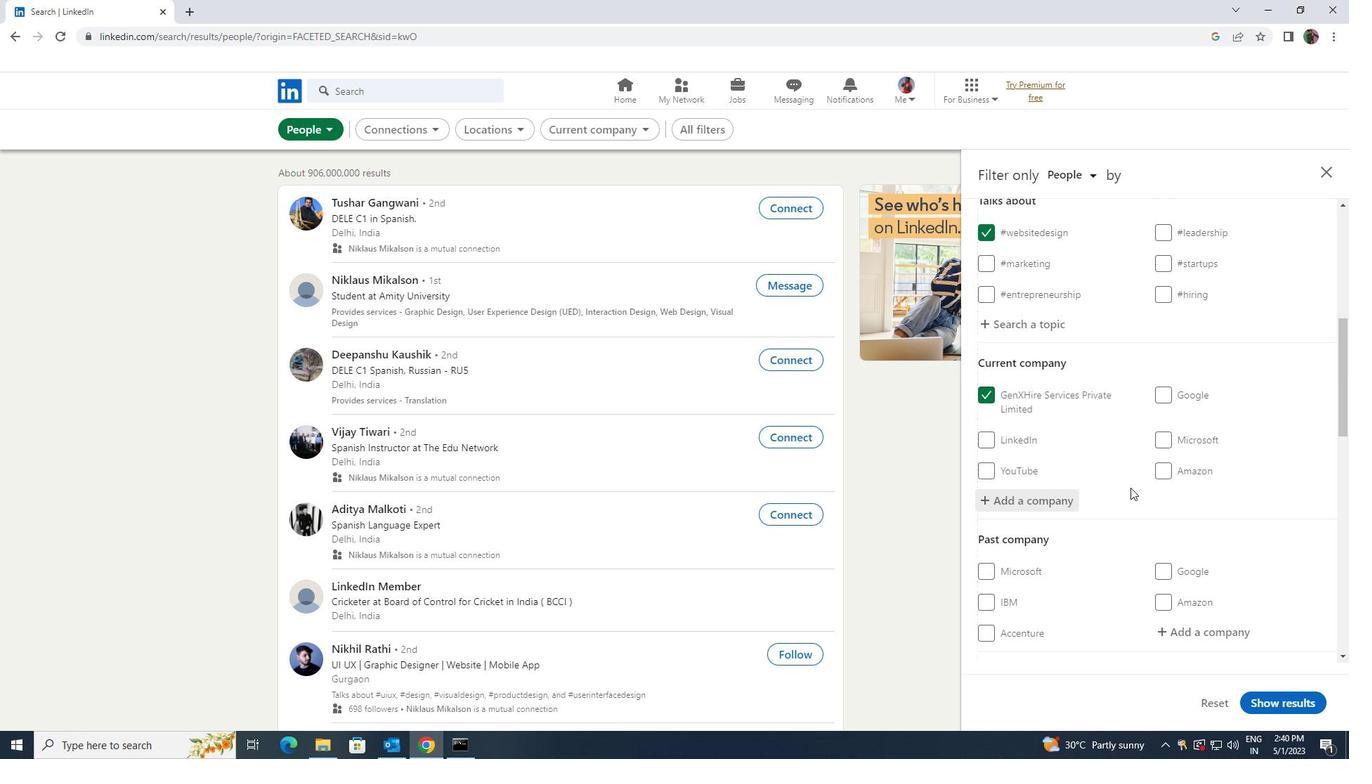 
Action: Mouse scrolled (1130, 487) with delta (0, 0)
Screenshot: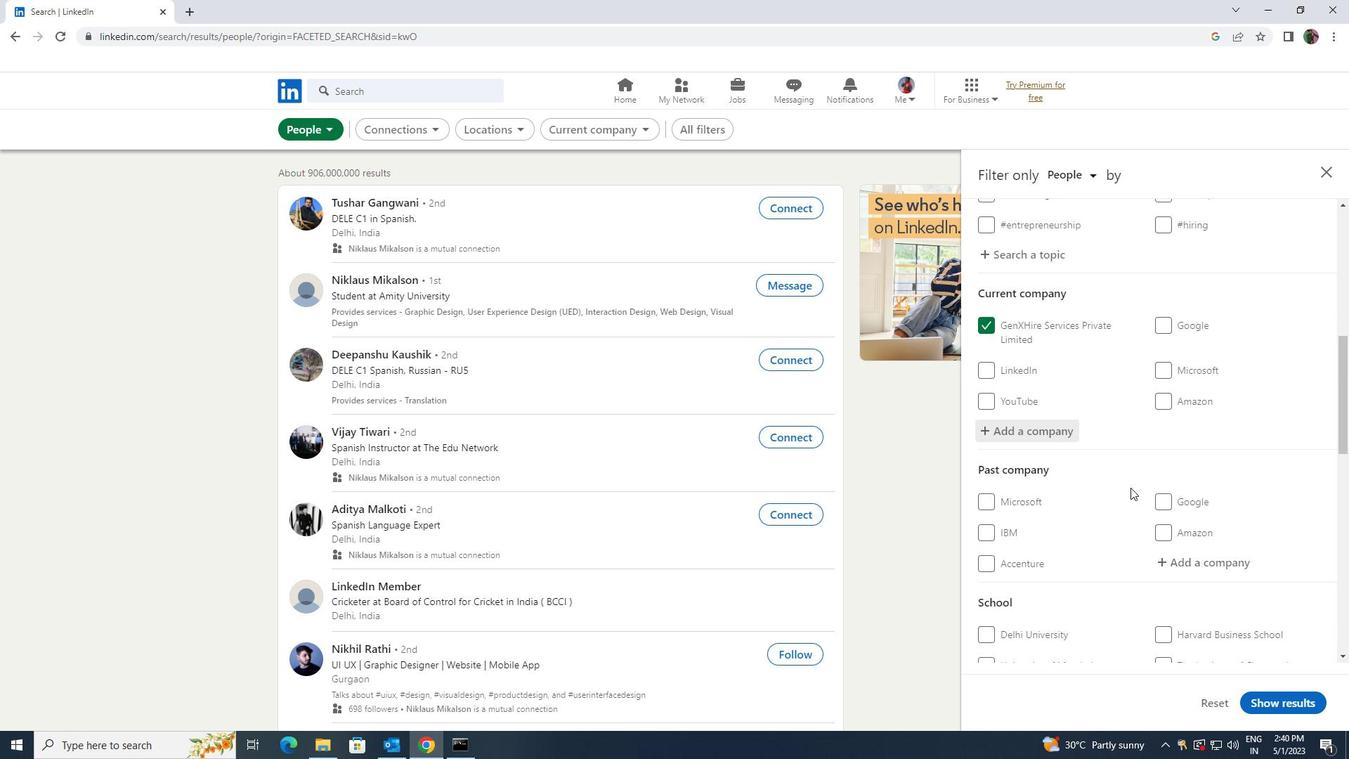 
Action: Mouse scrolled (1130, 487) with delta (0, 0)
Screenshot: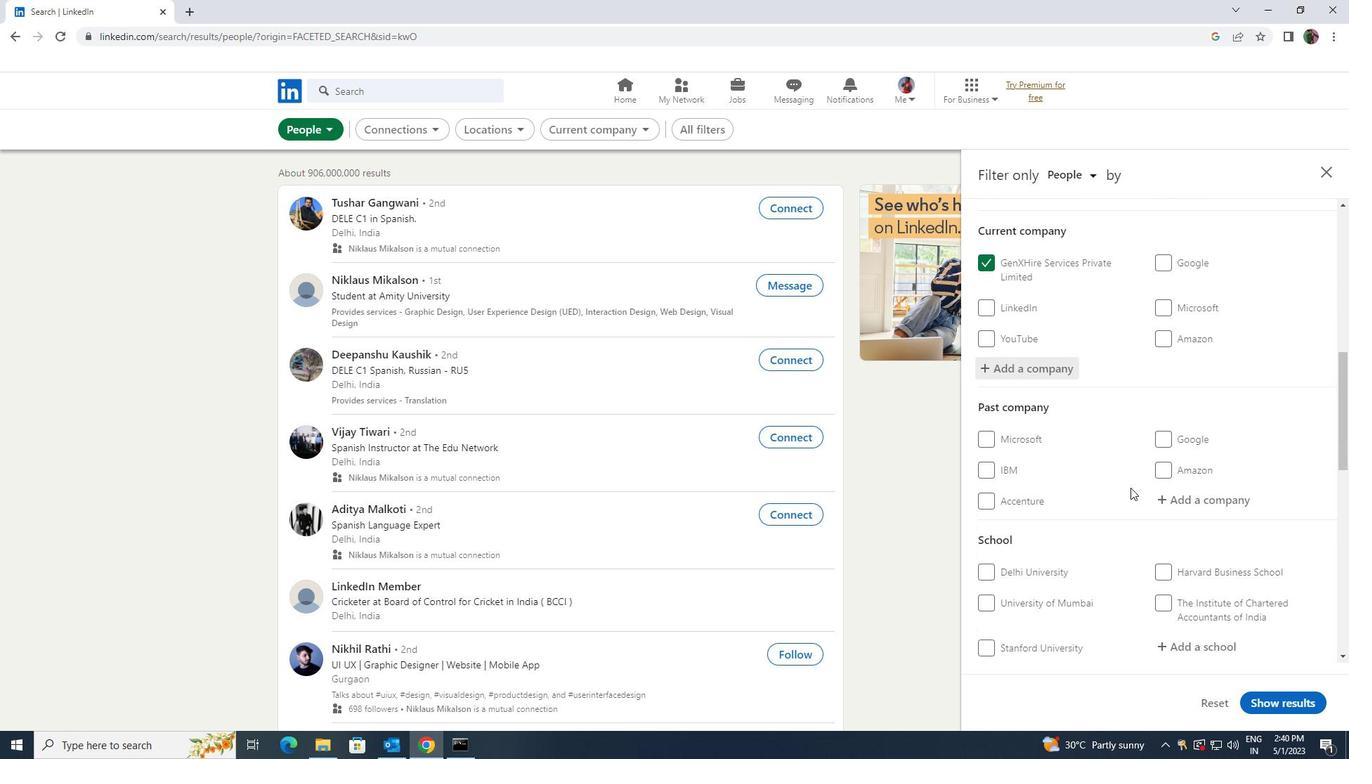 
Action: Mouse scrolled (1130, 487) with delta (0, 0)
Screenshot: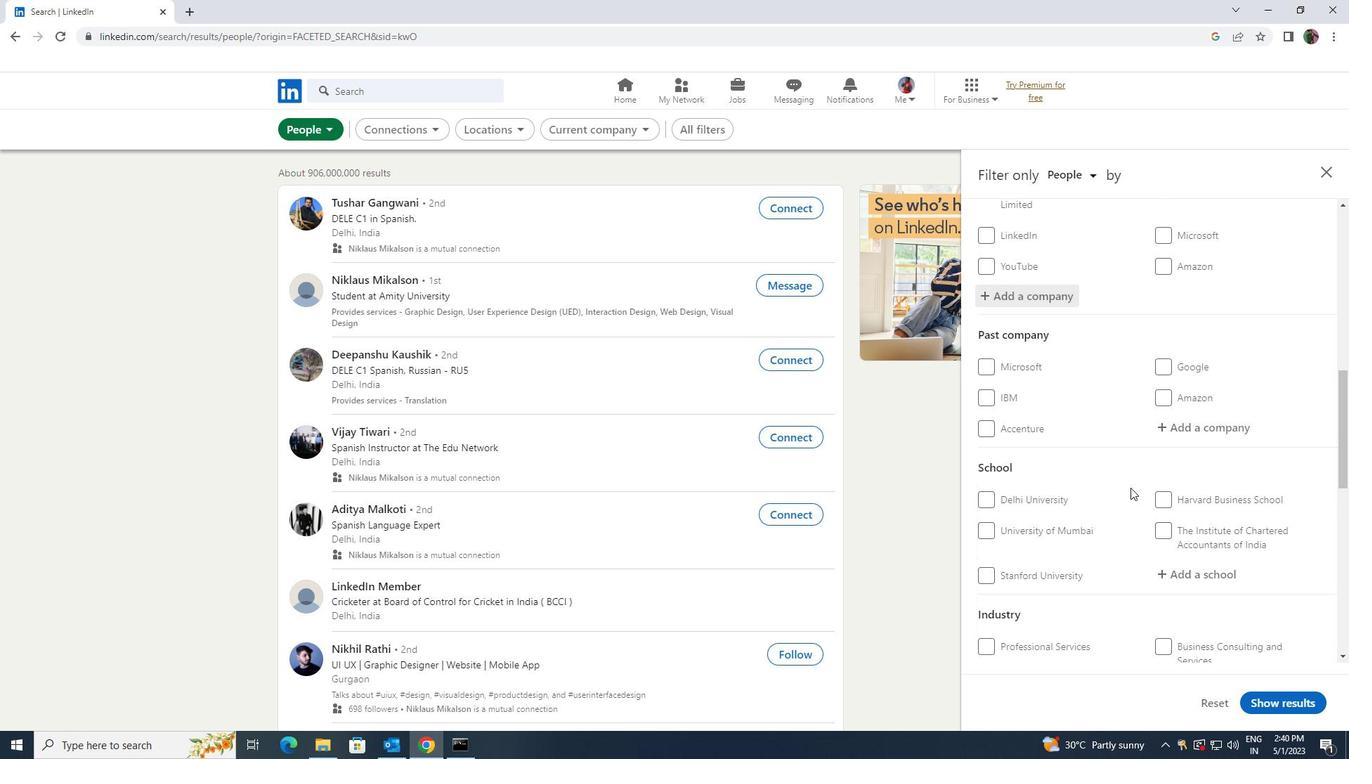 
Action: Mouse moved to (1172, 495)
Screenshot: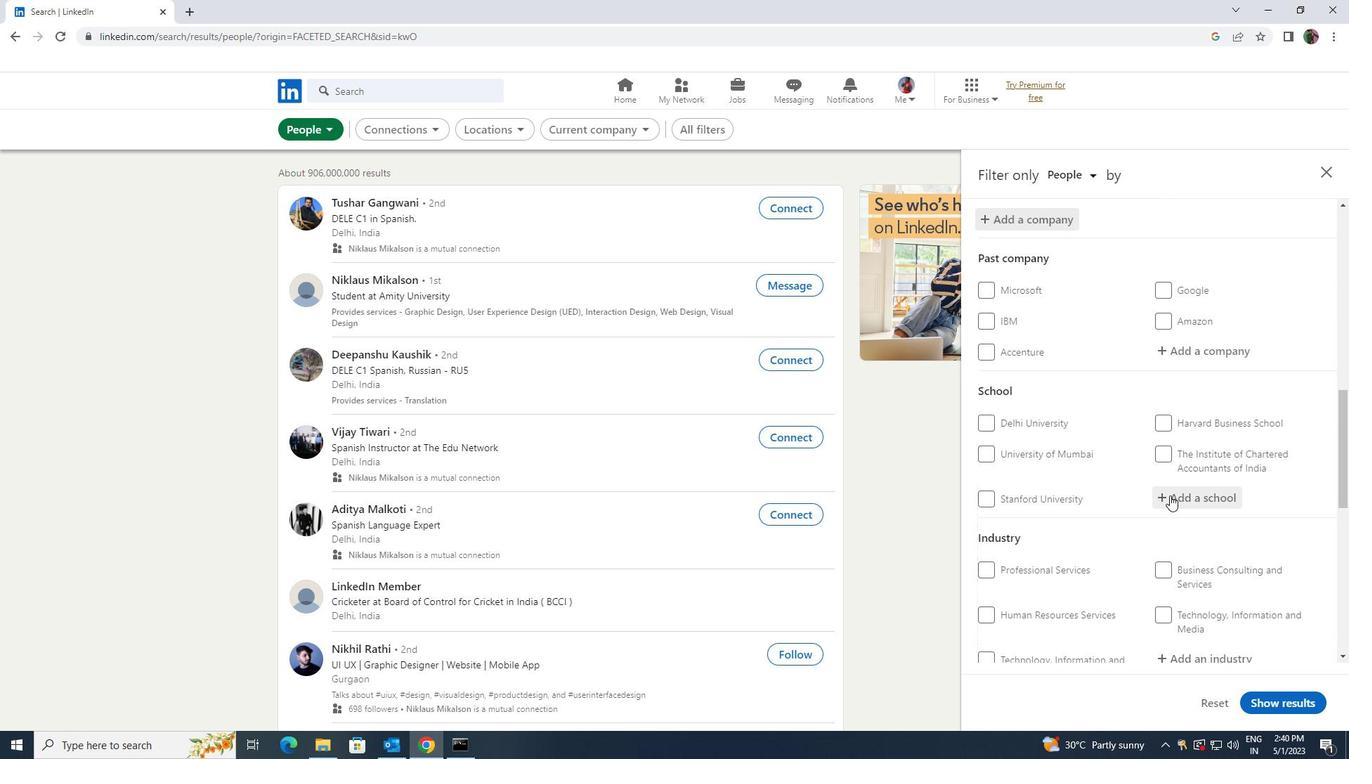 
Action: Mouse pressed left at (1172, 495)
Screenshot: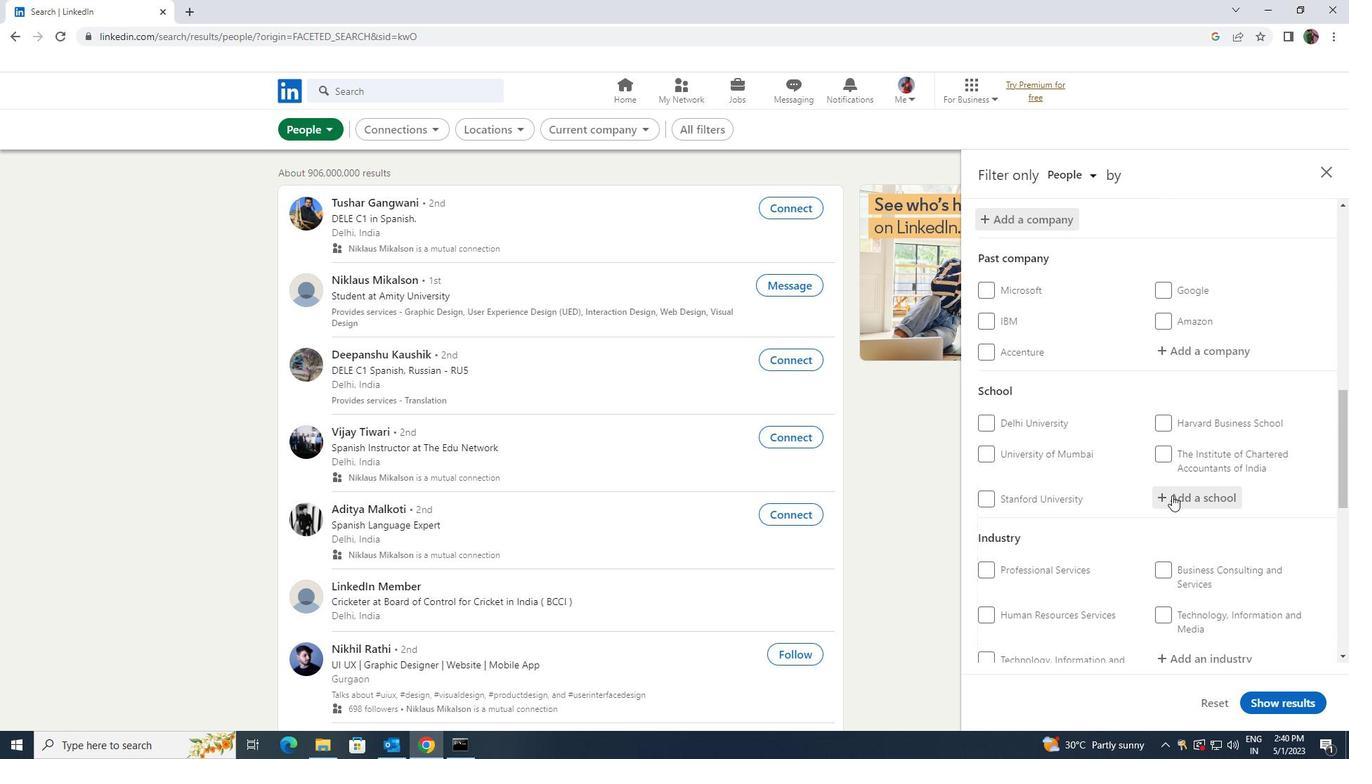 
Action: Mouse moved to (1168, 496)
Screenshot: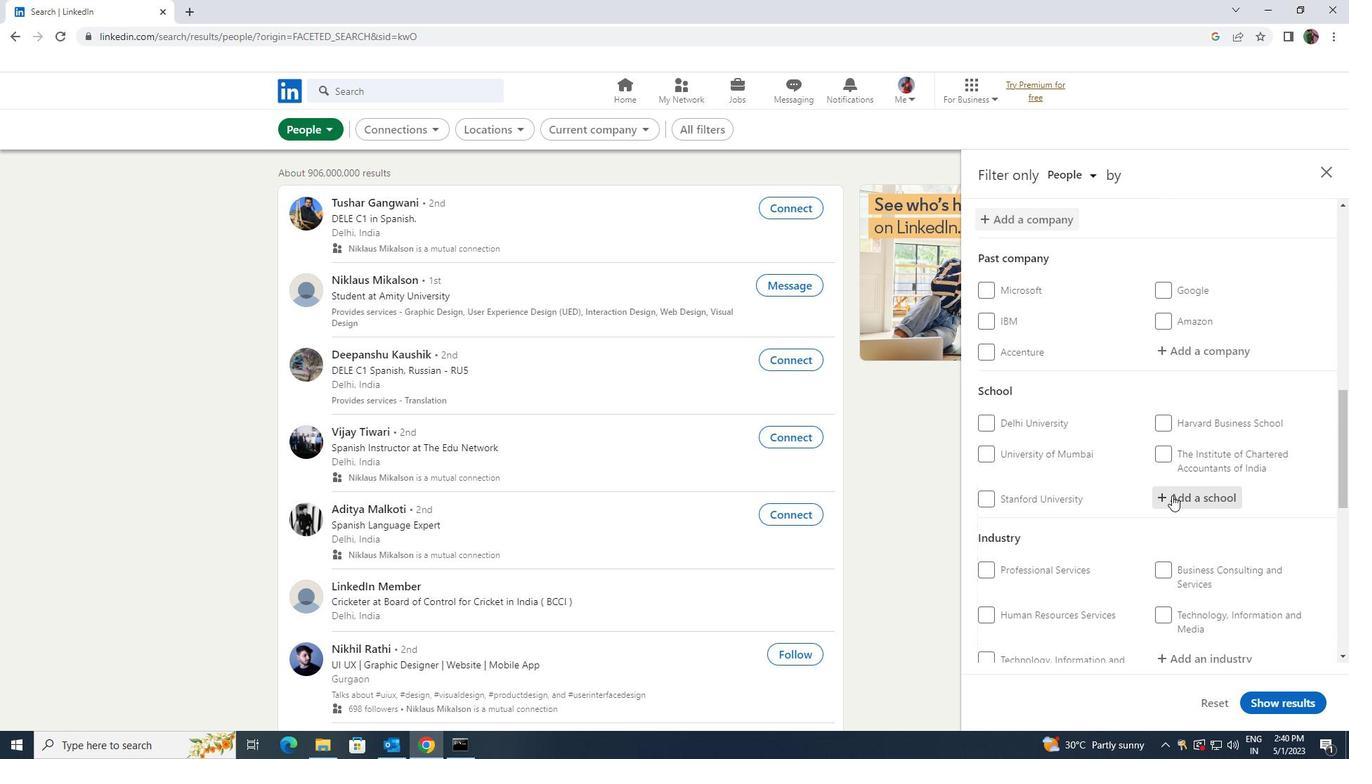 
Action: Key pressed <Key.shift>SRI<Key.space>SHAK
Screenshot: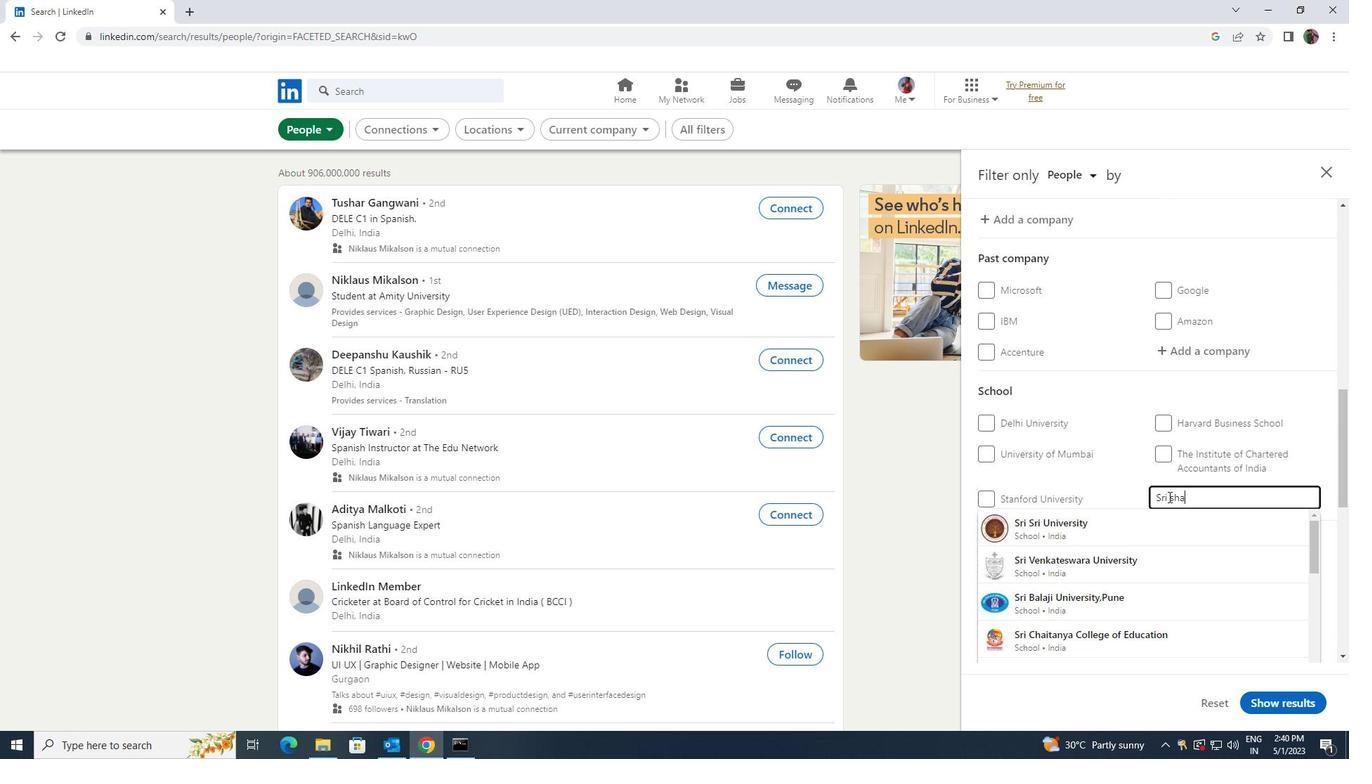 
Action: Mouse moved to (1170, 513)
Screenshot: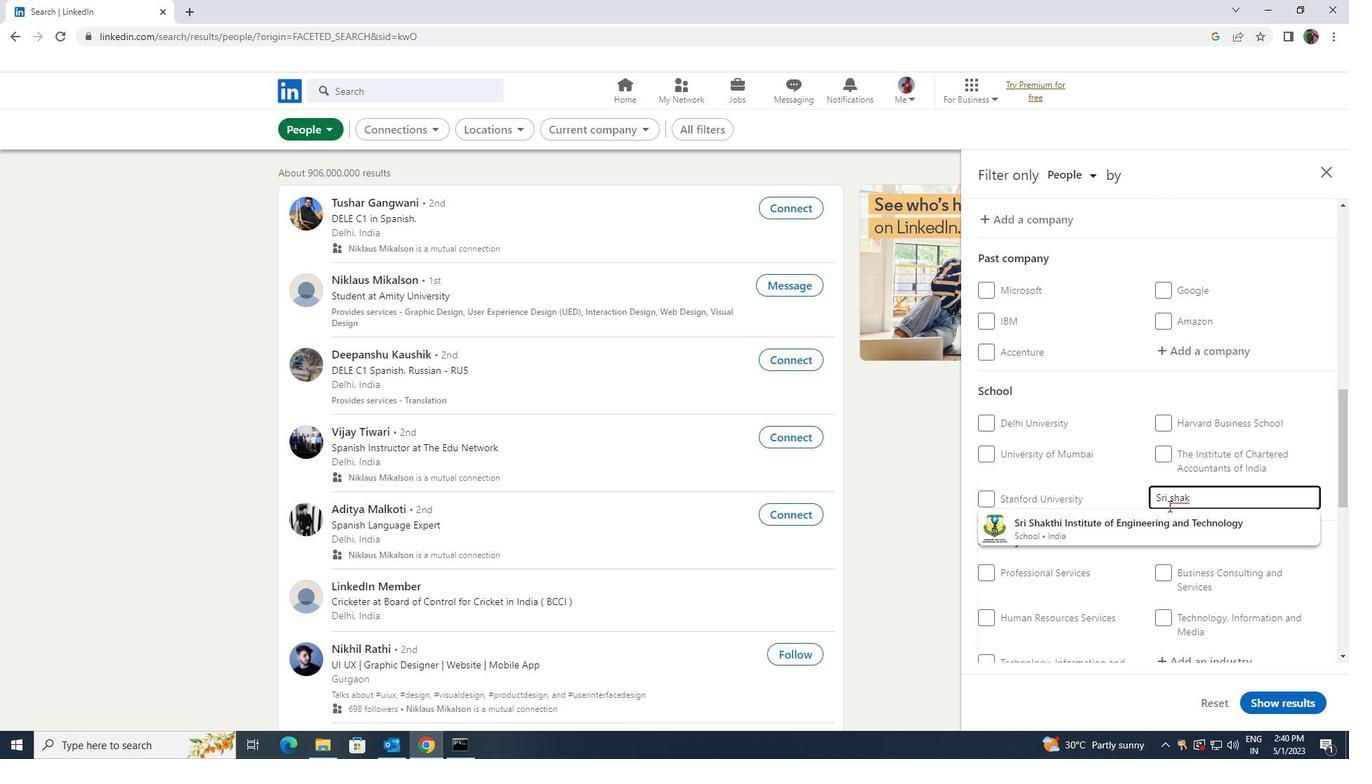 
Action: Mouse pressed left at (1170, 513)
Screenshot: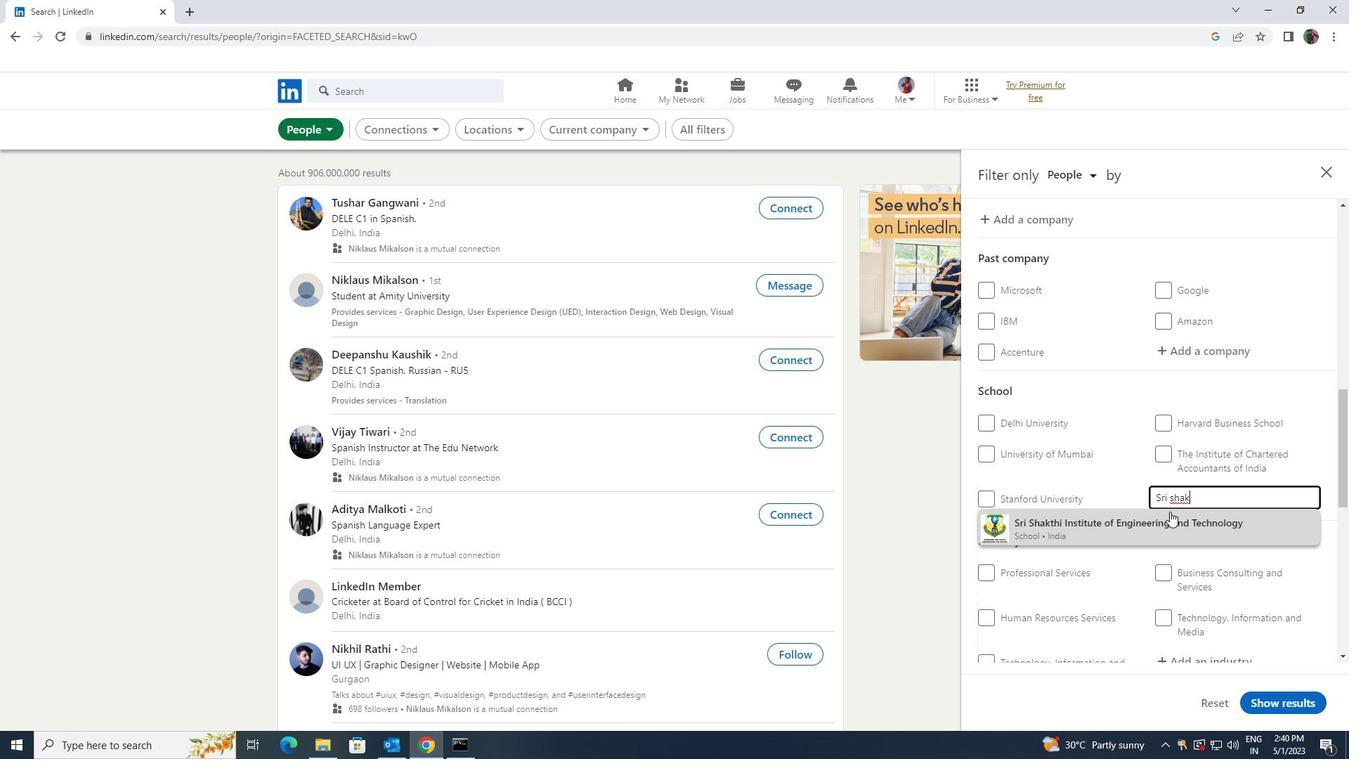 
Action: Mouse scrolled (1170, 512) with delta (0, 0)
Screenshot: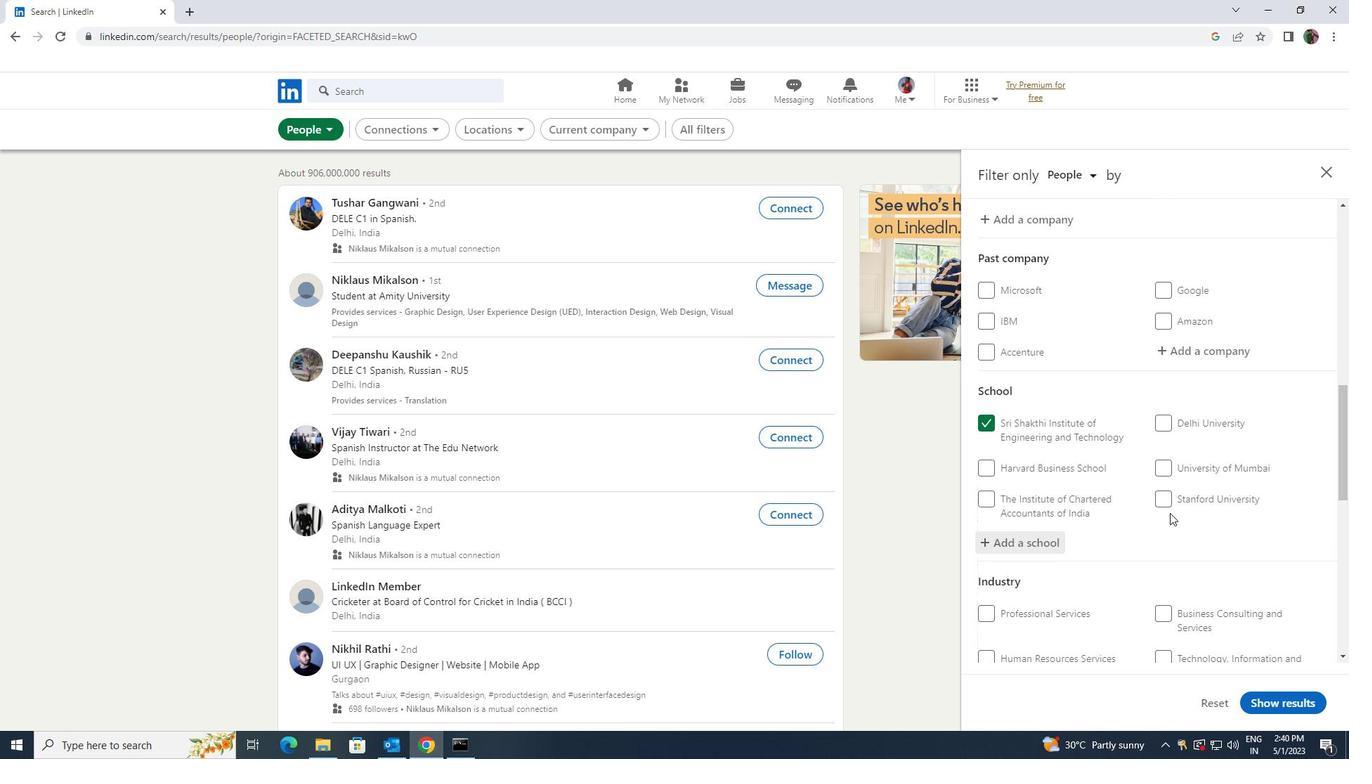 
Action: Mouse scrolled (1170, 512) with delta (0, 0)
Screenshot: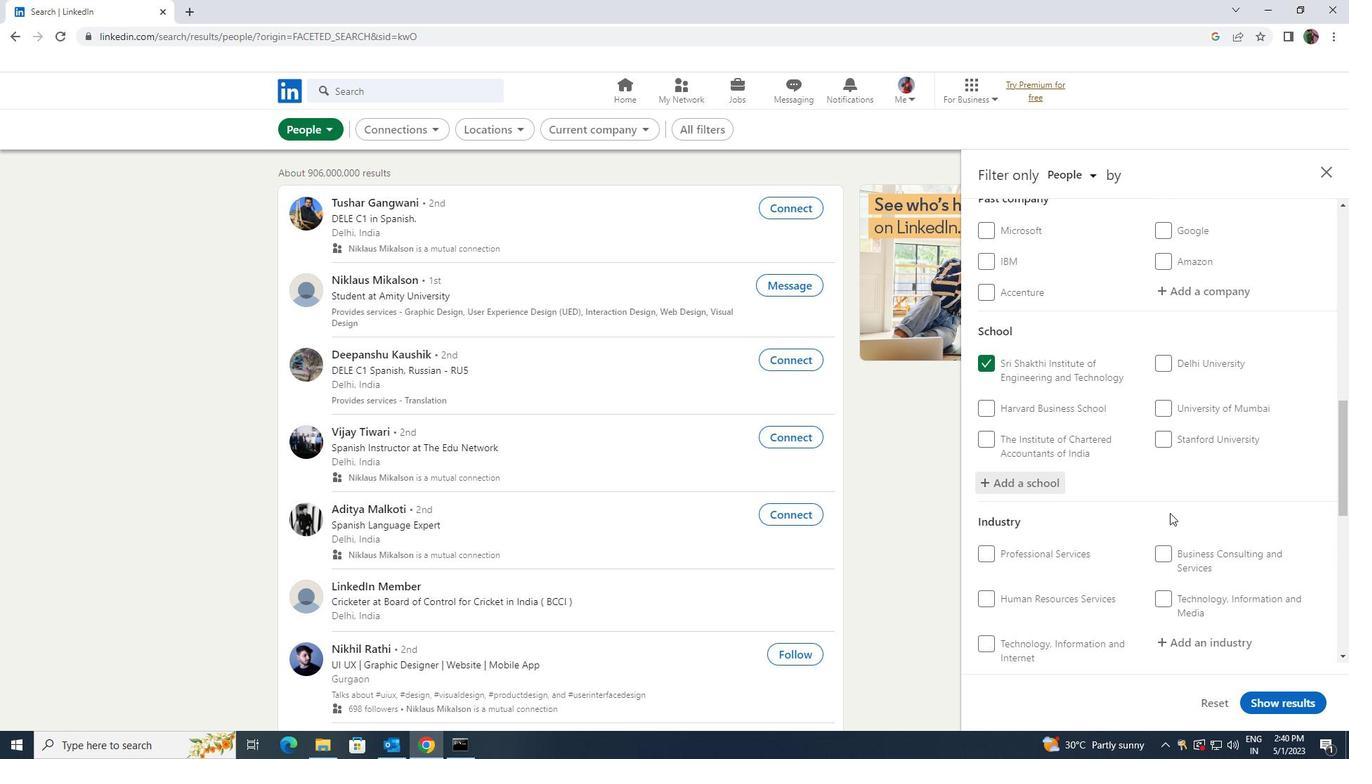 
Action: Mouse scrolled (1170, 512) with delta (0, 0)
Screenshot: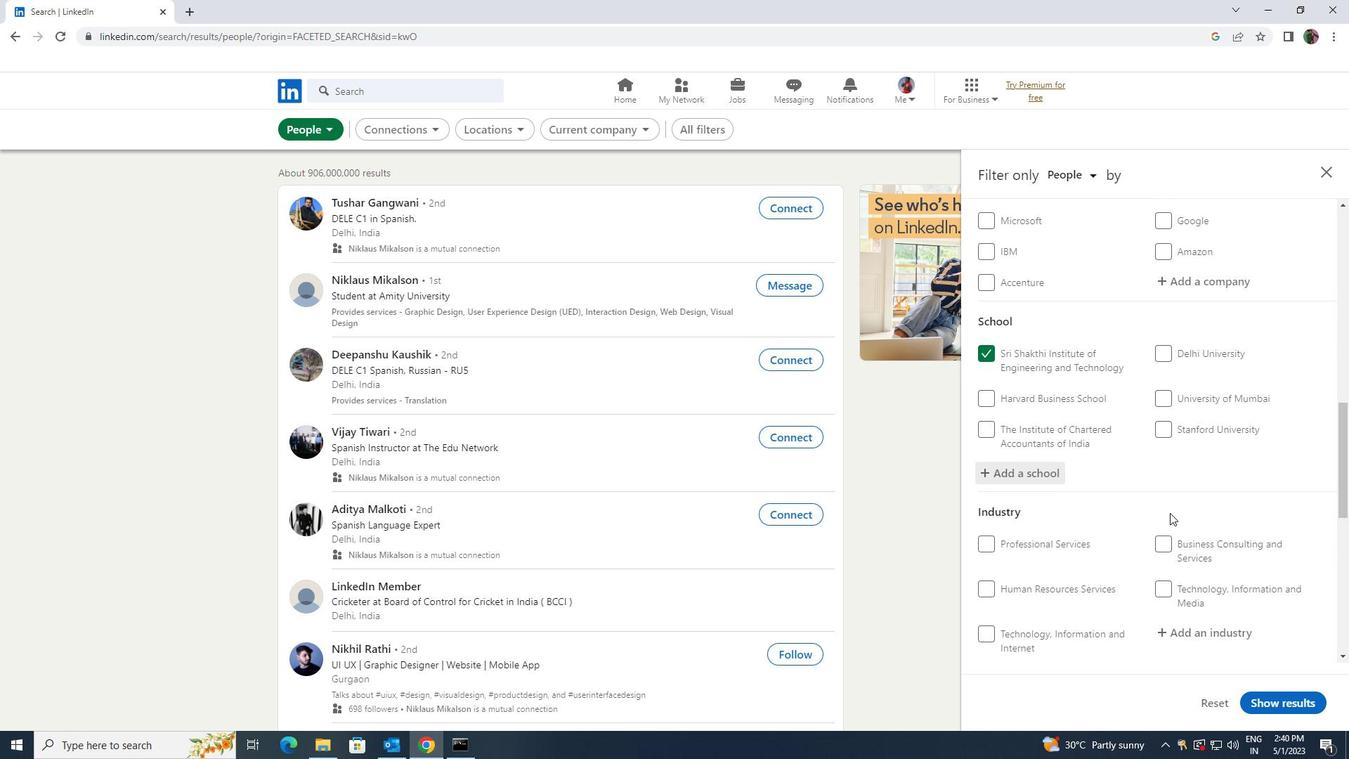
Action: Mouse moved to (1187, 491)
Screenshot: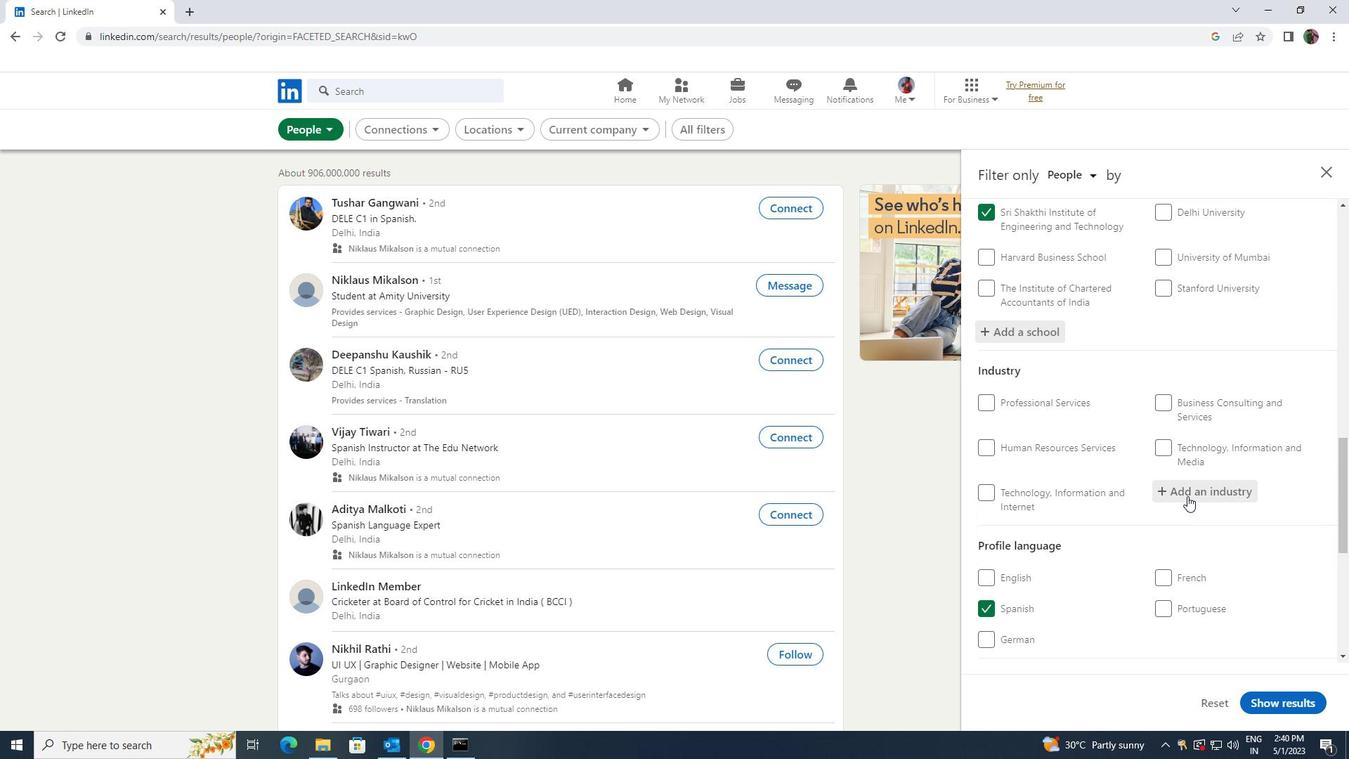 
Action: Mouse pressed left at (1187, 491)
Screenshot: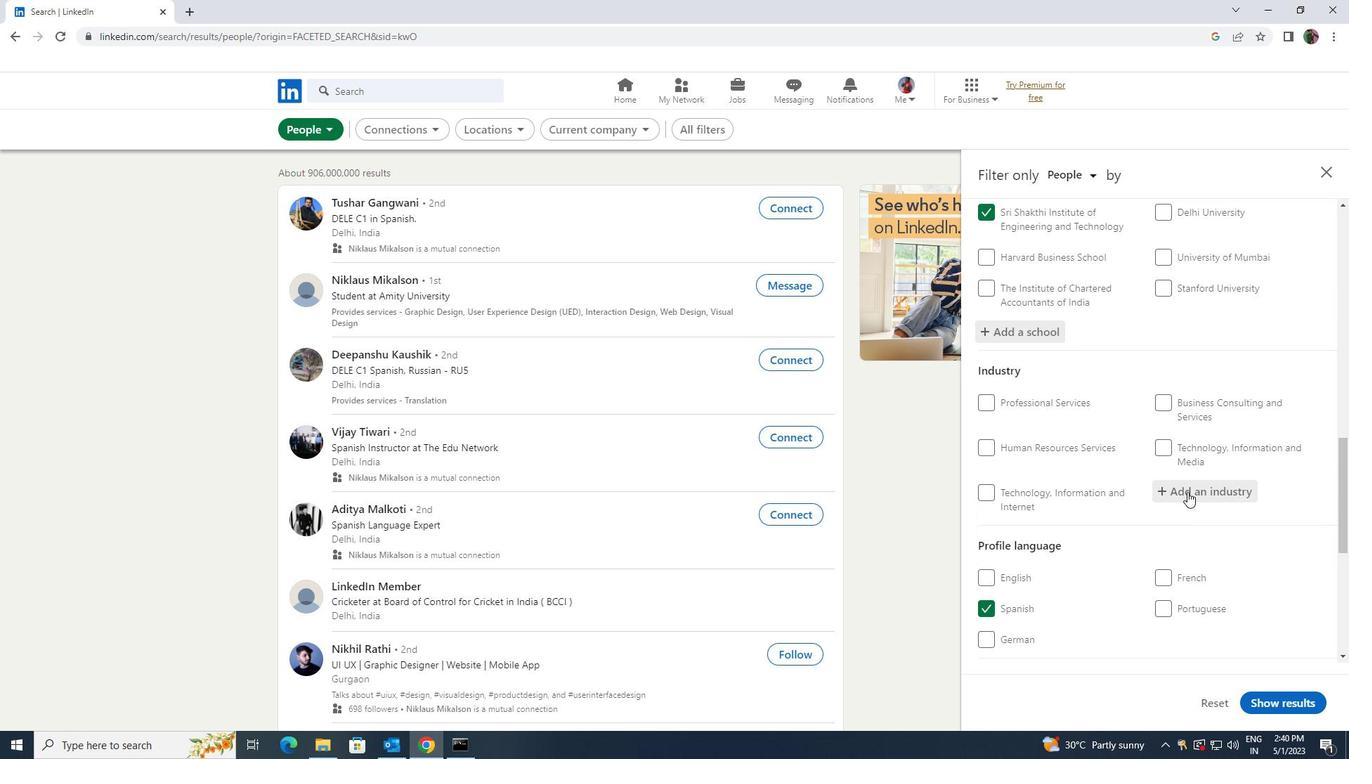 
Action: Key pressed <Key.shift>WHOLESALE<Key.space><Key.shift>FOOT
Screenshot: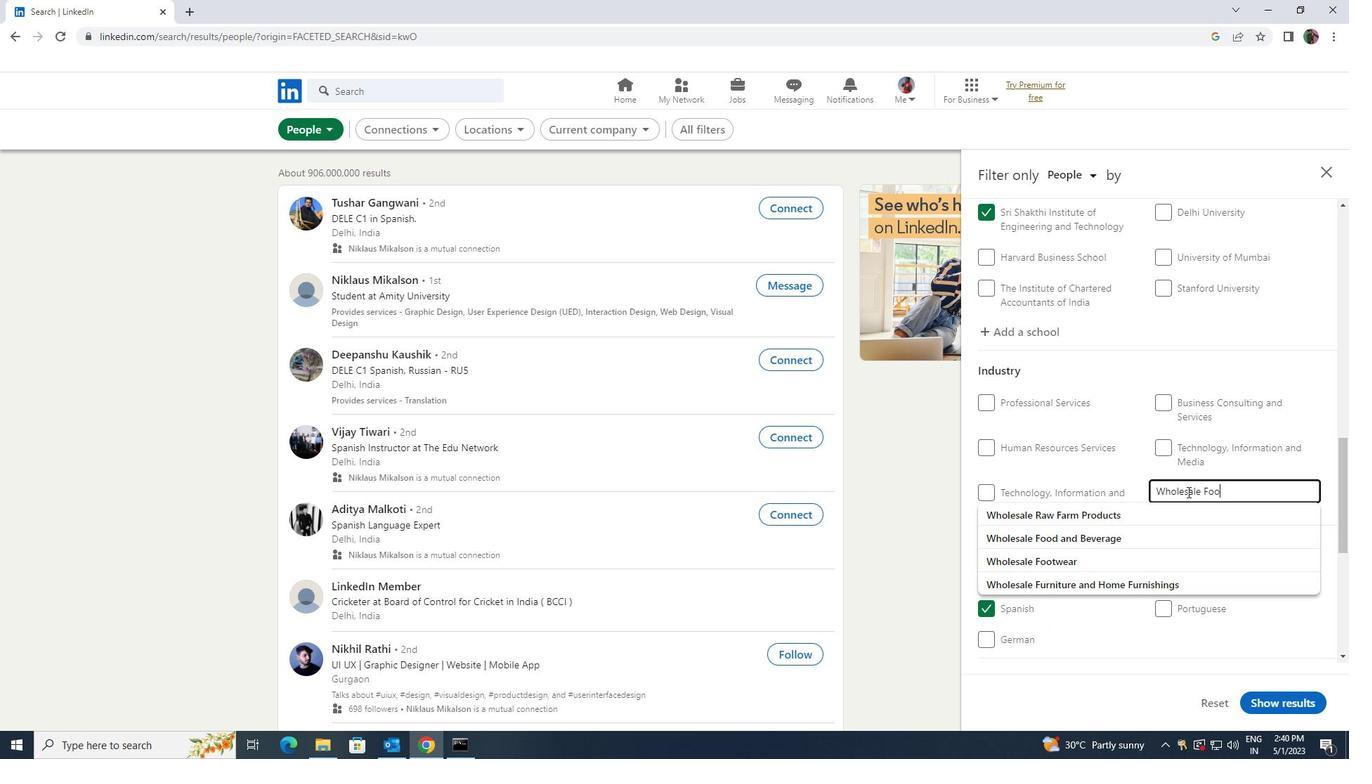 
Action: Mouse moved to (1152, 507)
Screenshot: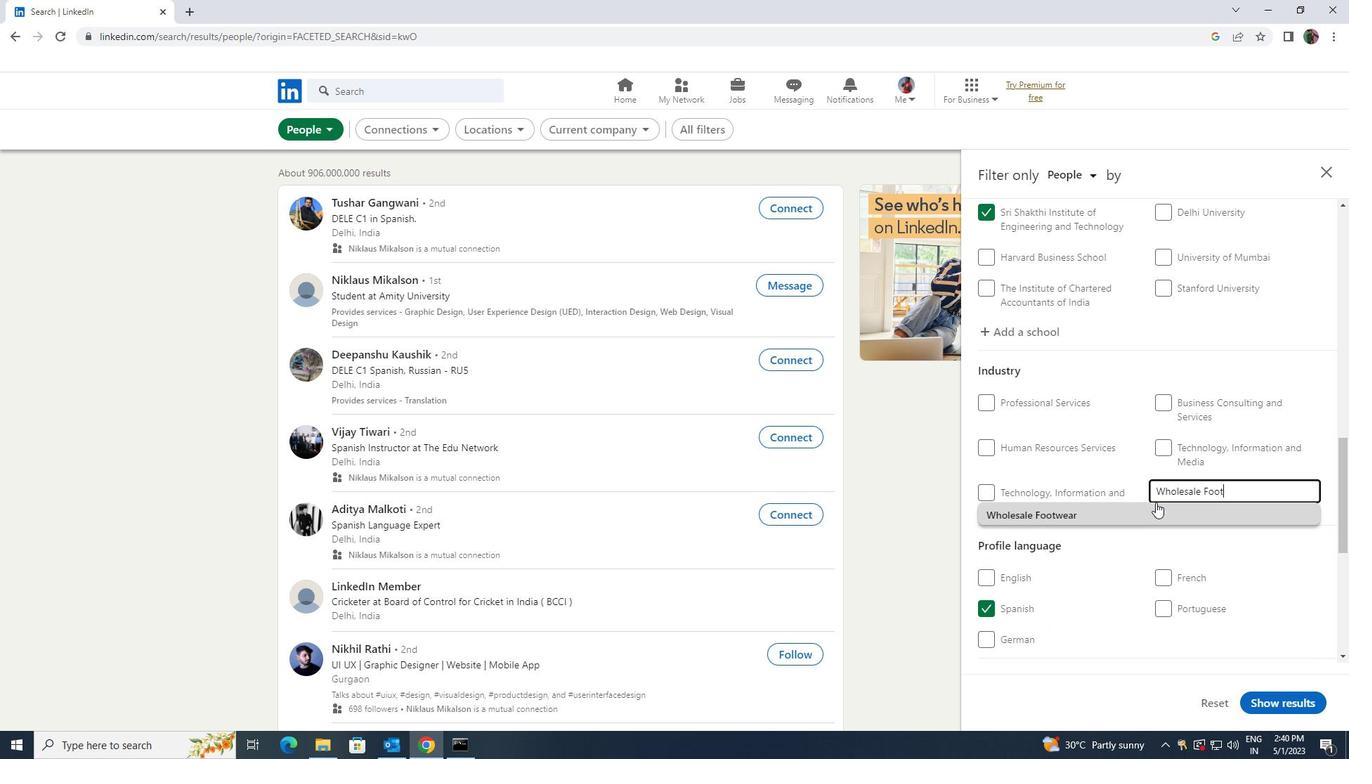 
Action: Mouse pressed left at (1152, 507)
Screenshot: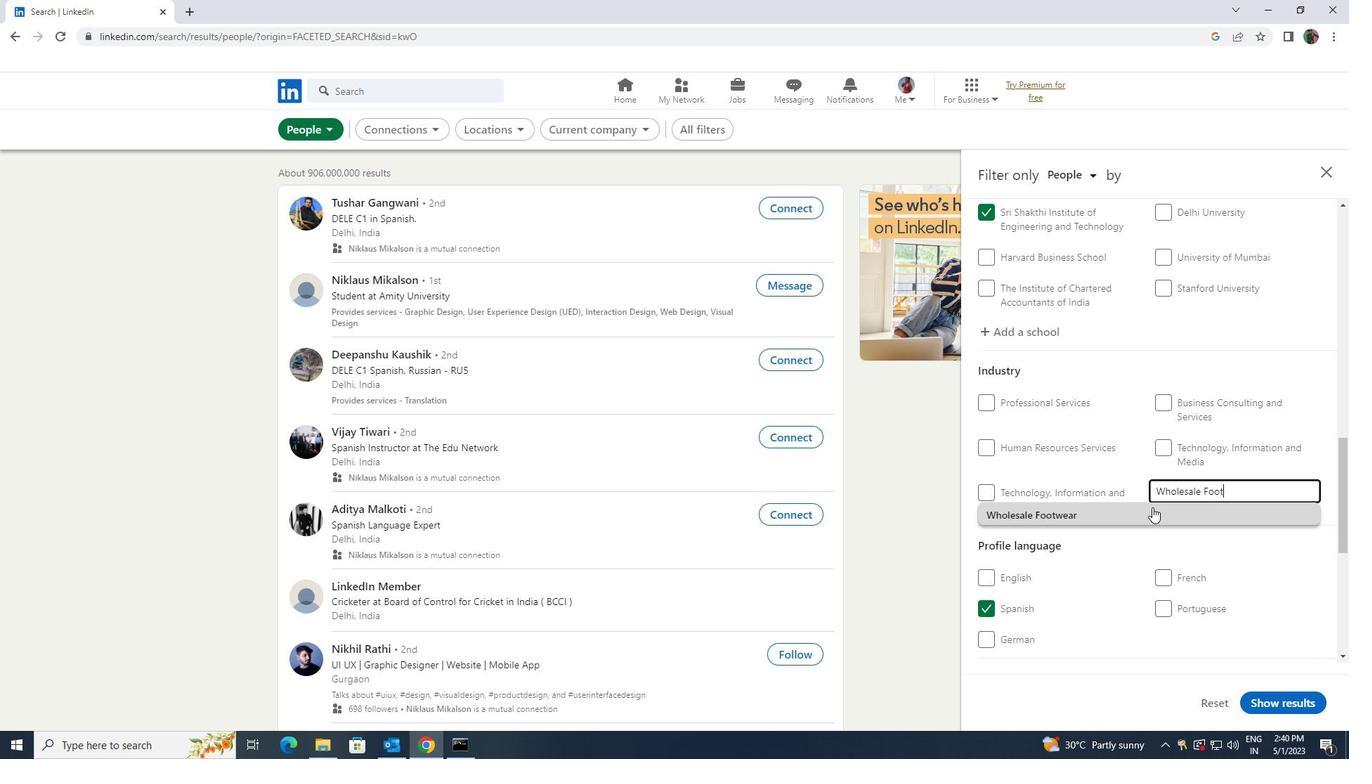 
Action: Mouse moved to (1149, 508)
Screenshot: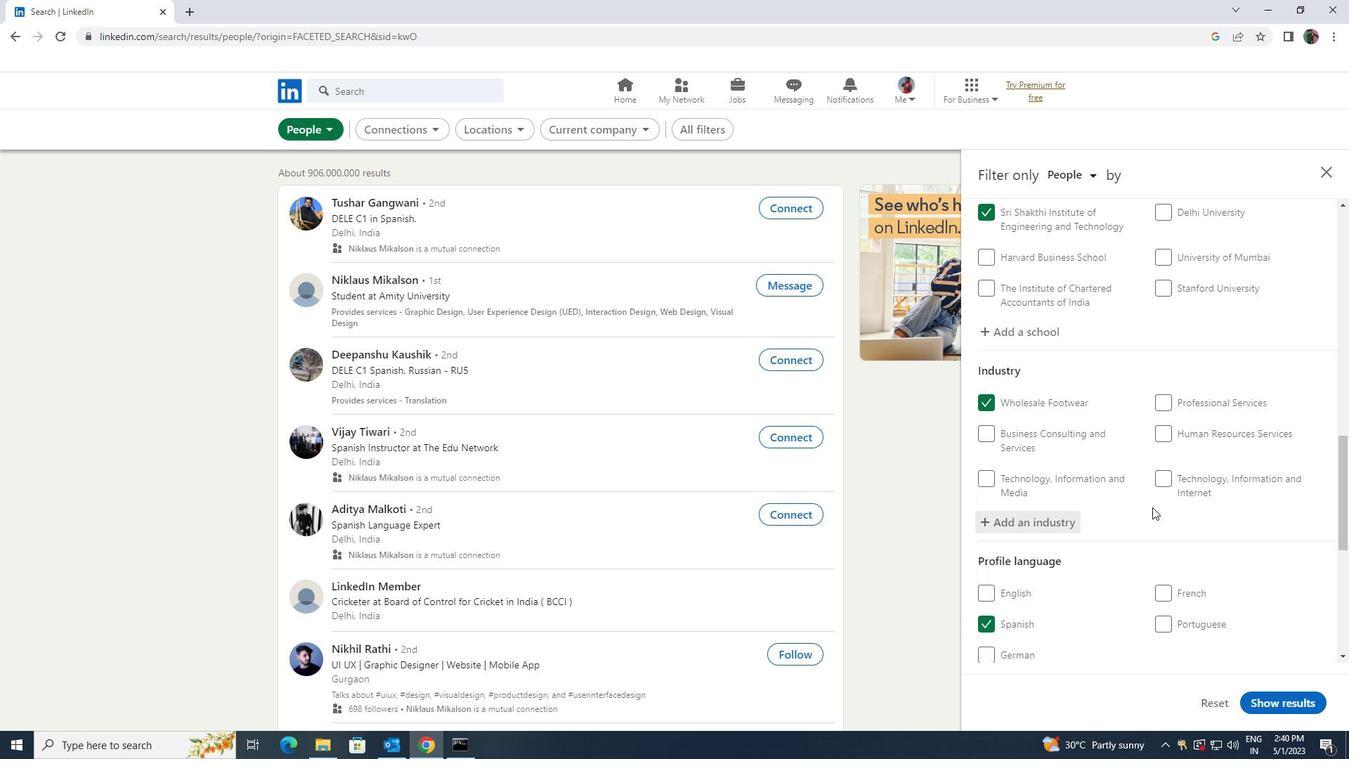 
Action: Mouse scrolled (1149, 507) with delta (0, 0)
Screenshot: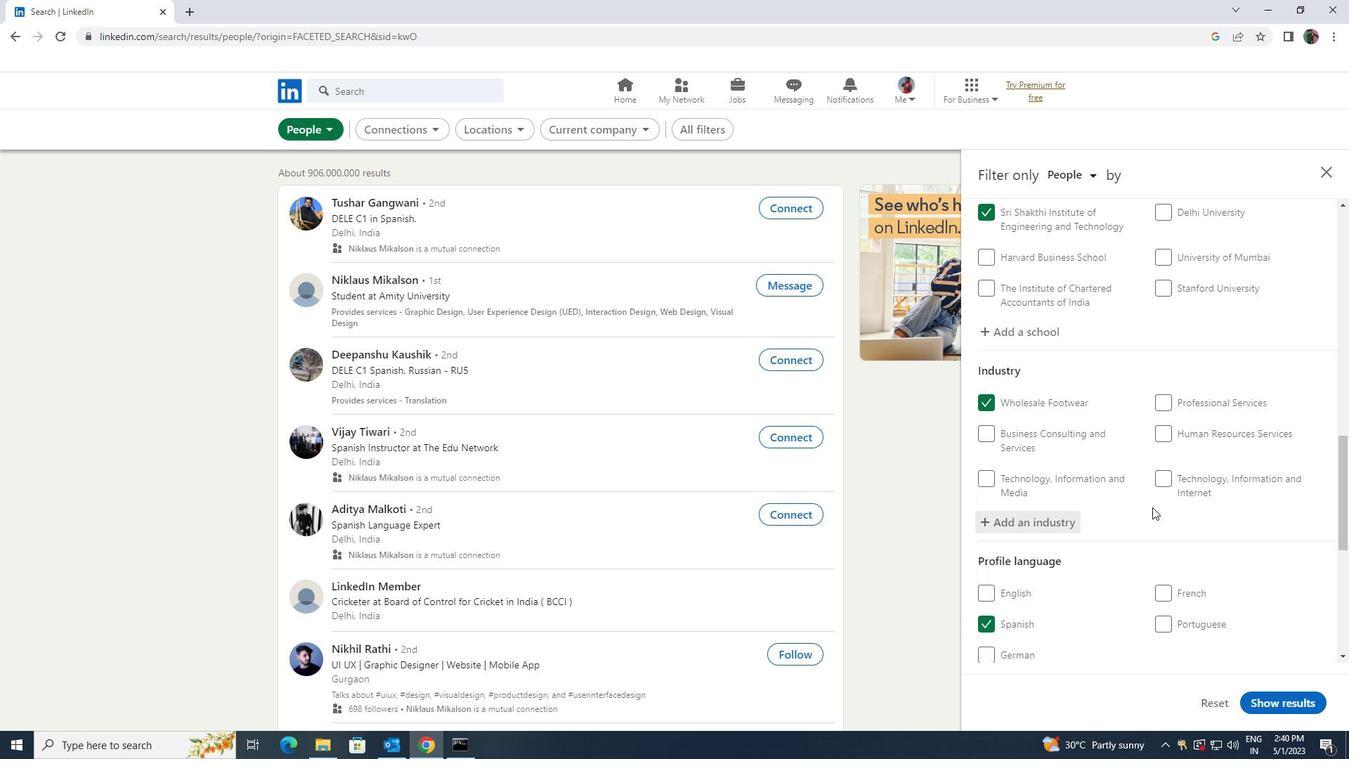 
Action: Mouse moved to (1149, 509)
Screenshot: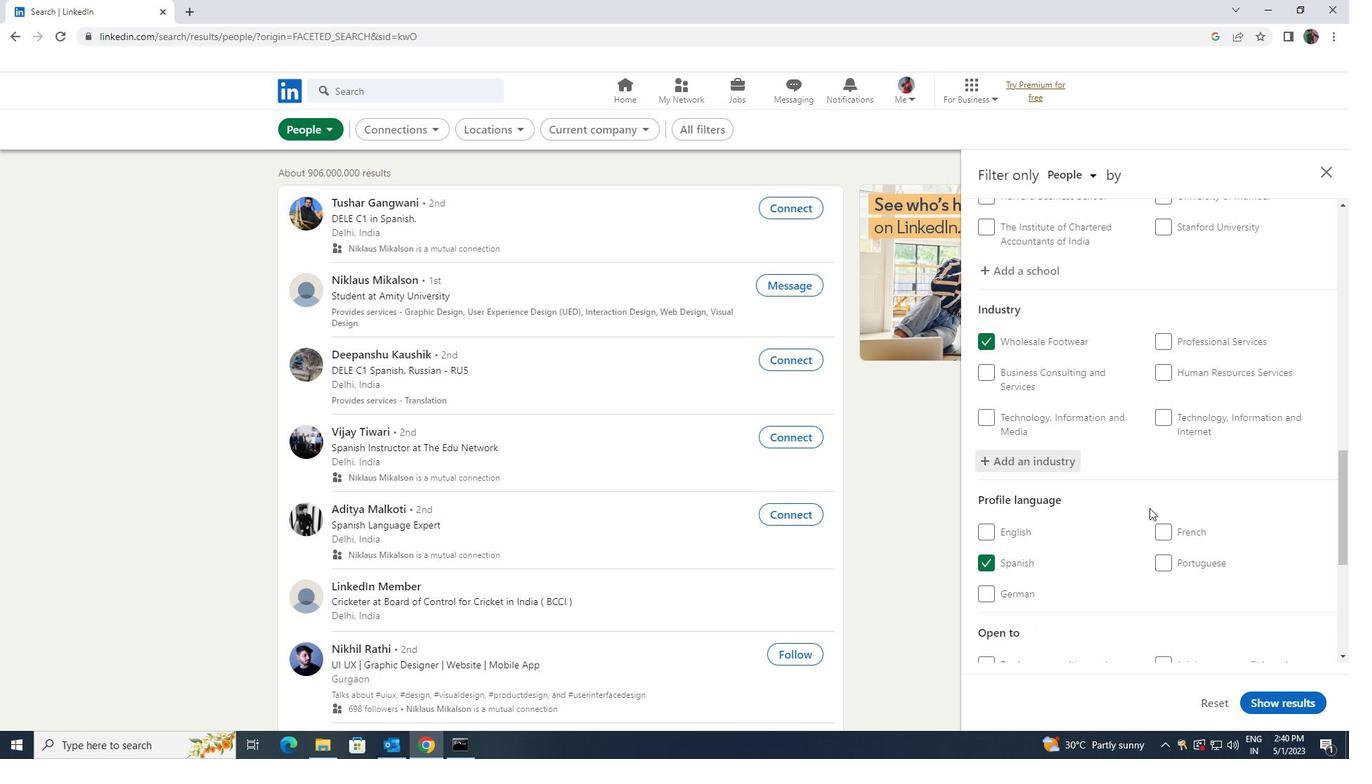 
Action: Mouse scrolled (1149, 508) with delta (0, 0)
Screenshot: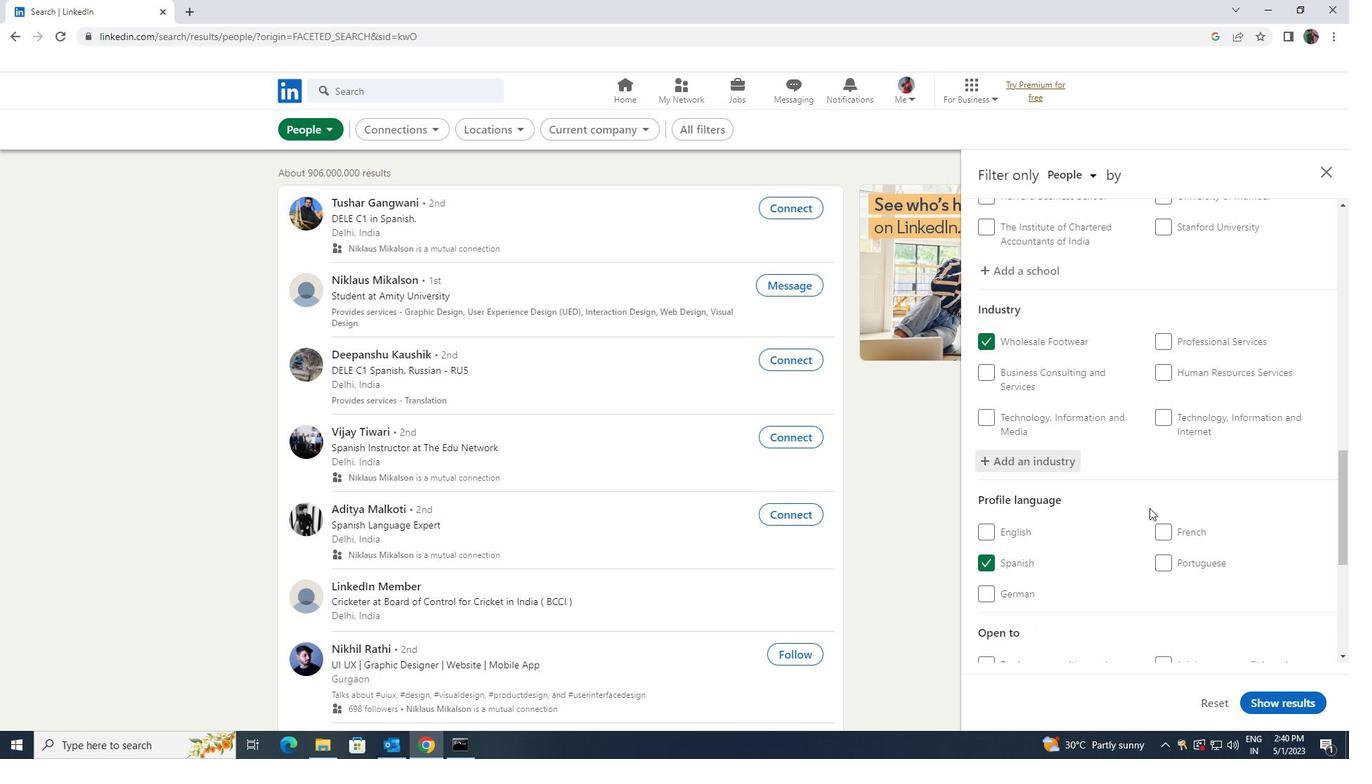 
Action: Mouse scrolled (1149, 508) with delta (0, 0)
Screenshot: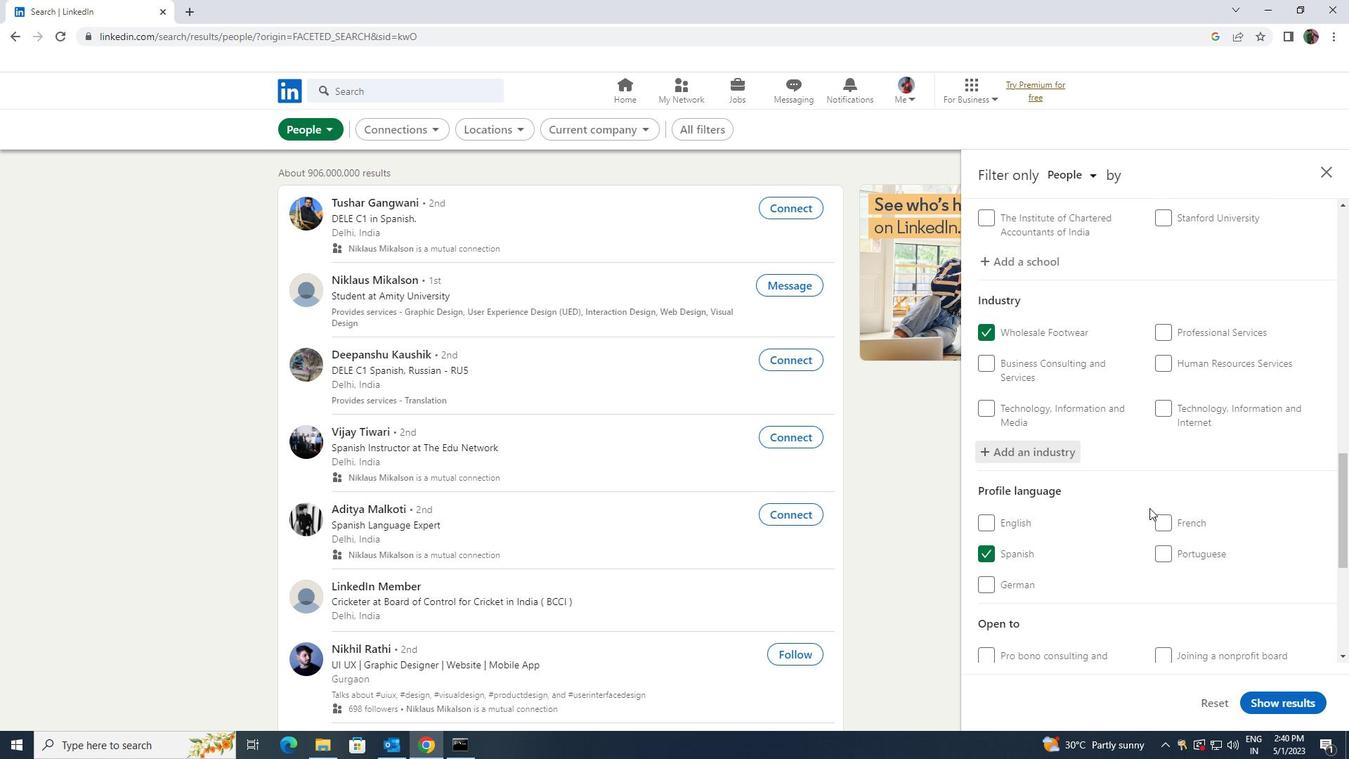 
Action: Mouse scrolled (1149, 508) with delta (0, 0)
Screenshot: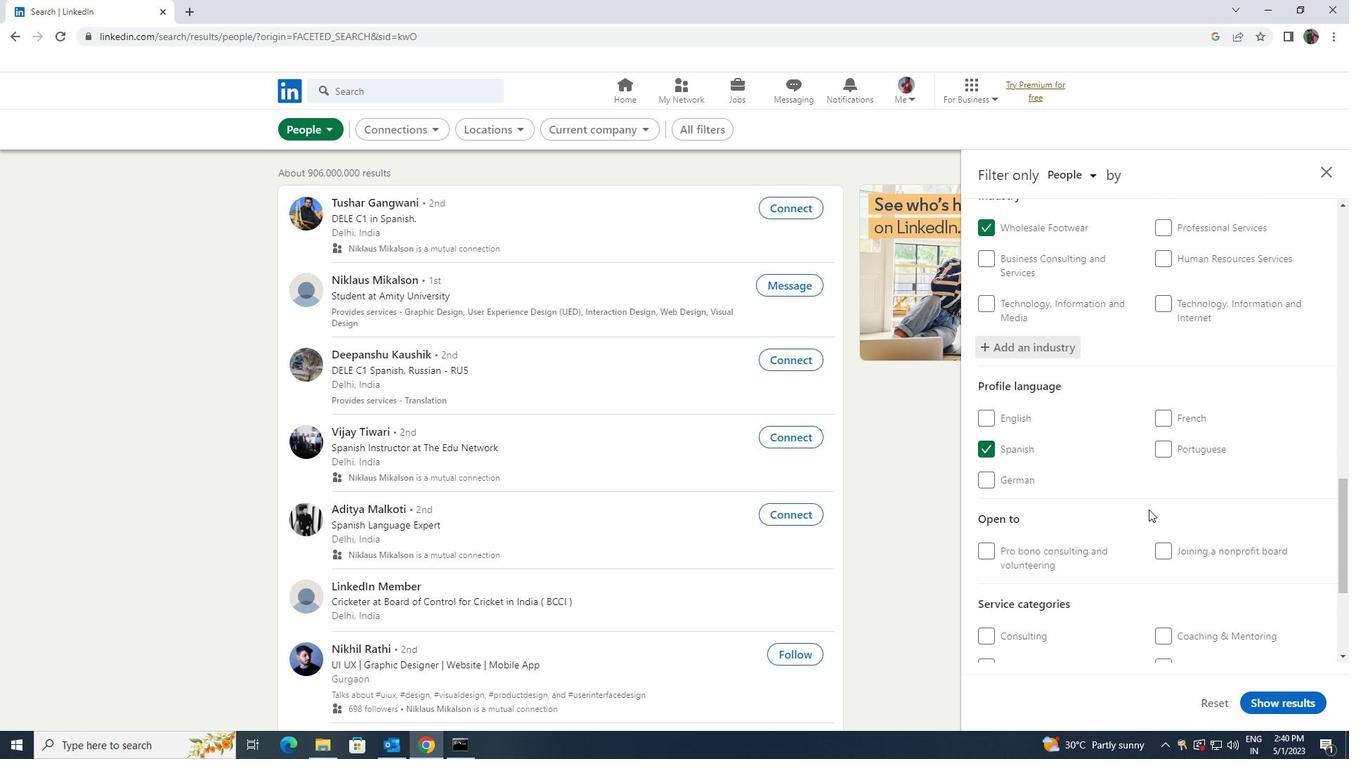 
Action: Mouse scrolled (1149, 508) with delta (0, 0)
Screenshot: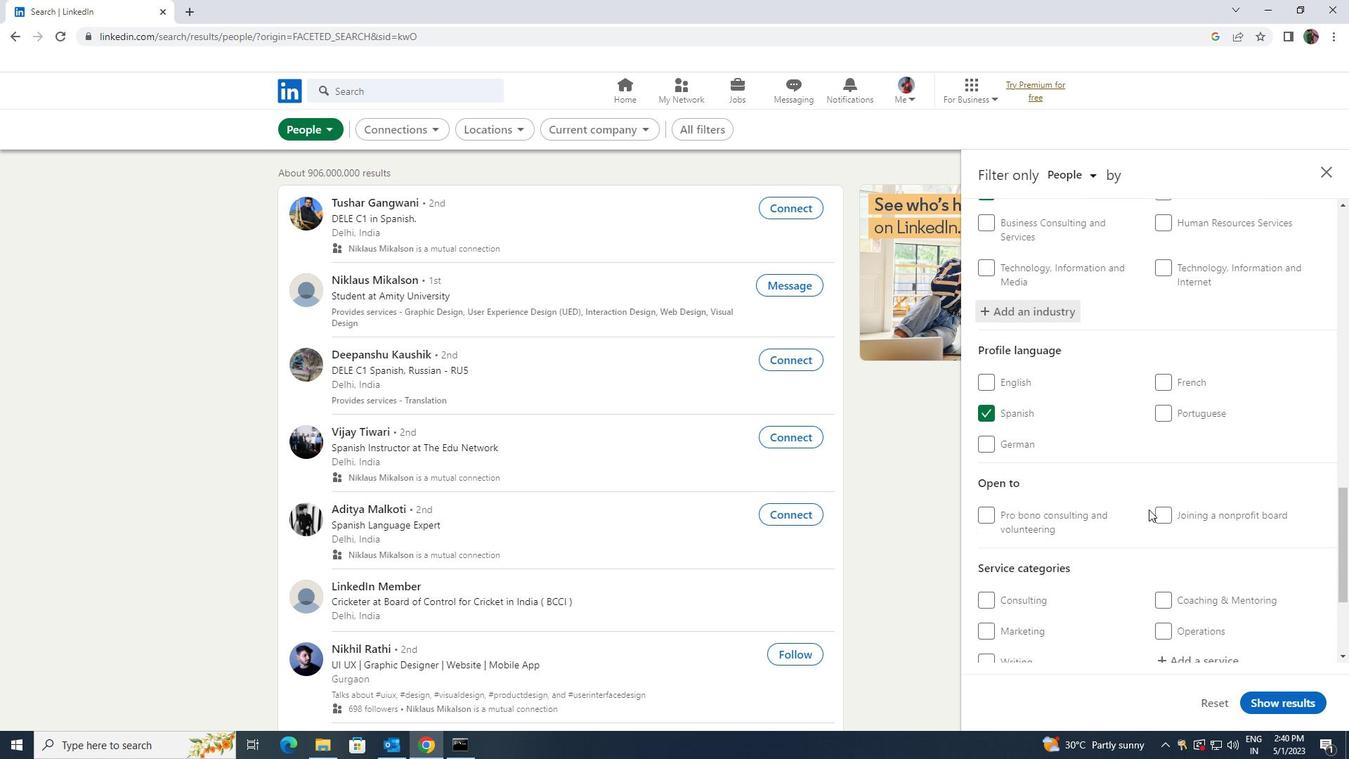
Action: Mouse moved to (1167, 514)
Screenshot: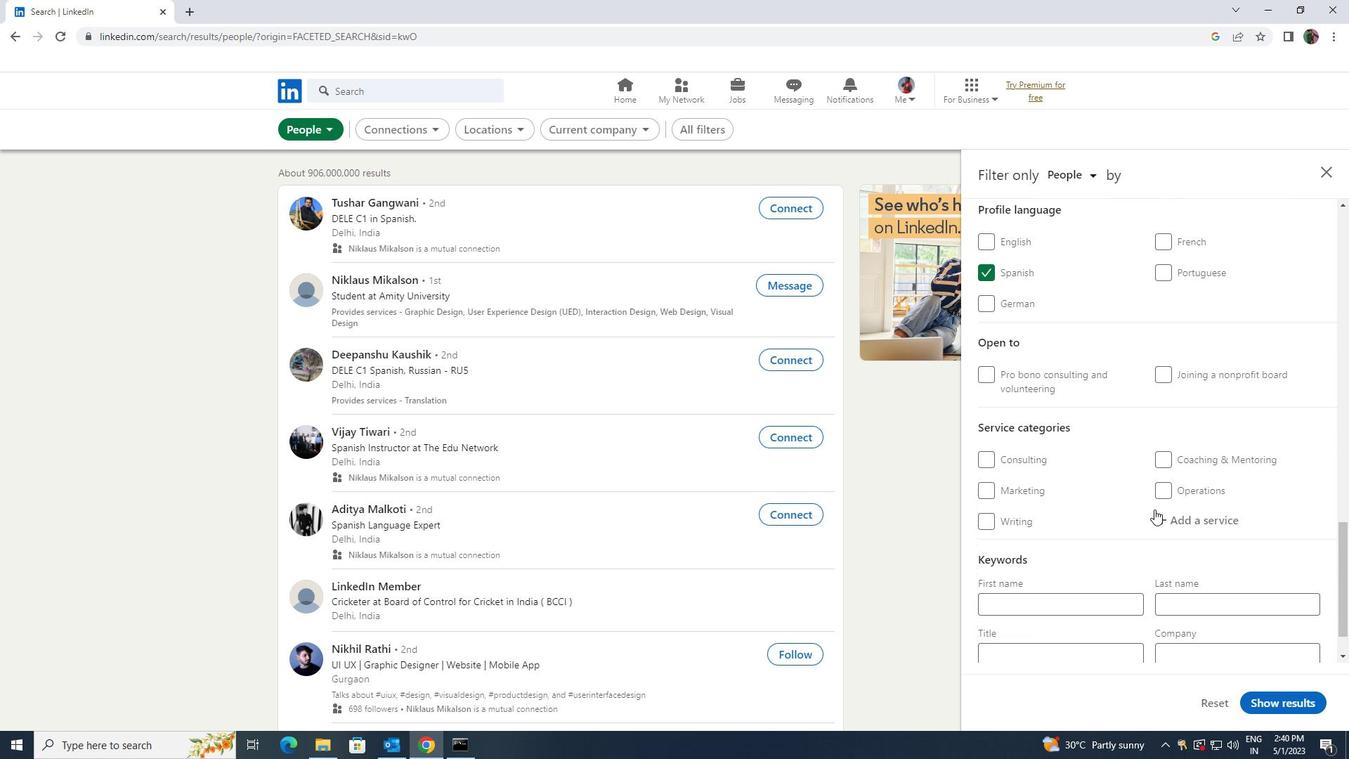 
Action: Mouse pressed left at (1167, 514)
Screenshot: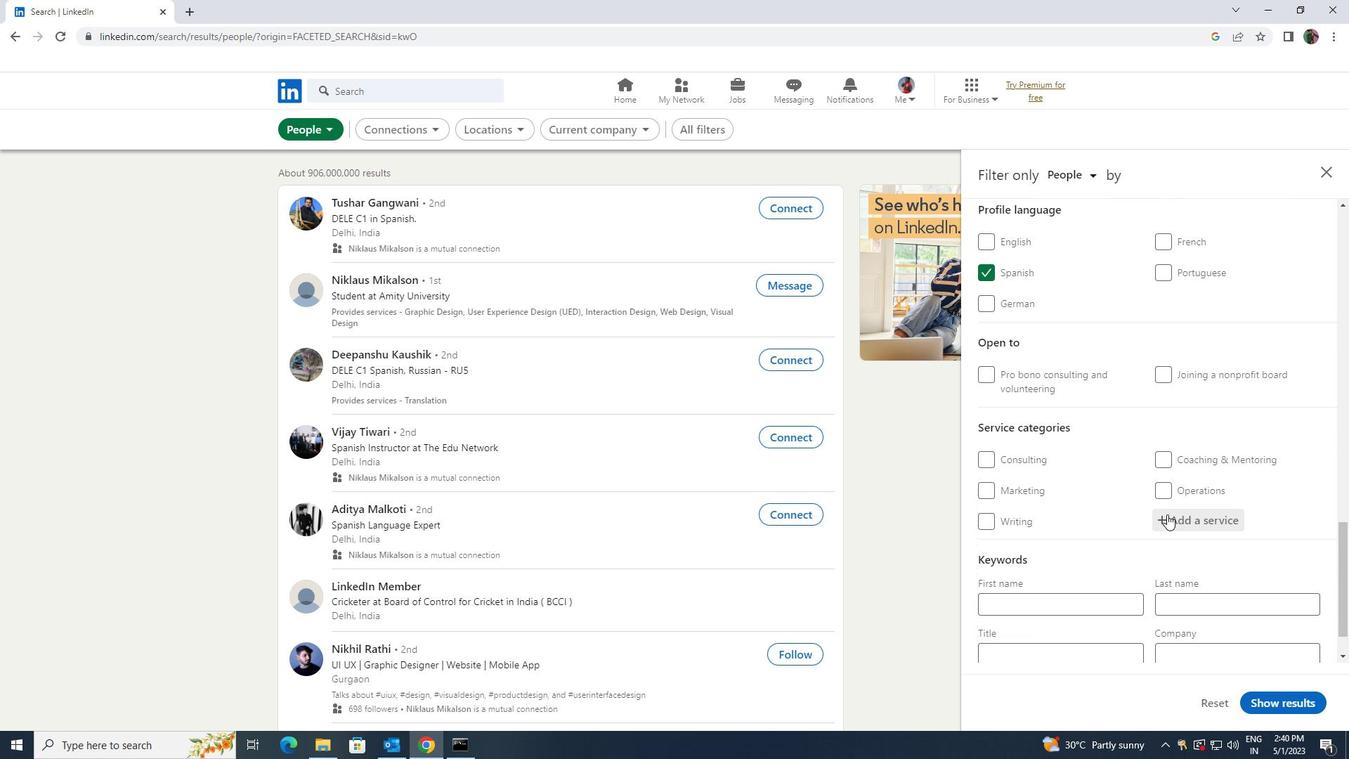 
Action: Key pressed <Key.shift><Key.shift><Key.shift><Key.shift><Key.shift><Key.shift><Key.shift><Key.shift><Key.shift><Key.shift>ACCOUNTING
Screenshot: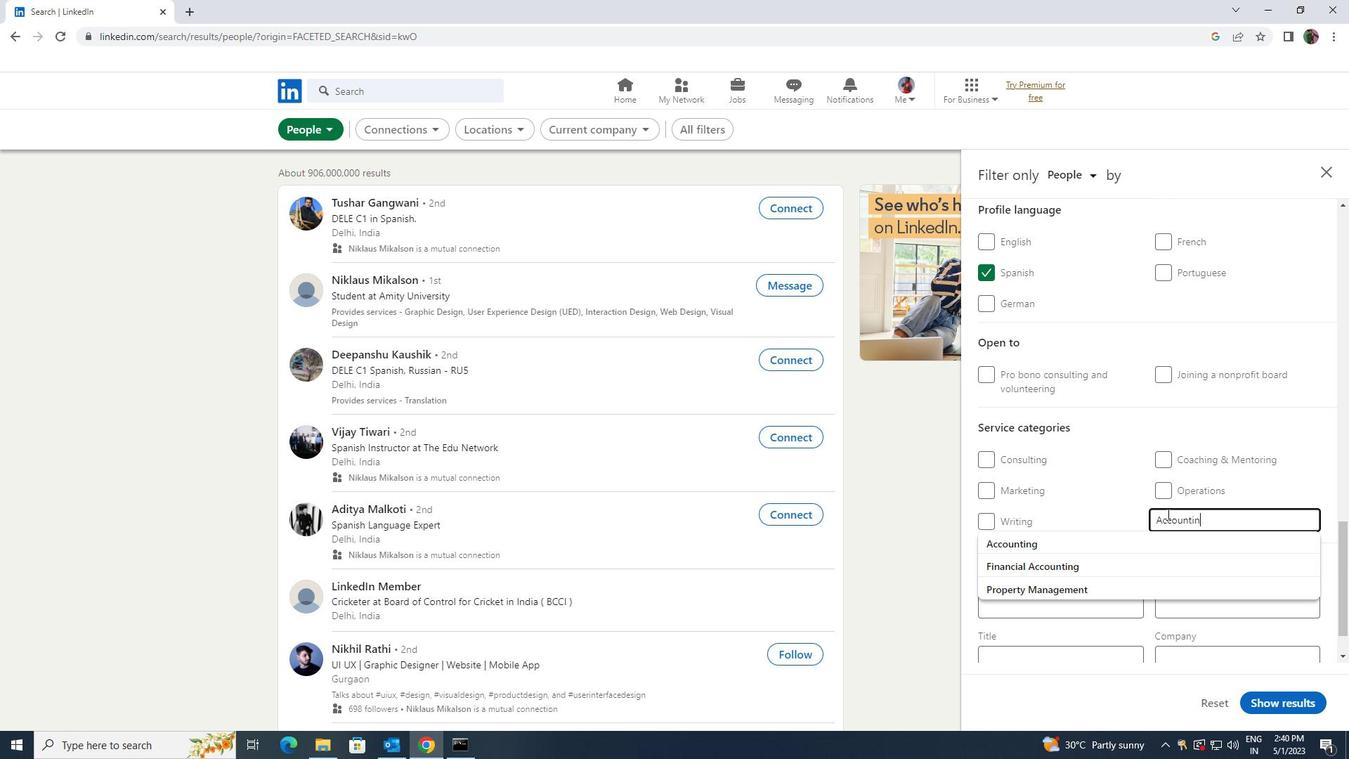 
Action: Mouse moved to (1156, 536)
Screenshot: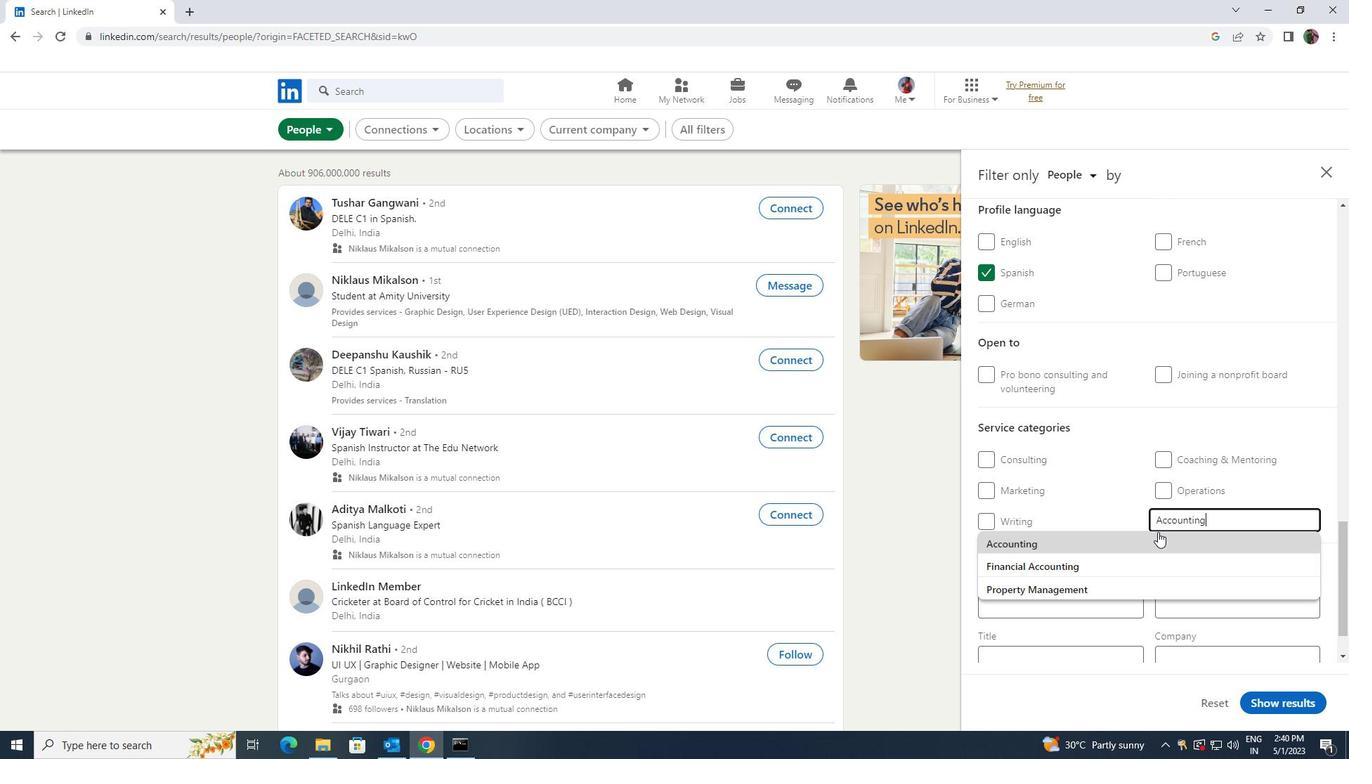
Action: Mouse pressed left at (1156, 536)
Screenshot: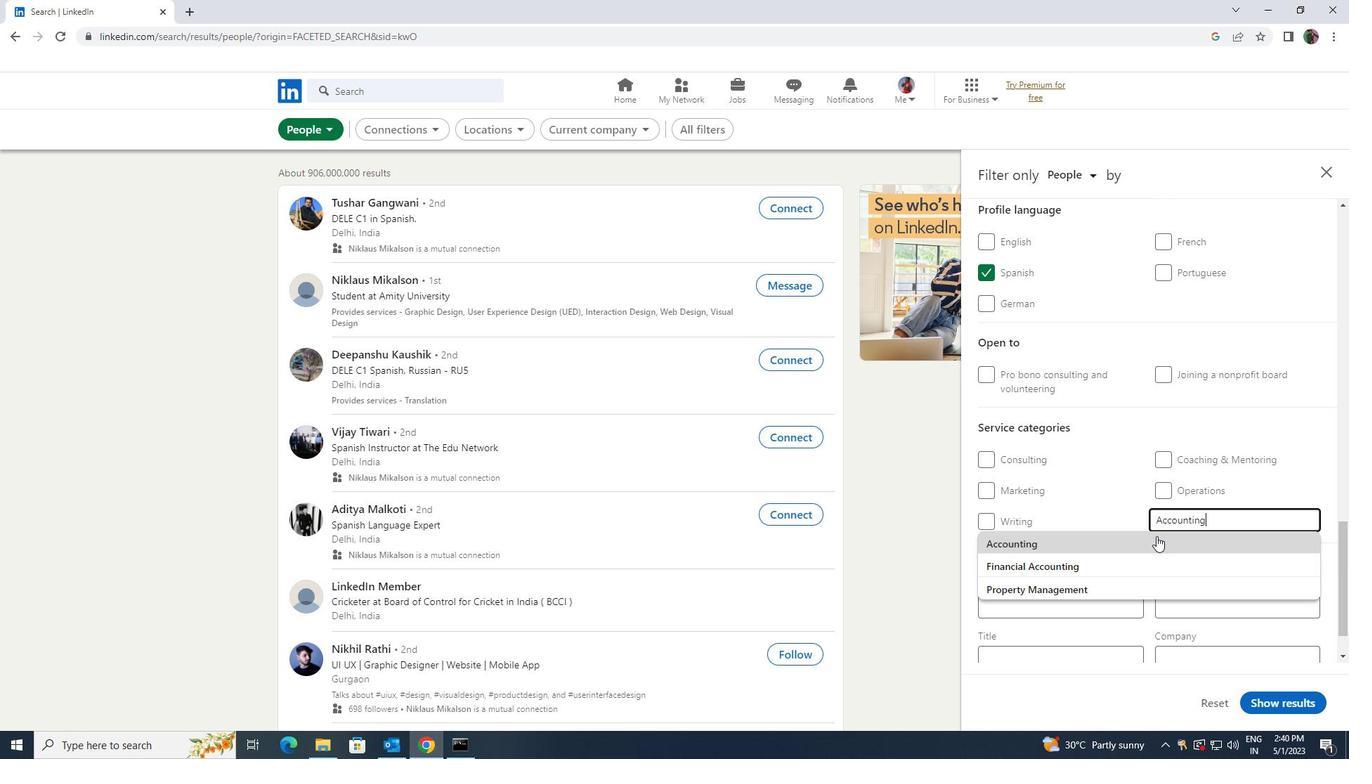 
Action: Mouse moved to (1154, 538)
Screenshot: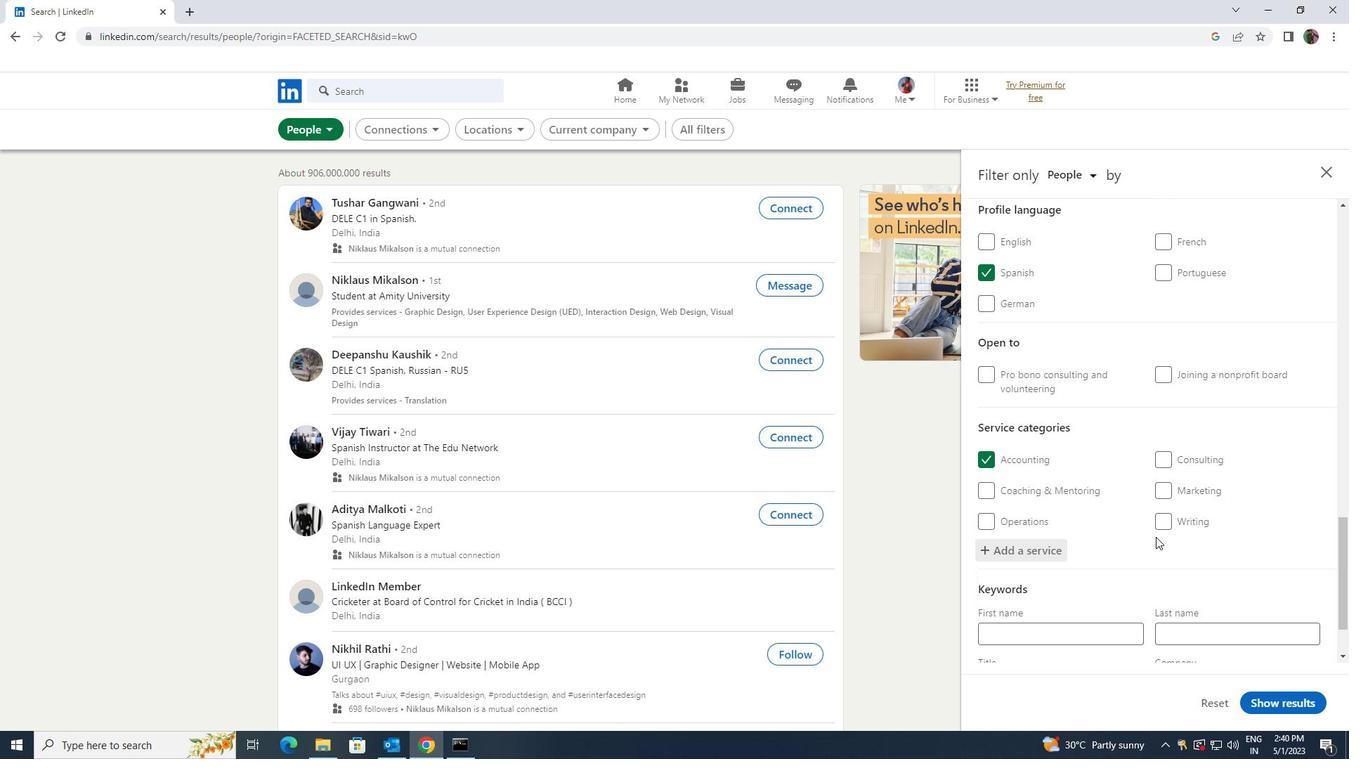 
Action: Mouse scrolled (1154, 537) with delta (0, 0)
Screenshot: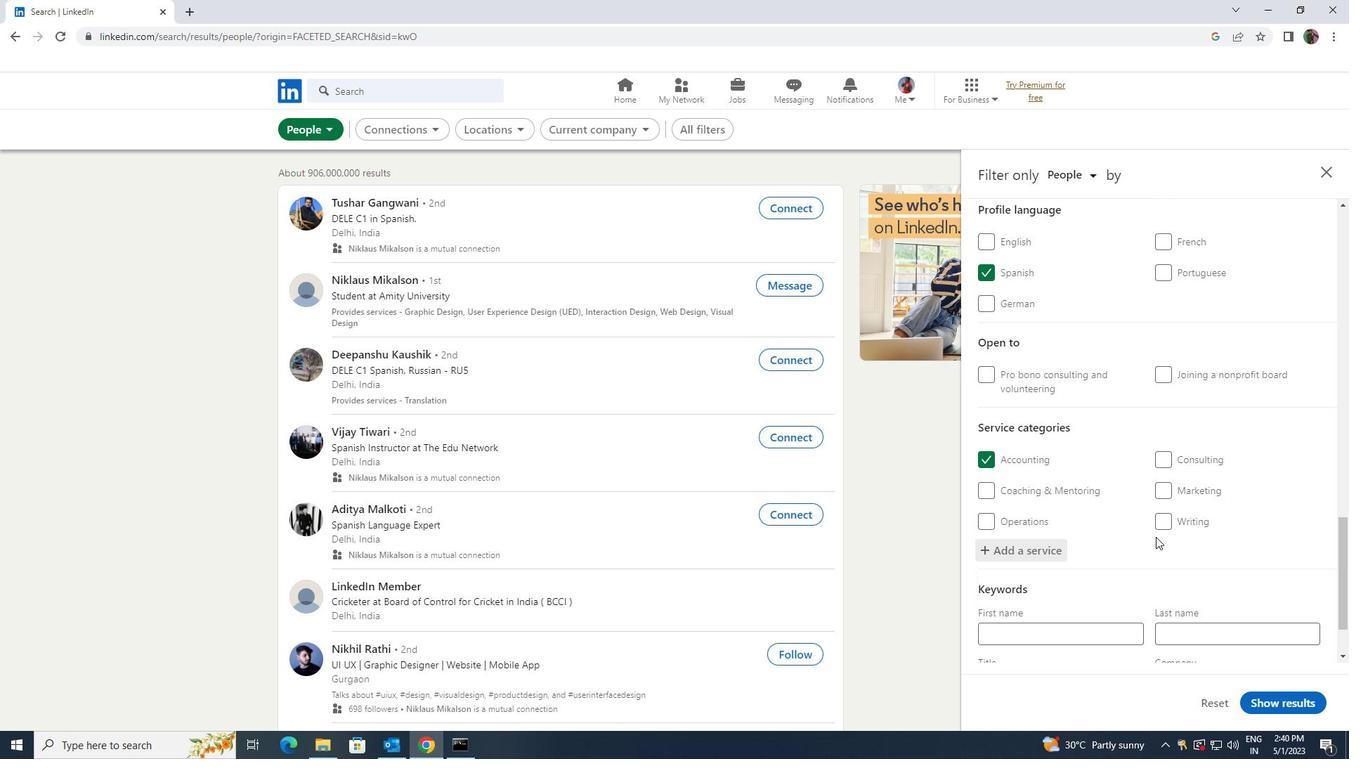 
Action: Mouse moved to (1154, 538)
Screenshot: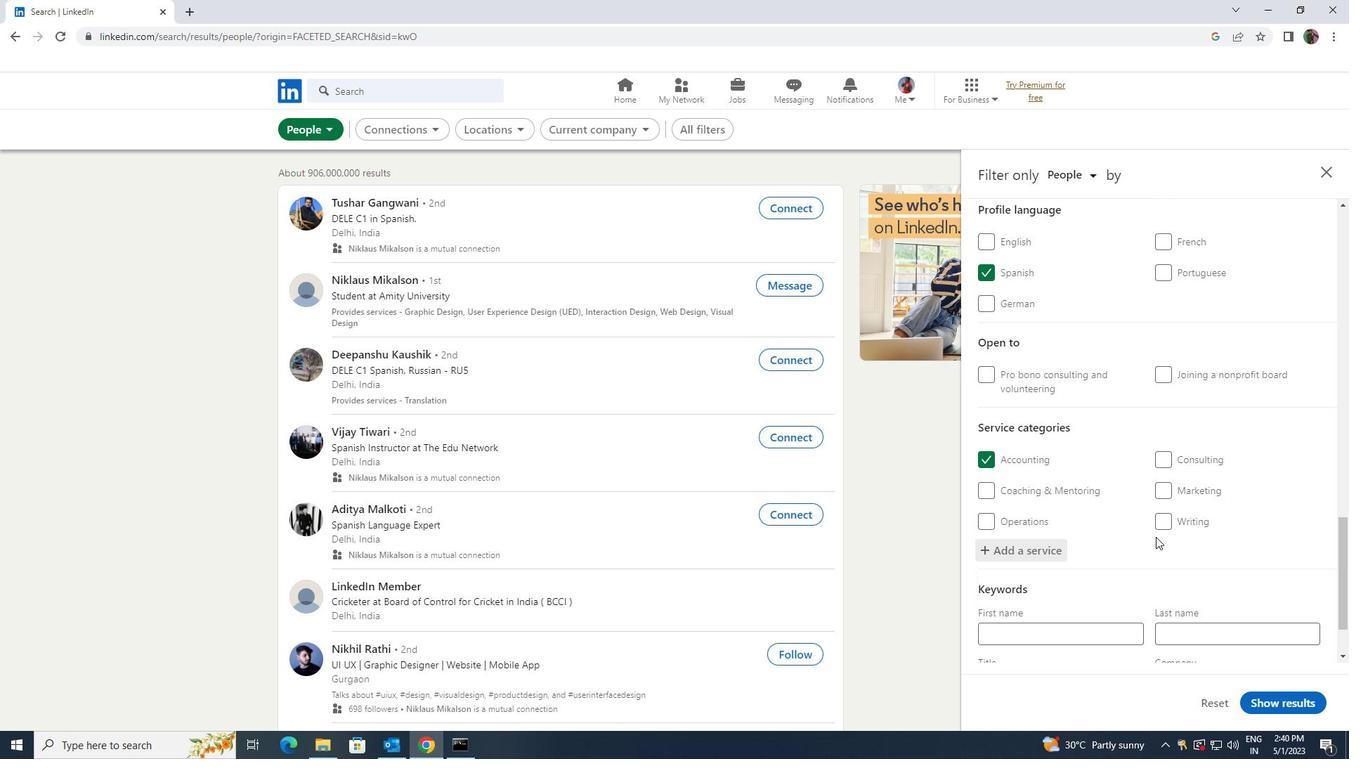 
Action: Mouse scrolled (1154, 537) with delta (0, 0)
Screenshot: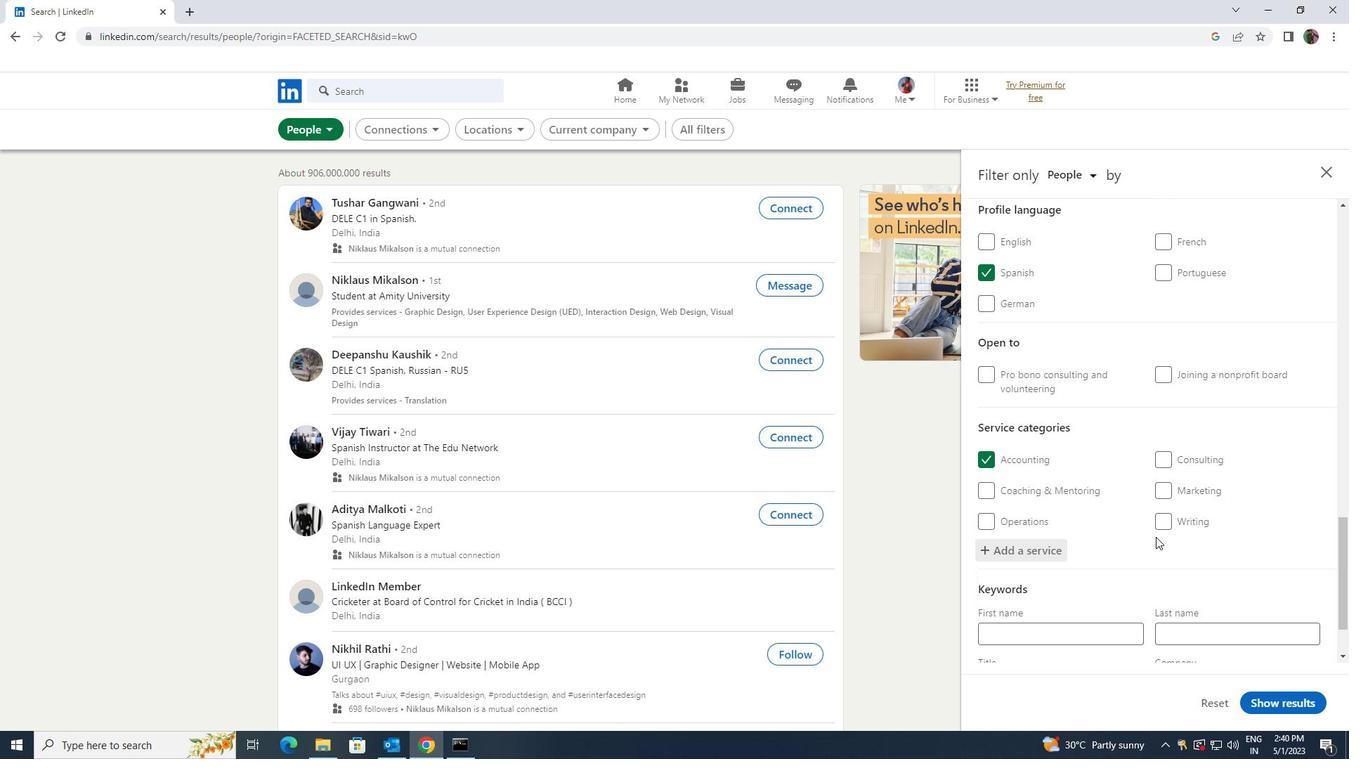
Action: Mouse scrolled (1154, 537) with delta (0, 0)
Screenshot: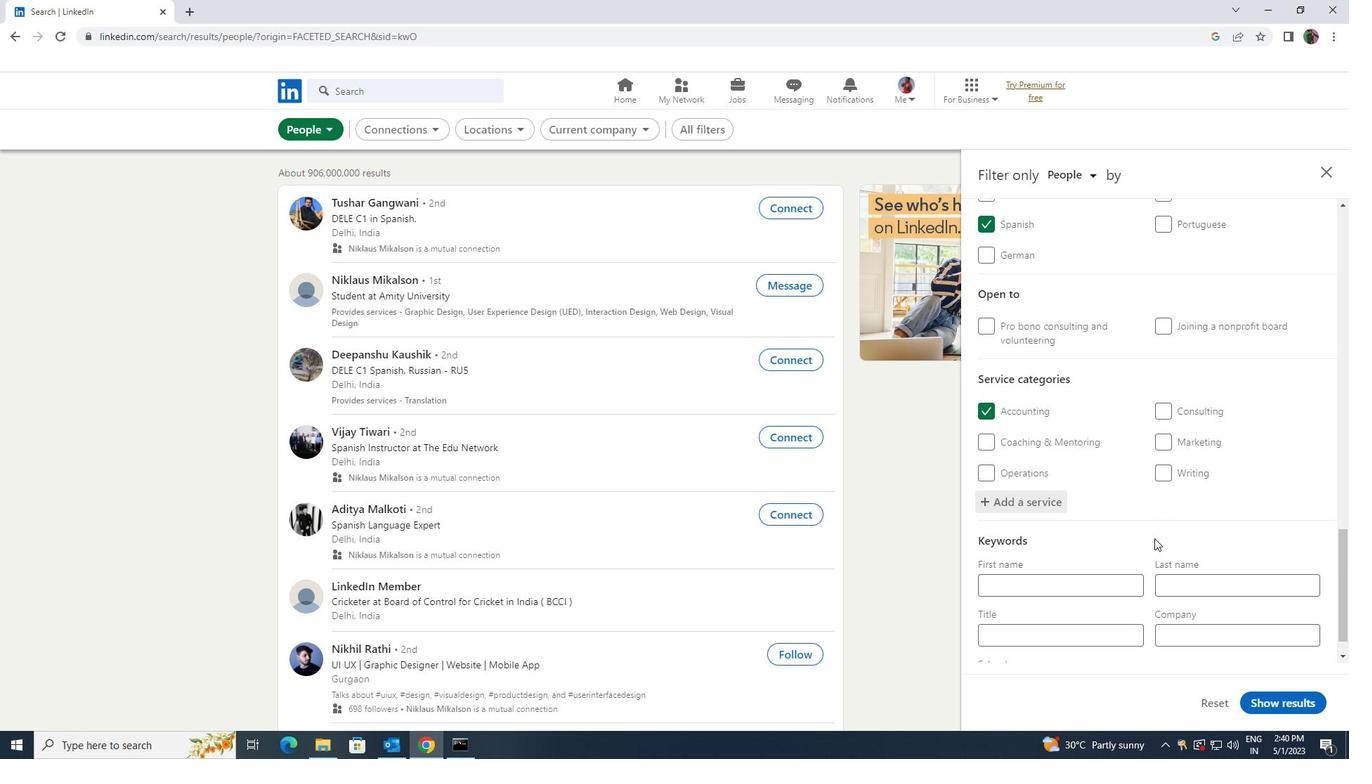 
Action: Mouse scrolled (1154, 537) with delta (0, 0)
Screenshot: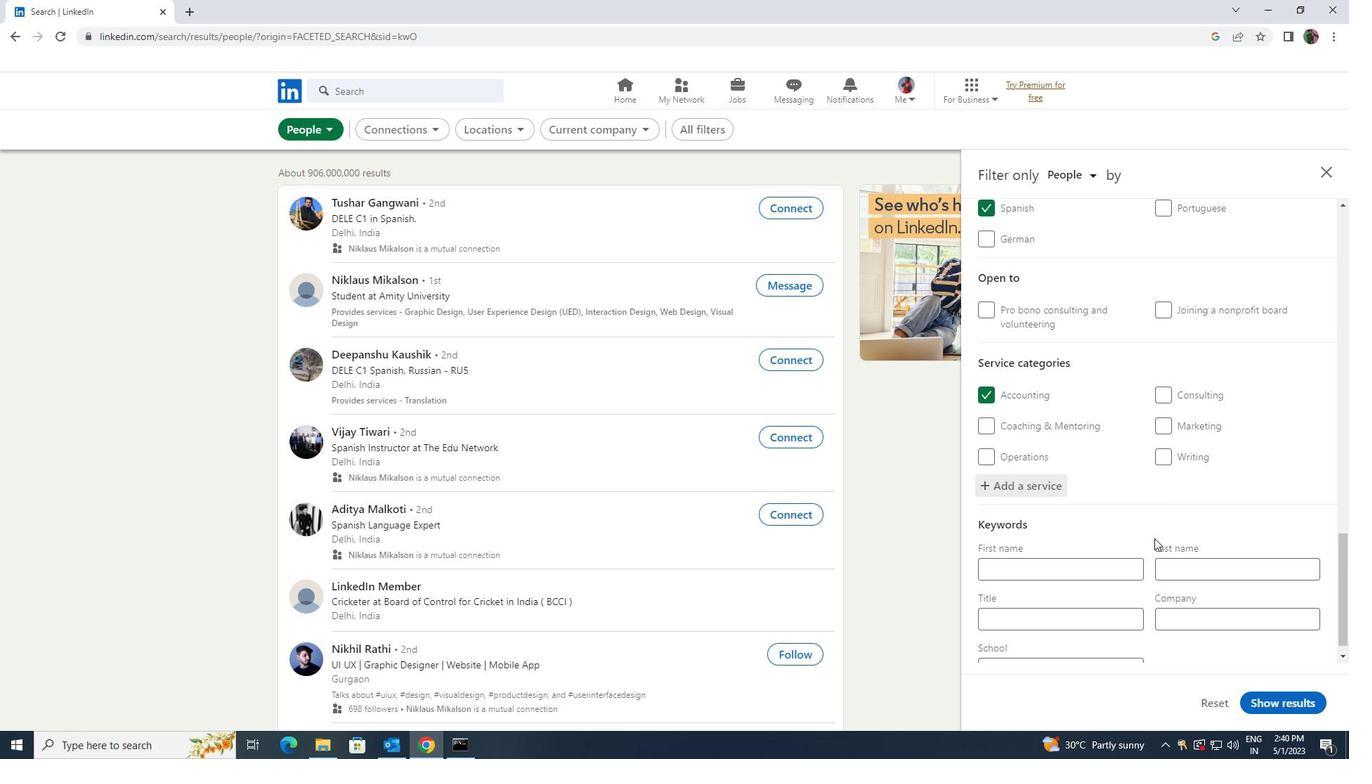
Action: Mouse moved to (1127, 600)
Screenshot: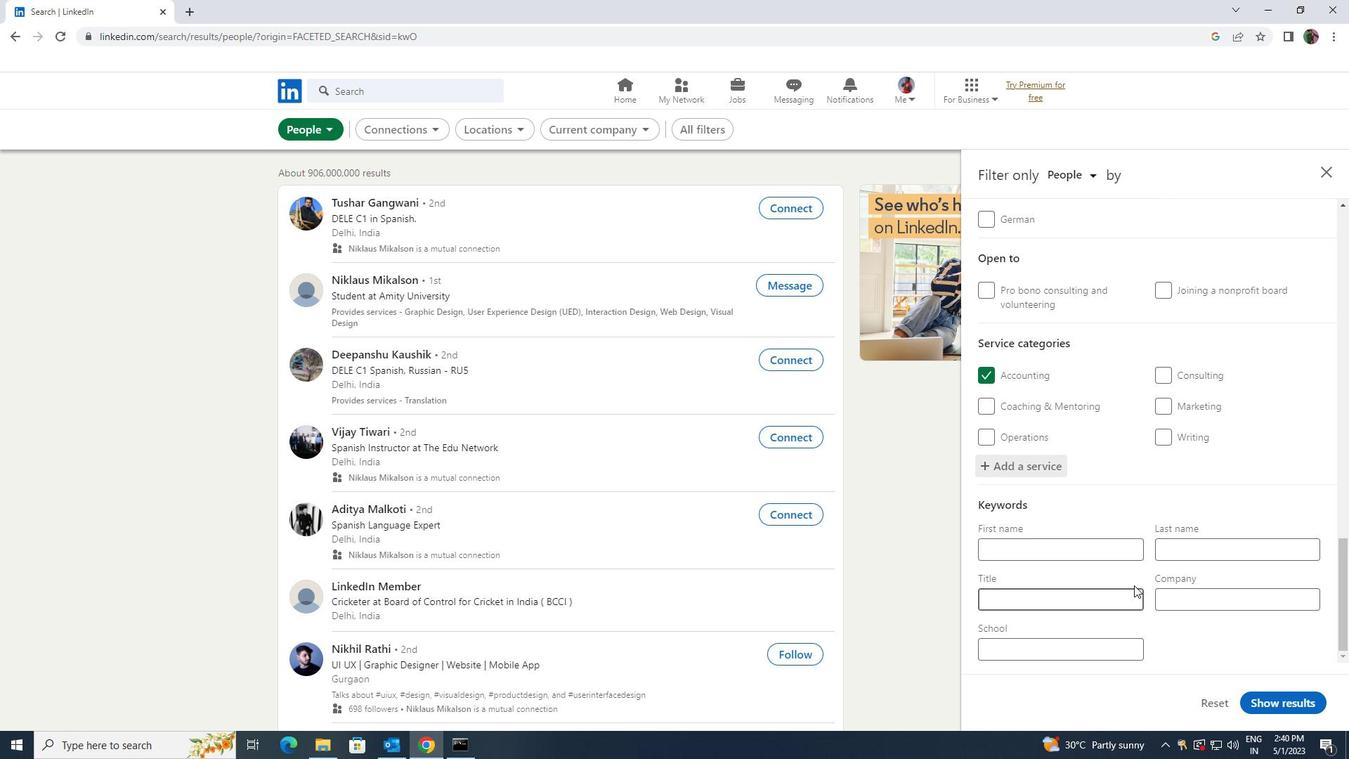 
Action: Mouse pressed left at (1127, 600)
Screenshot: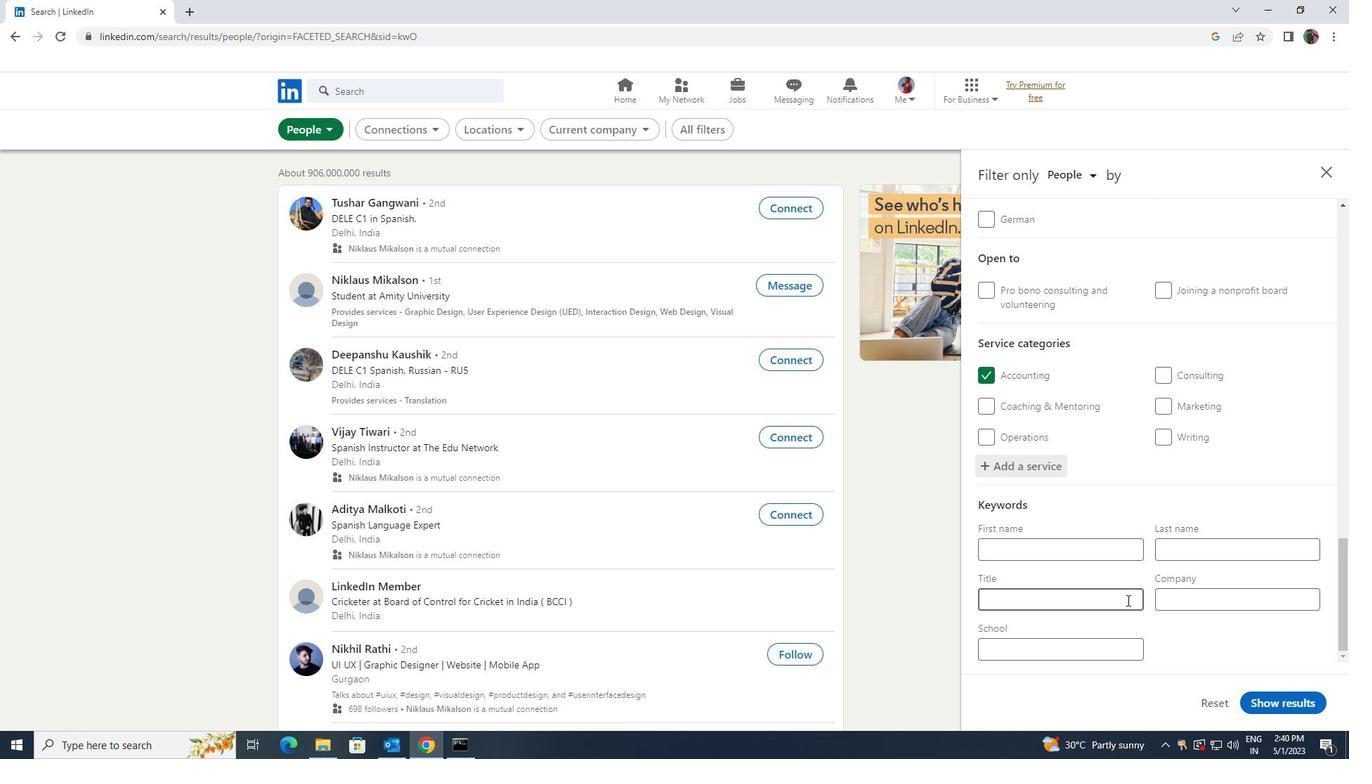 
Action: Key pressed <Key.shift><Key.shift><Key.shift><Key.shift><Key.shift><Key.shift>COMPUTER<Key.space><Key.shift>ANIMATOR
Screenshot: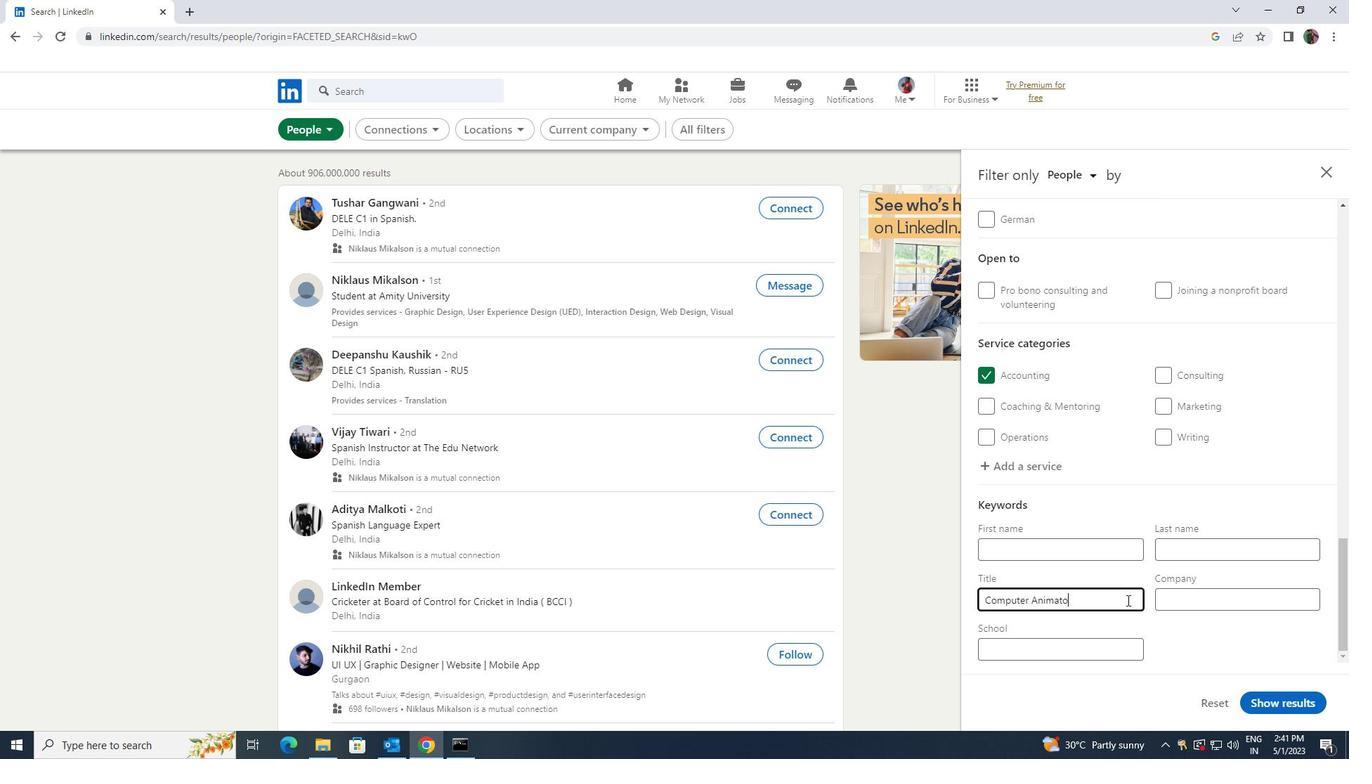 
Action: Mouse moved to (1256, 699)
Screenshot: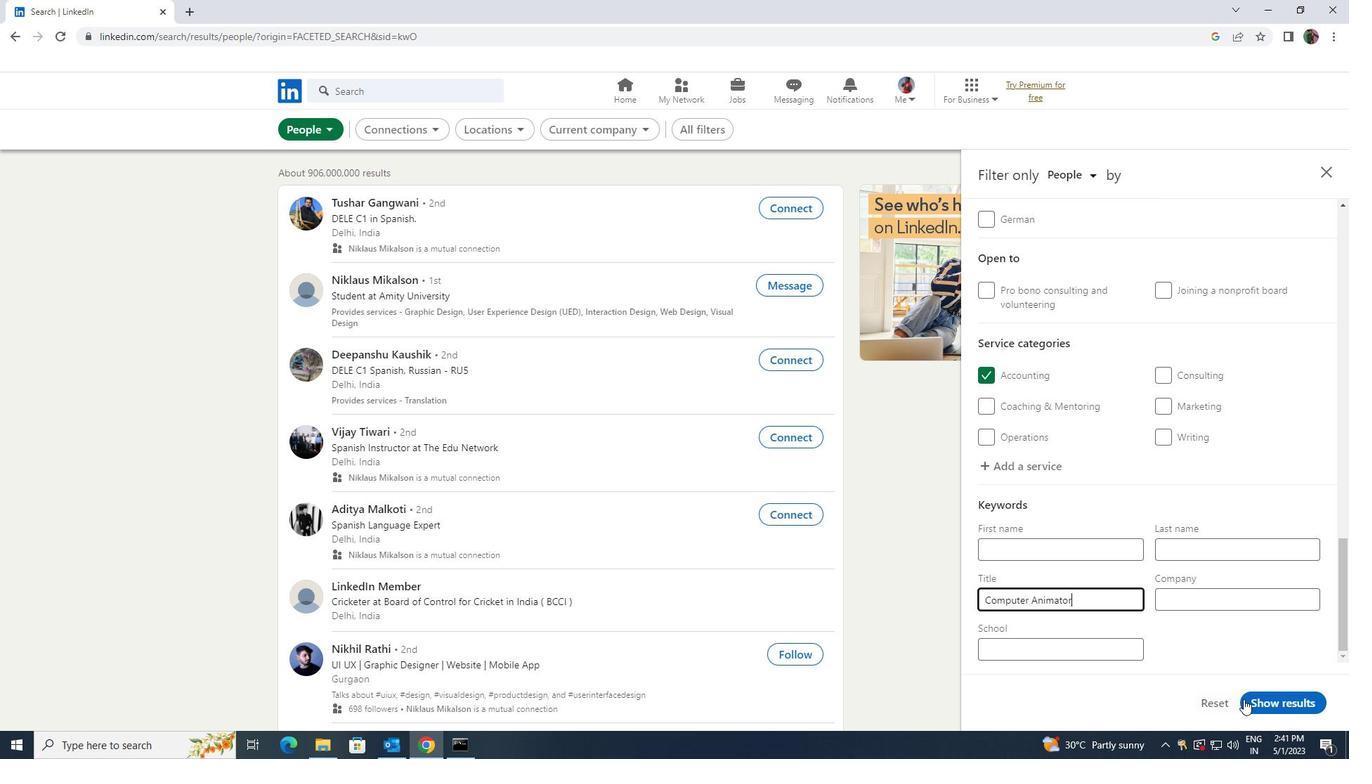 
Action: Mouse pressed left at (1256, 699)
Screenshot: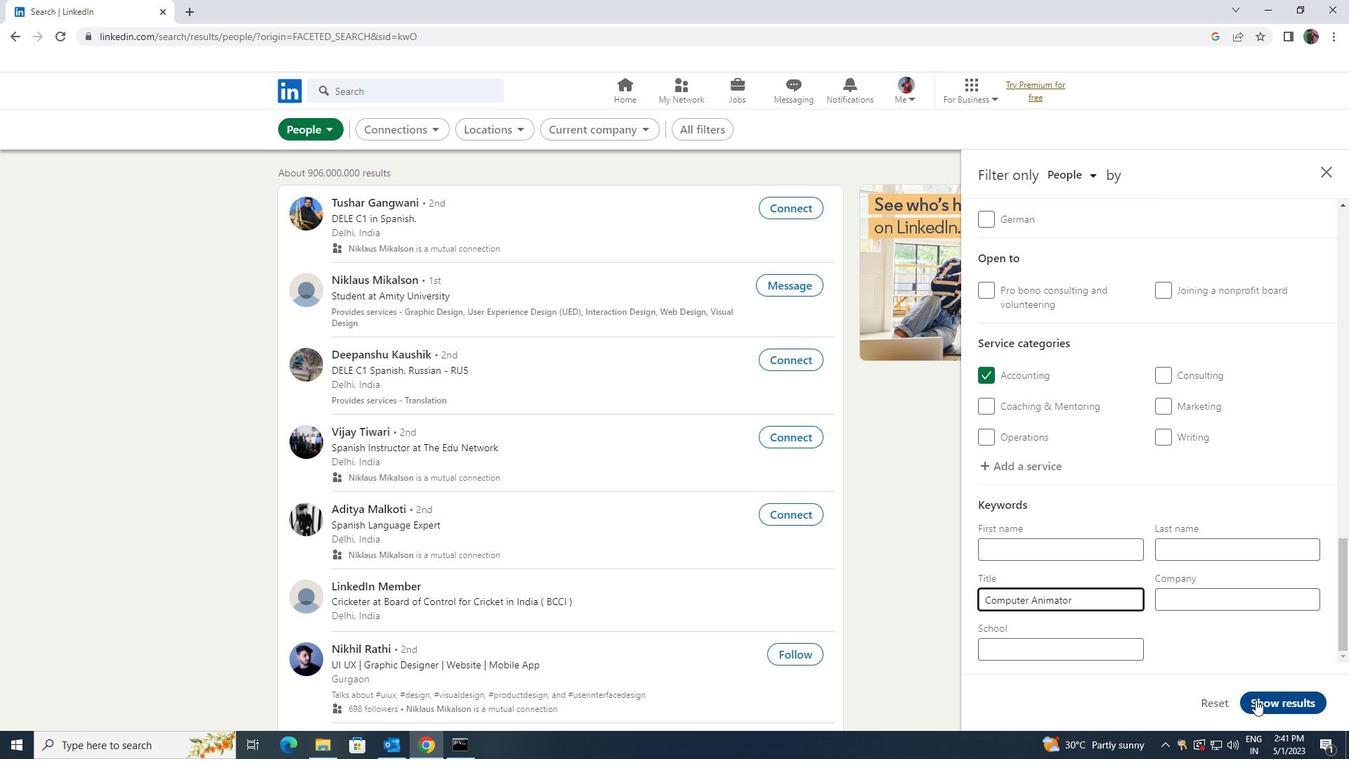
